 Task: In the Contact  Lily.Scott@nydailynews.com, Create email and send with subject: 'Welcome to a New Paradigm: Introducing Our Visionary Solution', and with mail content 'Good Morning,_x000D_
Welcome to a community of trailblazers and innovators. Discover a transformative opportunity that will empower you to thrive in your industry._x000D_
Thanks & Regards', attach the document: Proposal.doc and insert image: visitingcard.jpg. Below Thanks and Regards, write facebook and insert the URL: 'www.facebook.com'. Mark checkbox to create task to follow up : In 3 business days . Logged in from softage.5@softage.net
Action: Mouse moved to (99, 67)
Screenshot: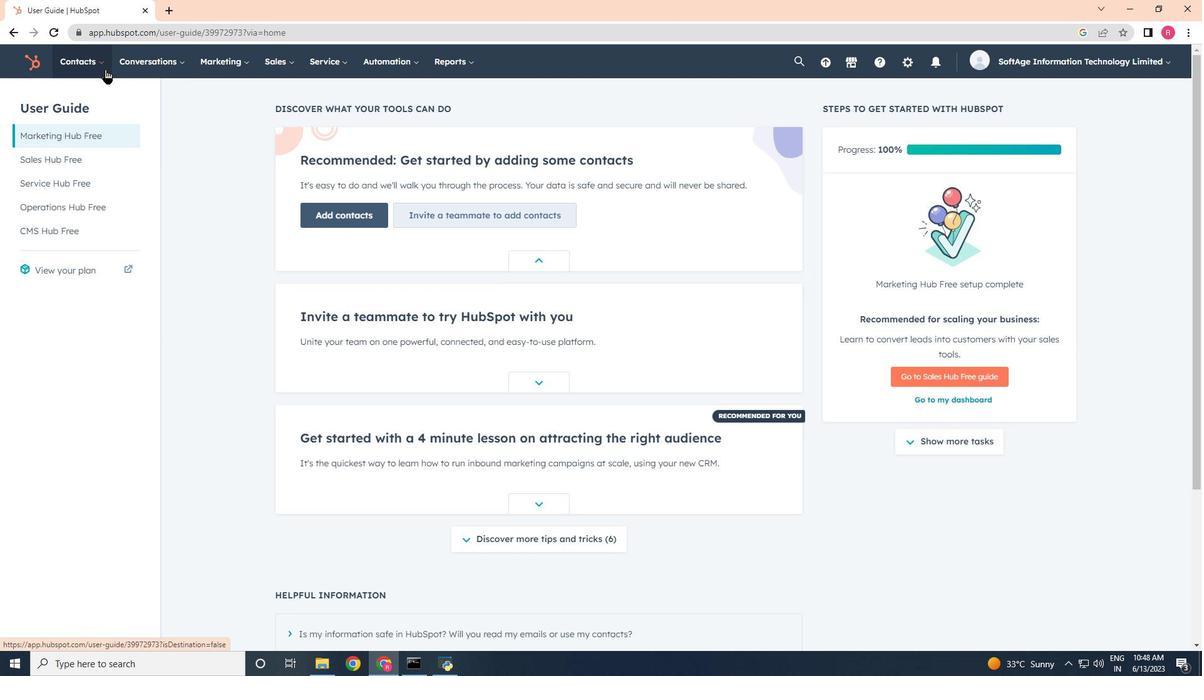 
Action: Mouse pressed left at (99, 67)
Screenshot: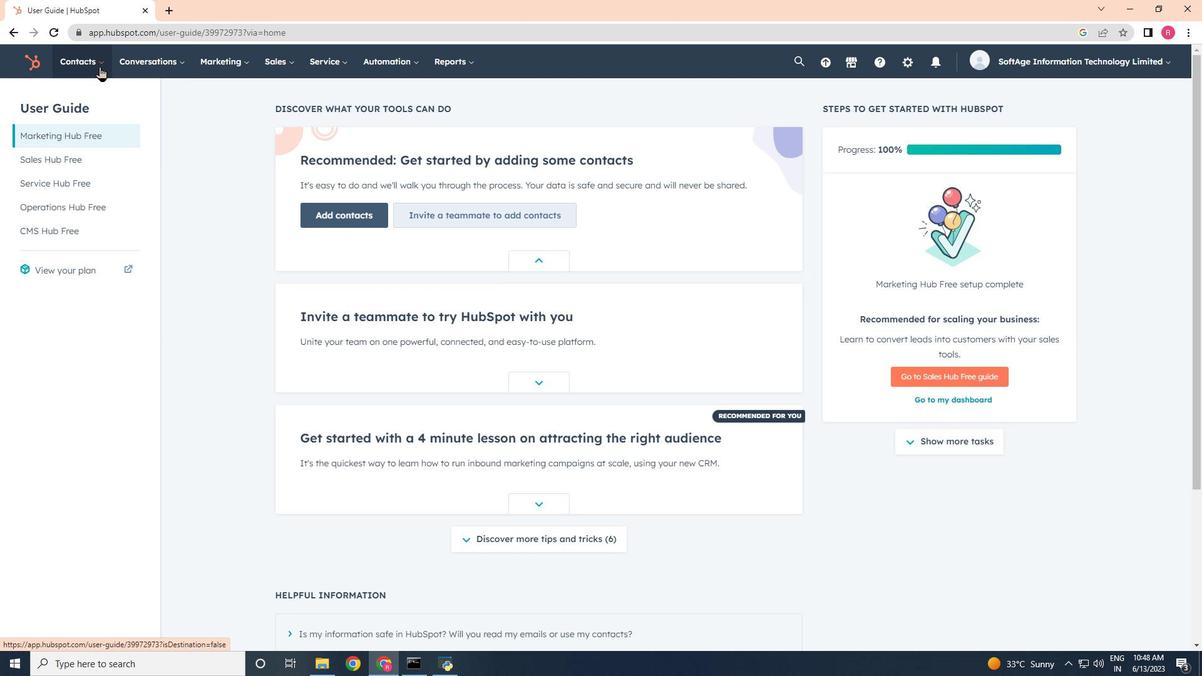
Action: Mouse moved to (109, 92)
Screenshot: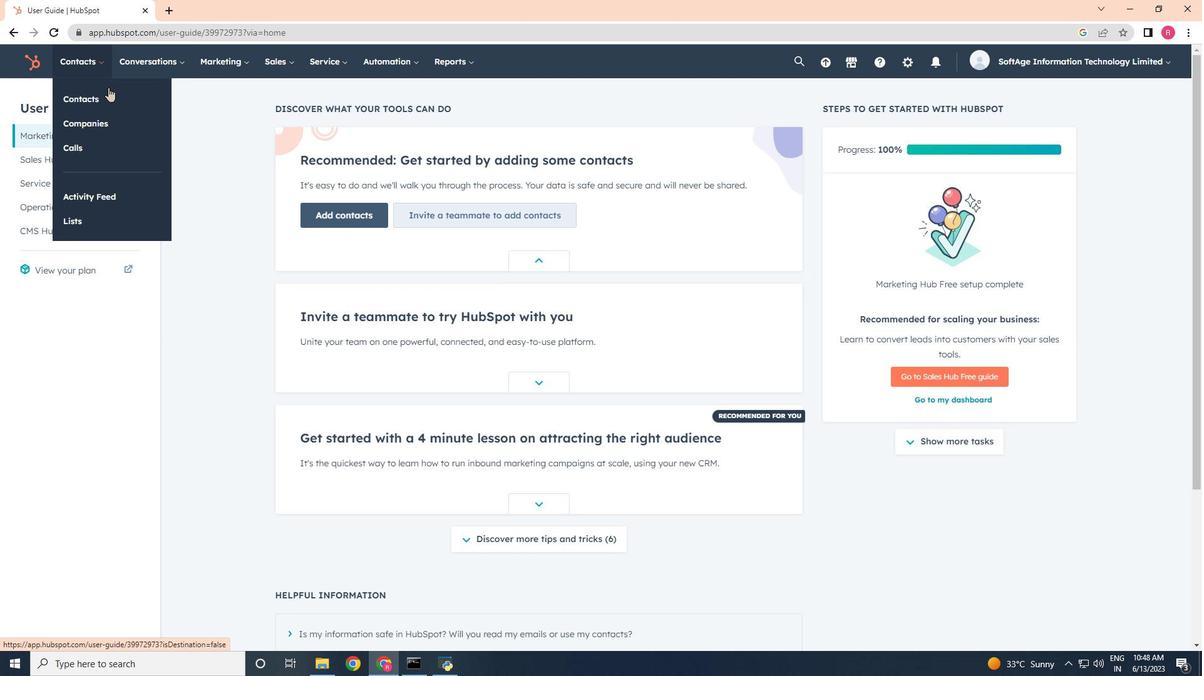 
Action: Mouse pressed left at (109, 92)
Screenshot: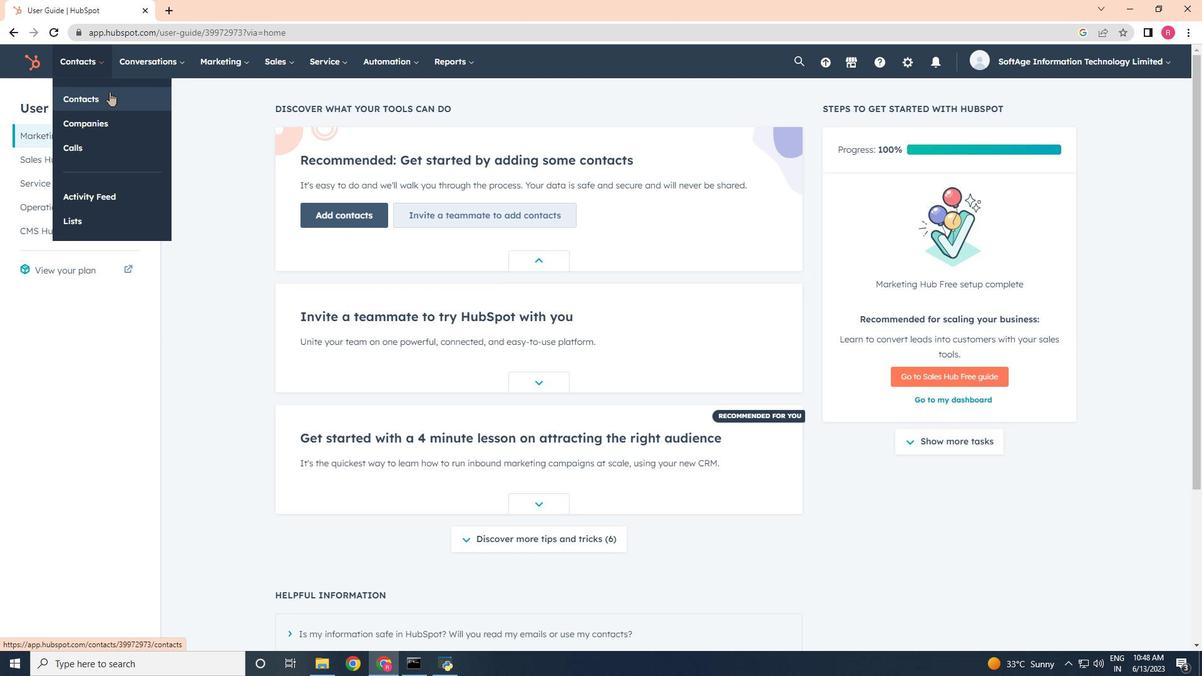 
Action: Mouse moved to (83, 202)
Screenshot: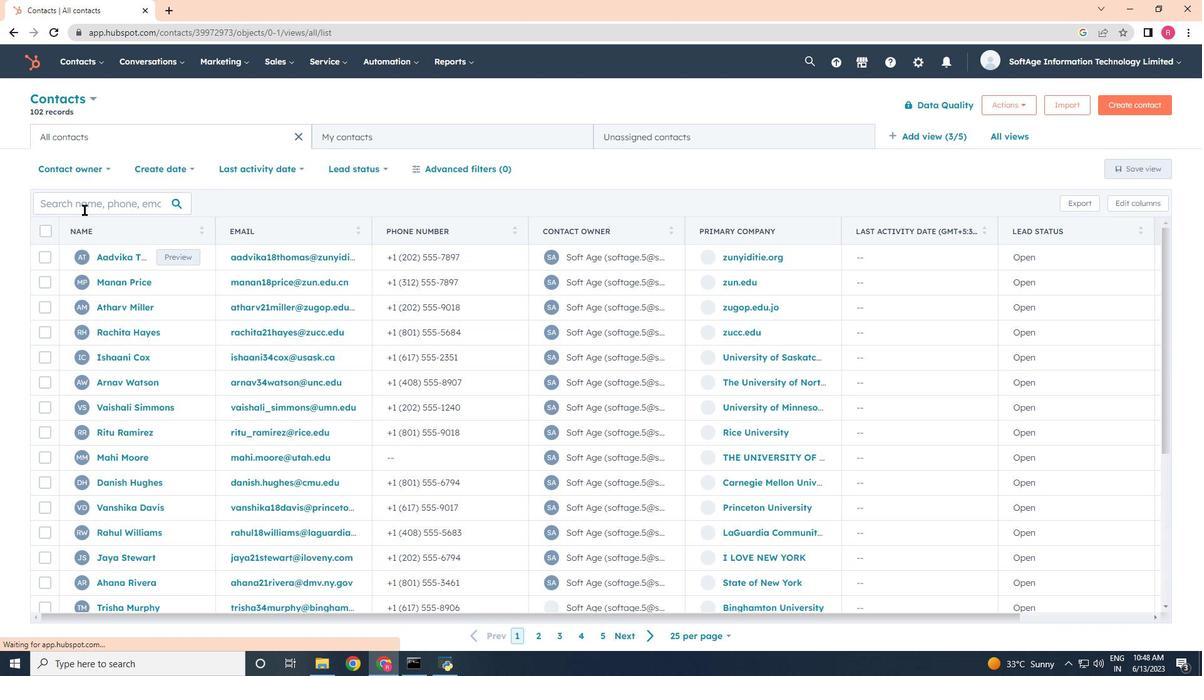
Action: Mouse pressed left at (83, 202)
Screenshot: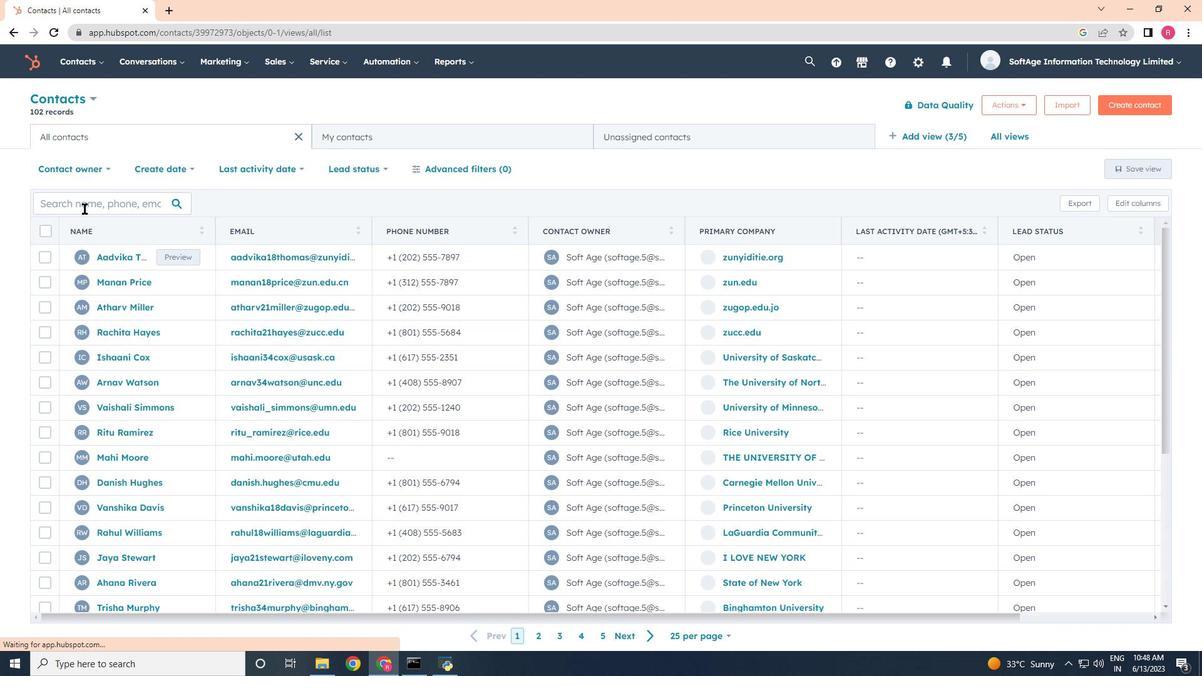 
Action: Key pressed <Key.shift>Lily.<Key.shift><Key.shift><Key.shift><Key.shift><Key.shift><Key.shift>Scott<Key.shift><Key.shift><Key.shift>@andailynews<Key.backspace><Key.backspace><Key.backspace><Key.backspace><Key.backspace><Key.backspace><Key.backspace><Key.backspace><Key.backspace><Key.backspace><Key.backspace>
Screenshot: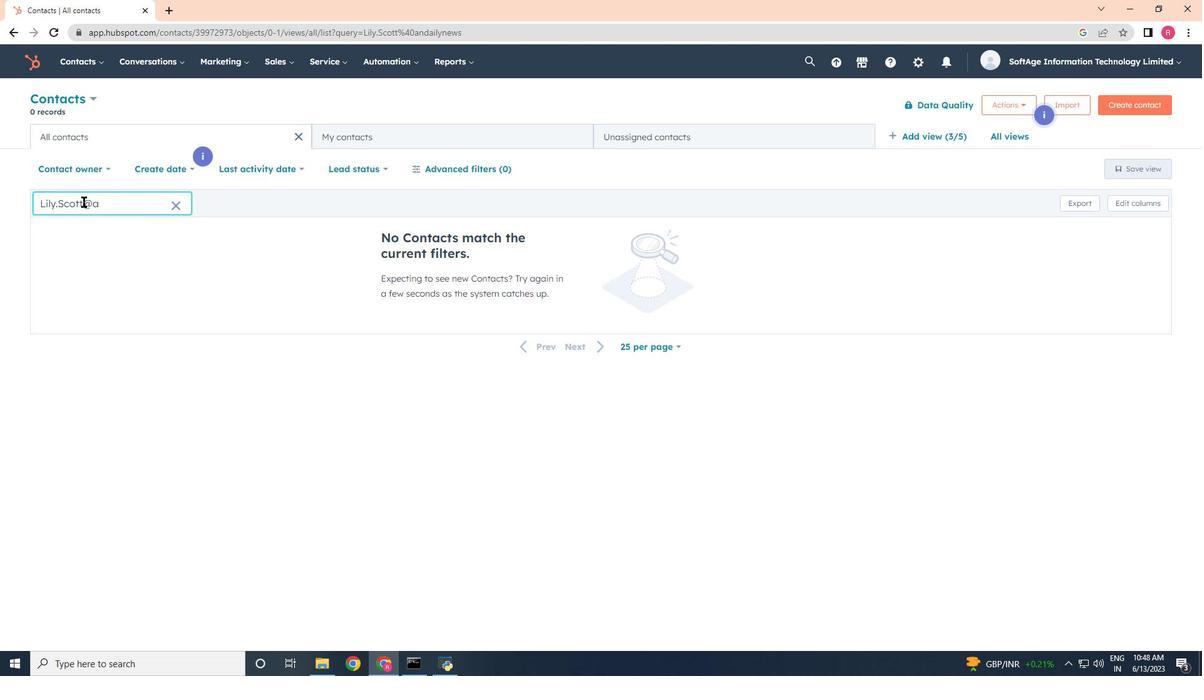 
Action: Mouse moved to (124, 259)
Screenshot: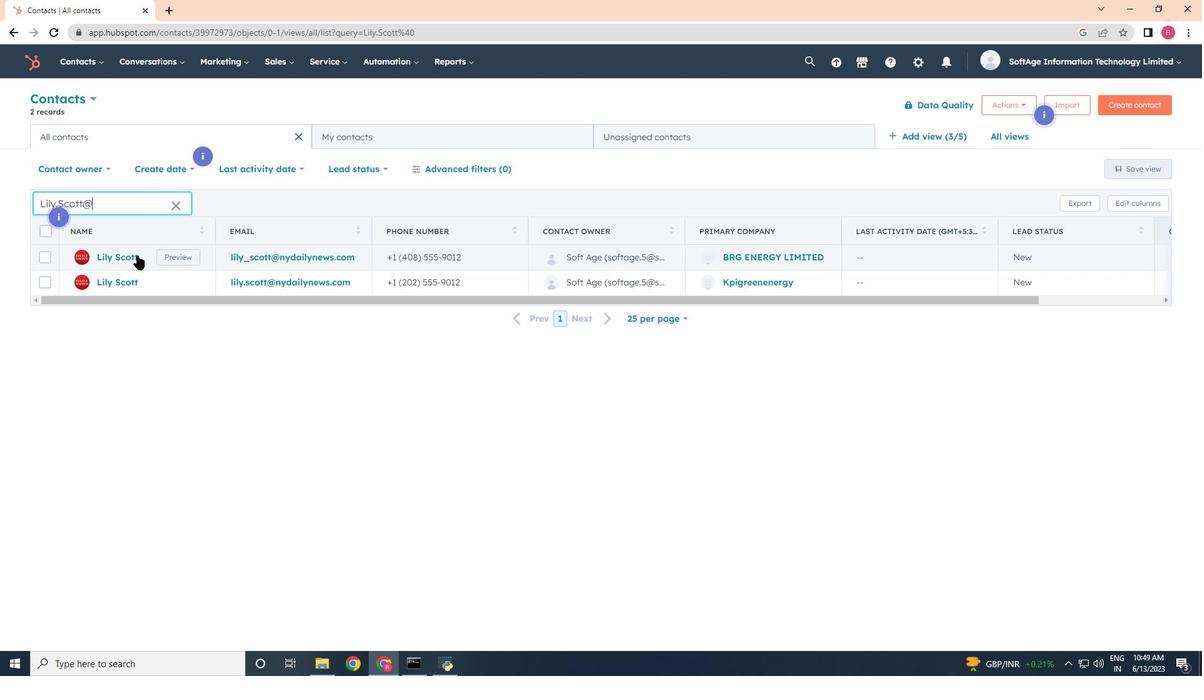 
Action: Mouse pressed left at (124, 259)
Screenshot: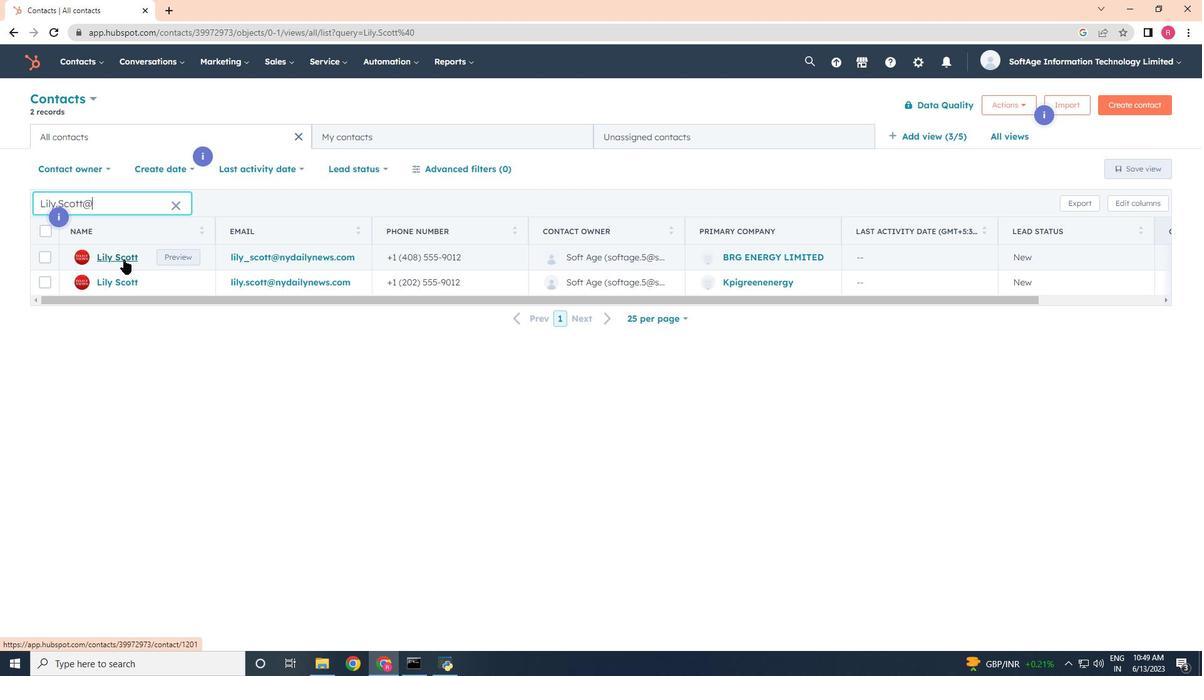 
Action: Mouse moved to (73, 206)
Screenshot: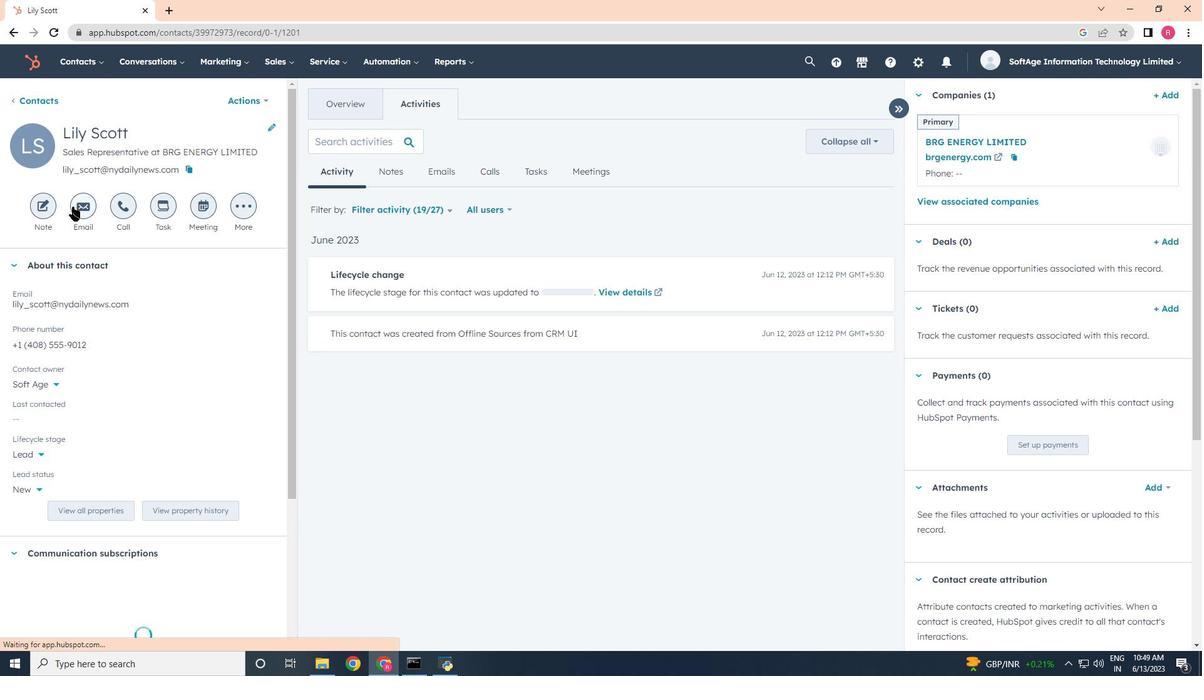
Action: Mouse pressed left at (73, 206)
Screenshot: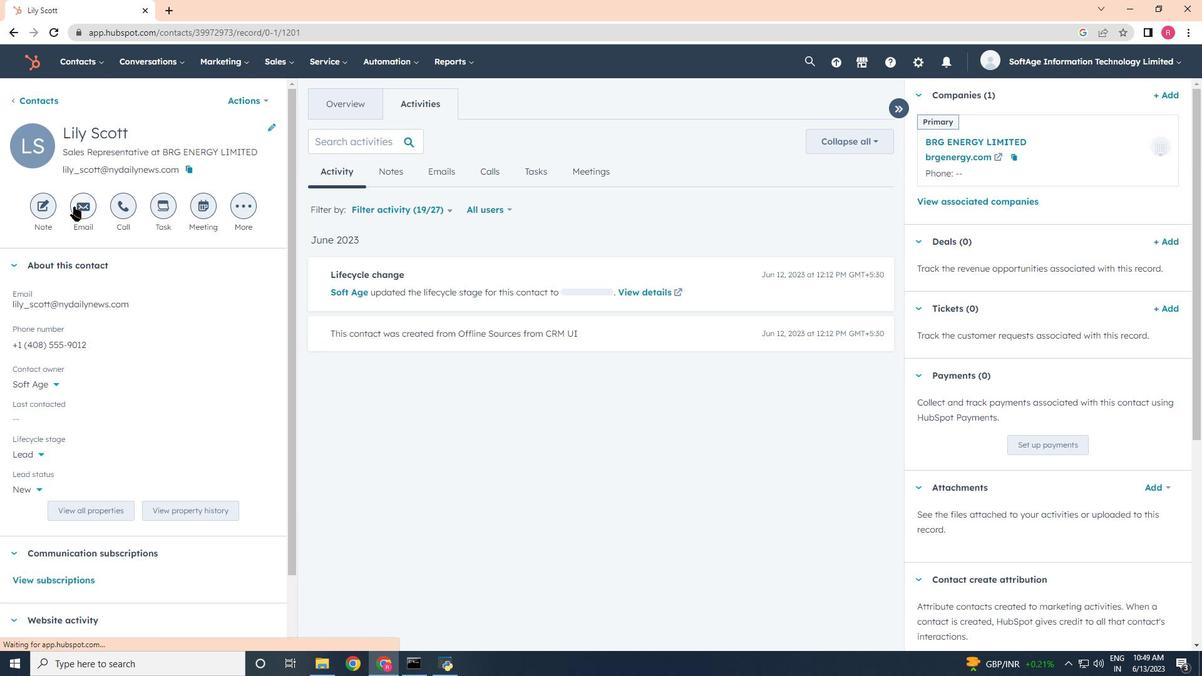 
Action: Mouse moved to (1052, 320)
Screenshot: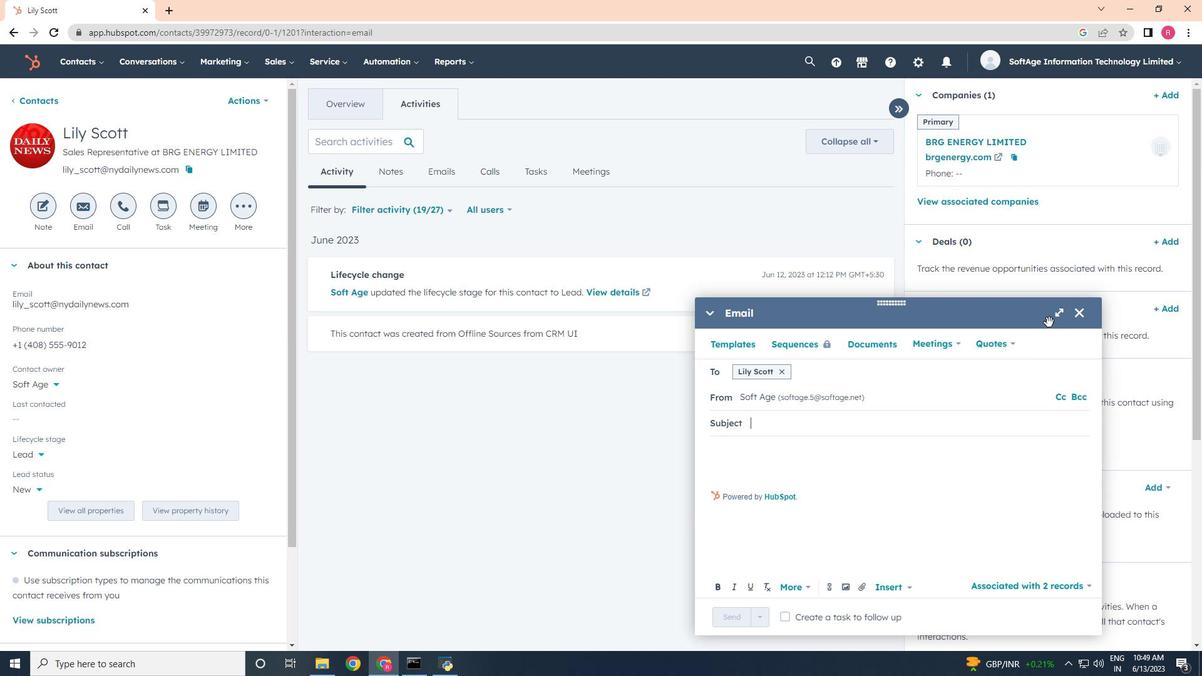 
Action: Mouse pressed left at (1052, 320)
Screenshot: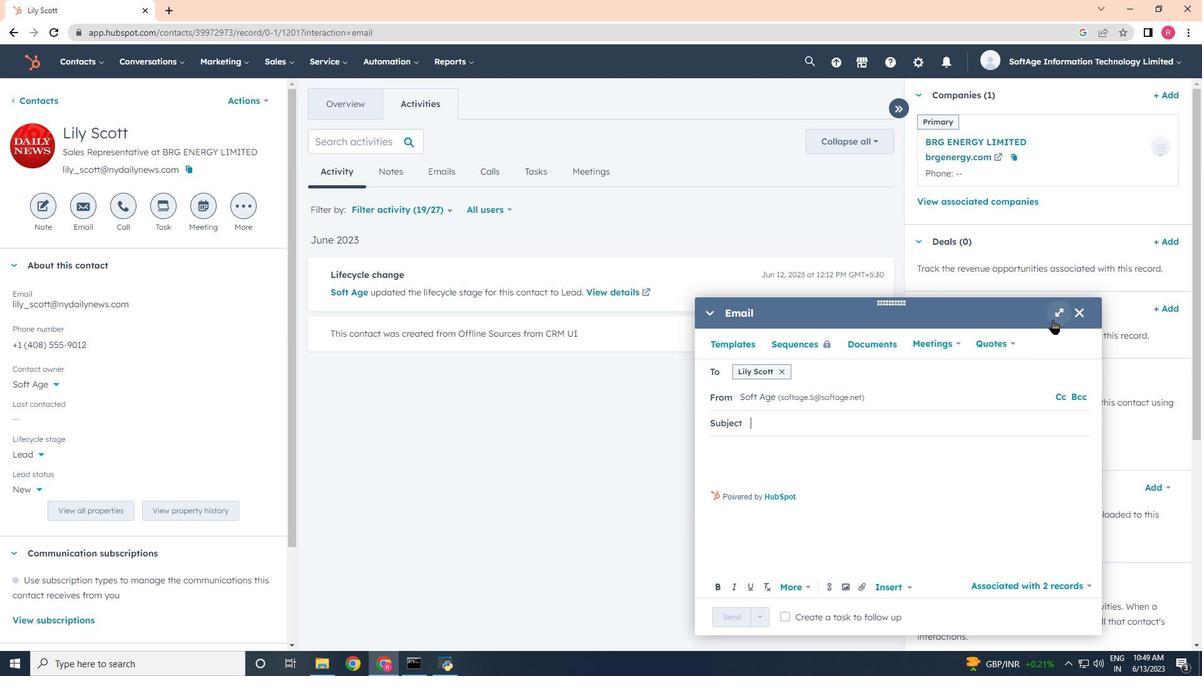 
Action: Mouse moved to (248, 457)
Screenshot: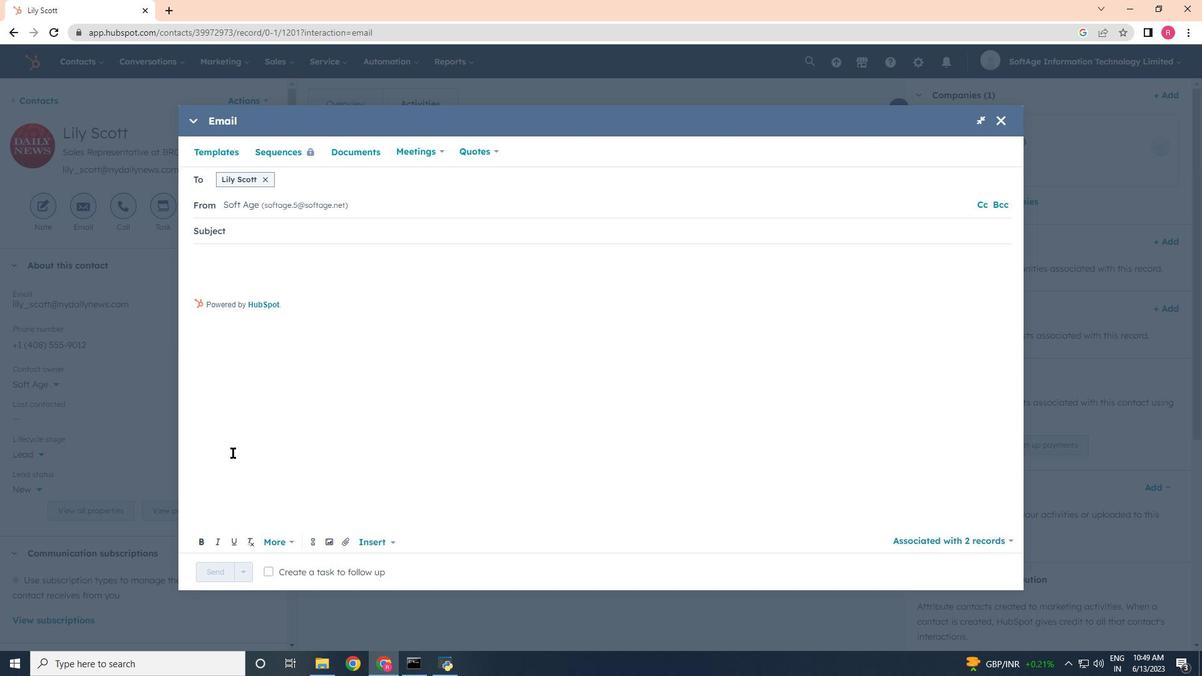 
Action: Key pressed <Key.shift>Welcome<Key.space>to<Key.space>a<Key.space><Key.shift>New<Key.space><Key.shift>Paradigm<Key.shift_r>:<Key.space><Key.shift><Key.shift><Key.shift><Key.shift><Key.shift><Key.shift><Key.shift><Key.shift>Introducing<Key.space><Key.shift>Our<Key.space><Key.shift>Visionary<Key.space><Key.shift>Solution<Key.space><Key.backspace><Key.backspace>n.<Key.backspace>,
Screenshot: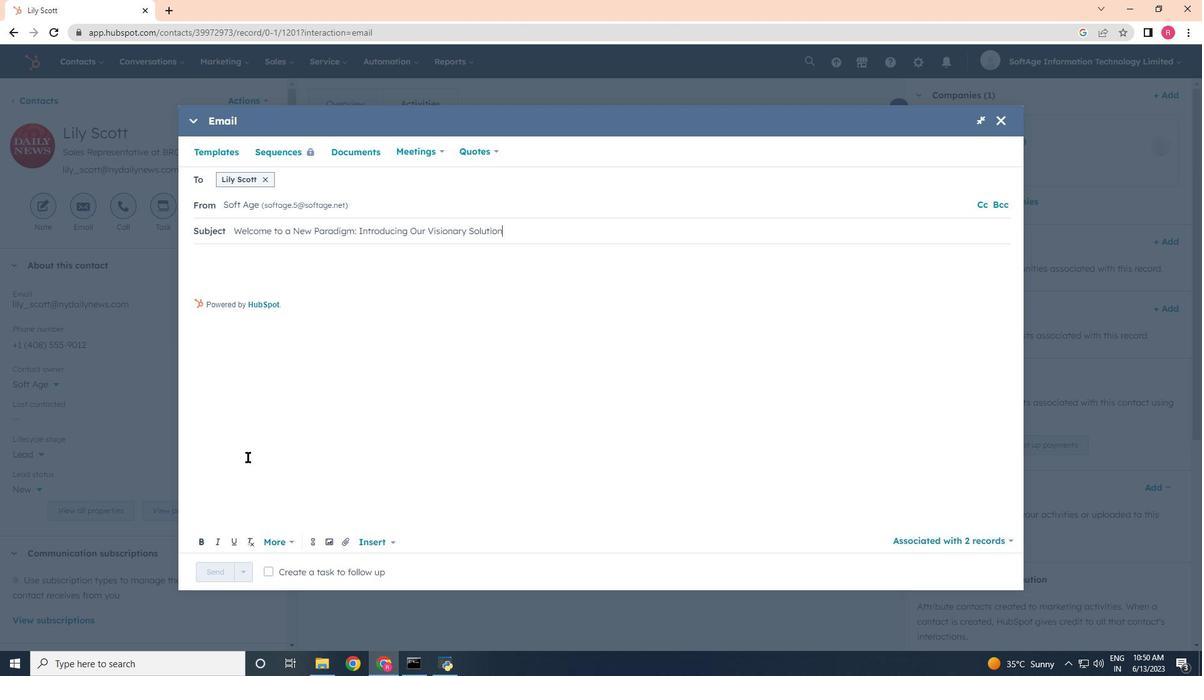 
Action: Mouse moved to (210, 280)
Screenshot: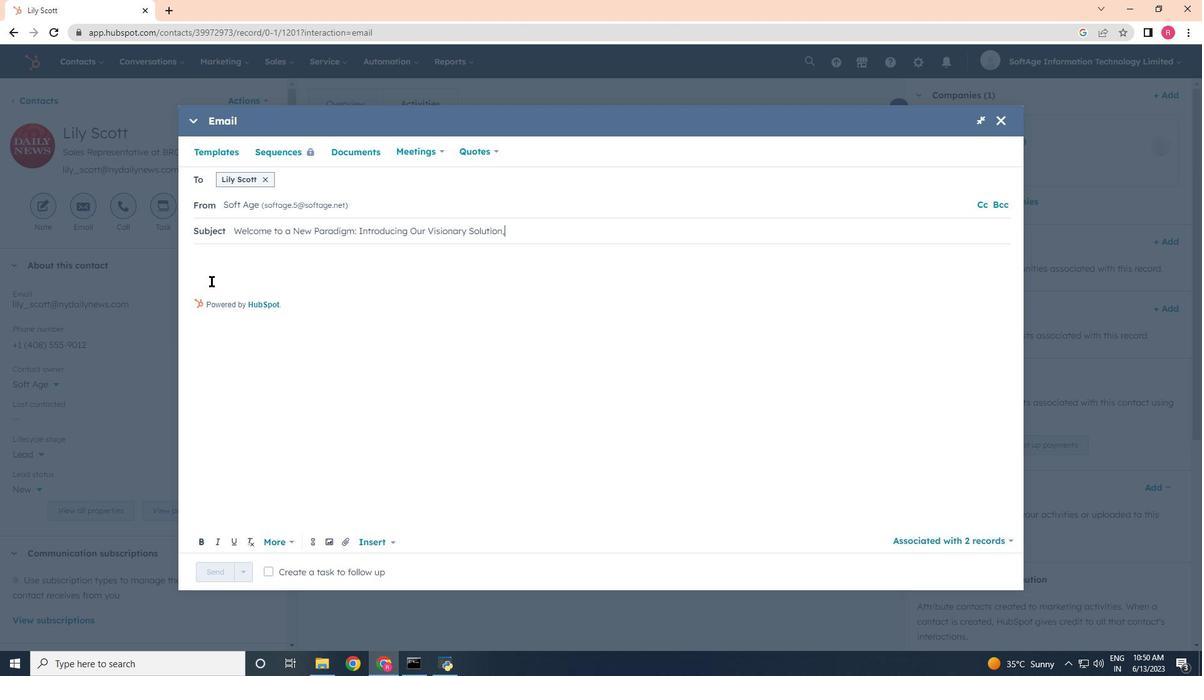 
Action: Mouse pressed left at (210, 280)
Screenshot: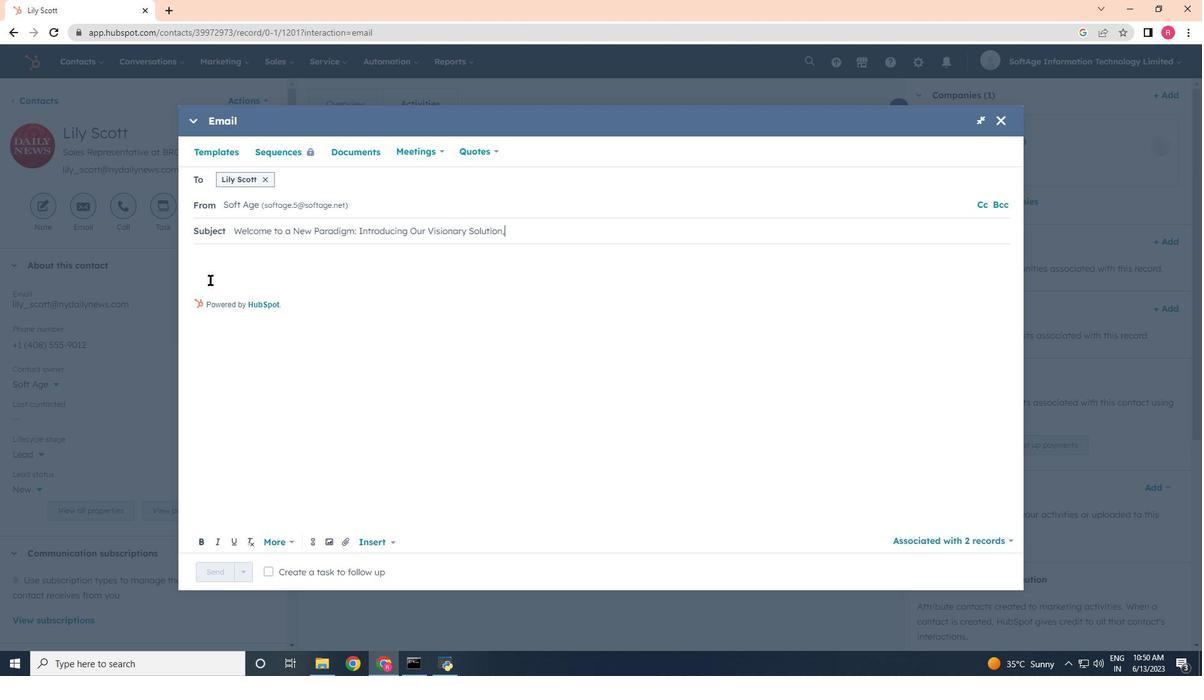 
Action: Mouse moved to (204, 263)
Screenshot: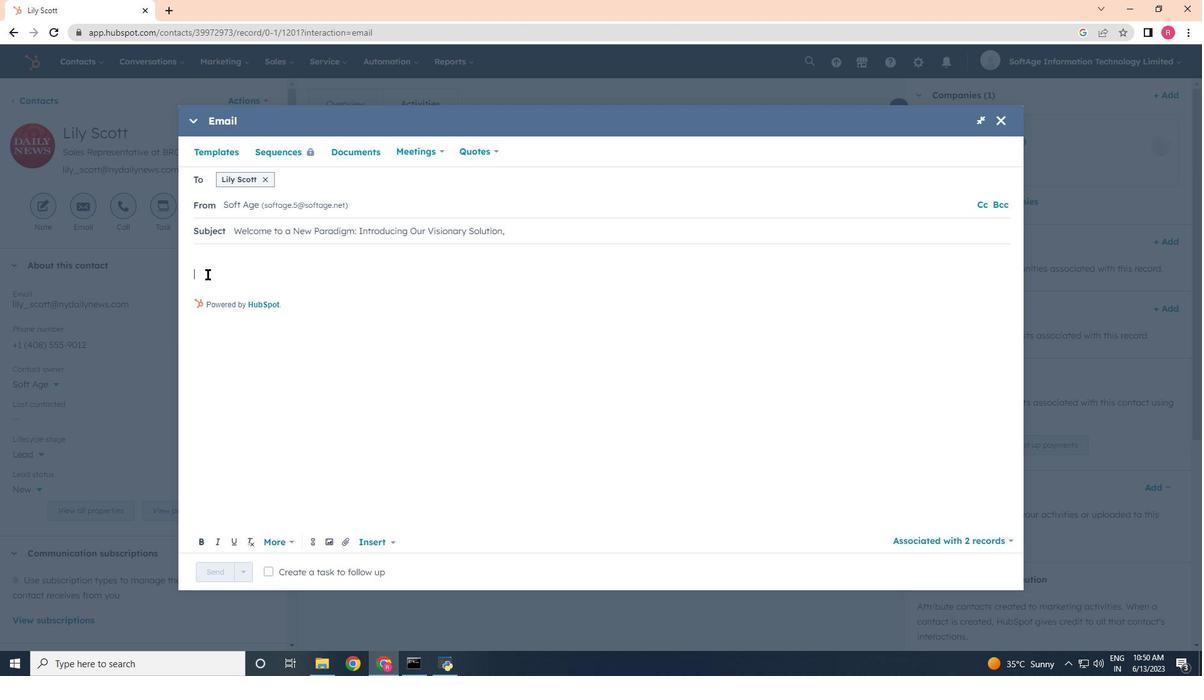 
Action: Key pressed <Key.backspace><Key.backspace><Key.shift>Good<Key.space><Key.shift>Mornin<Key.backspace><Key.backspace>ing,<Key.enter><Key.enter><Key.shift><Key.shift>Welocme<Key.space>to<Key.space>a<Key.space>community<Key.left><Key.left><Key.left><Key.left><Key.left><Key.left><Key.left><Key.left><Key.left><Key.left><Key.left><Key.left><Key.left><Key.left><Key.left><Key.left><Key.left><Key.left><Key.left><Key.left><Key.right><Key.right><Key.backspace><Key.right><Key.right><Key.right><Key.right><Key.right><Key.right><Key.right><Key.right><Key.right><Key.right><Key.right><Key.right><Key.right><Key.right><Key.right><Key.right><Key.right><Key.right><Key.right><Key.right><Key.left><Key.left><Key.space>od<Key.space><Key.backspace><Key.backspace>f<Key.space>trailblazers<Key.space>and<Key.space><Key.shift>Innovators<Key.space>
Screenshot: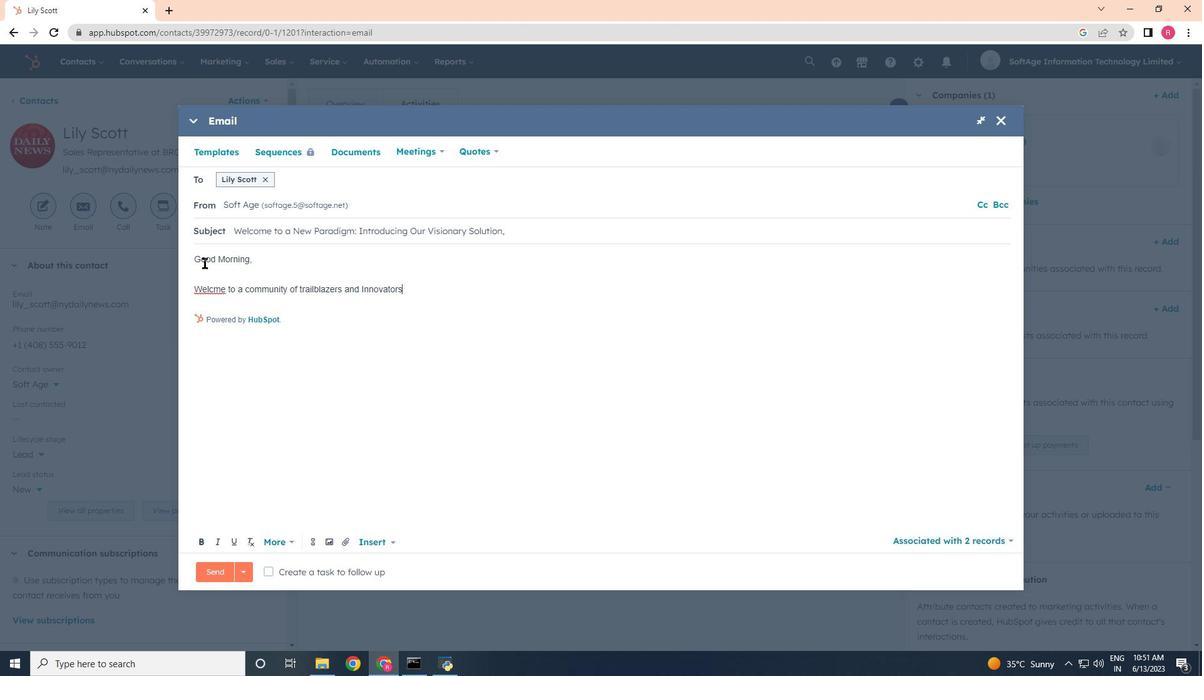 
Action: Mouse moved to (216, 293)
Screenshot: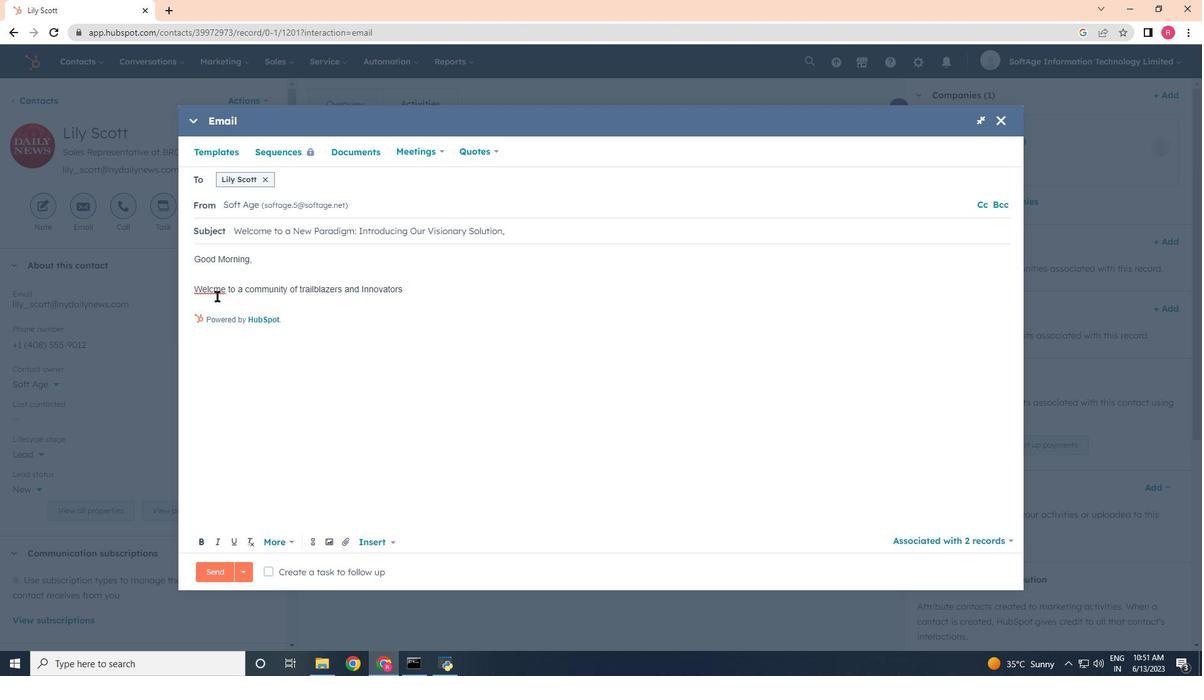 
Action: Mouse pressed left at (216, 293)
Screenshot: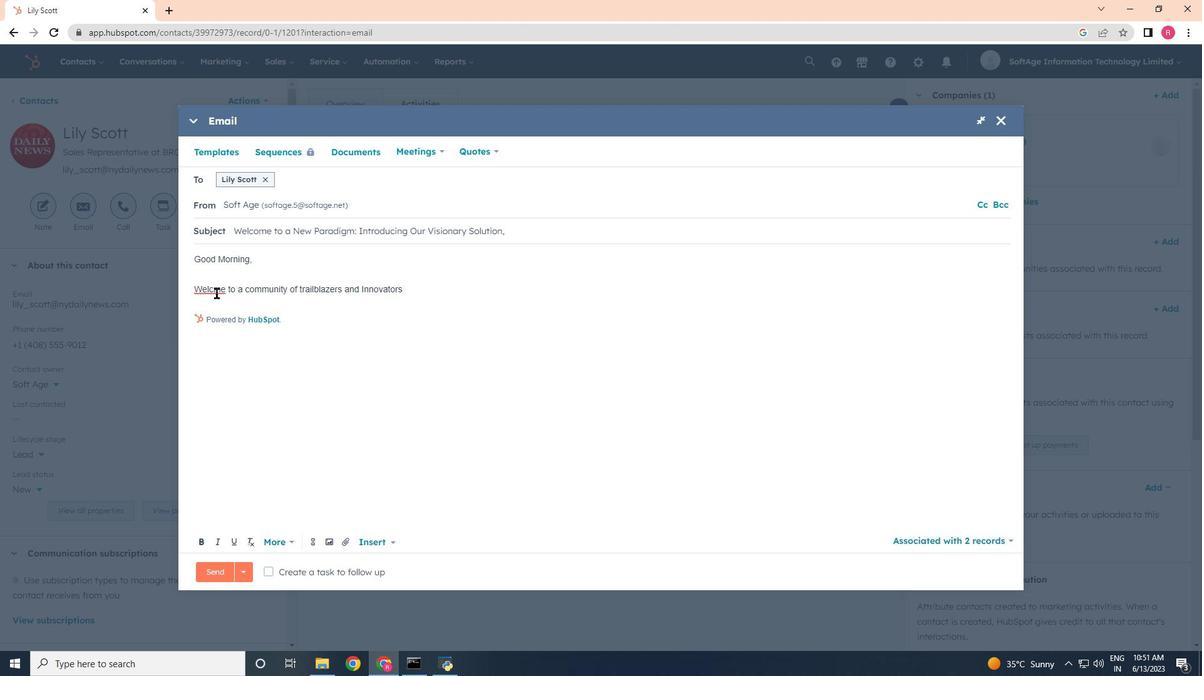 
Action: Mouse moved to (229, 311)
Screenshot: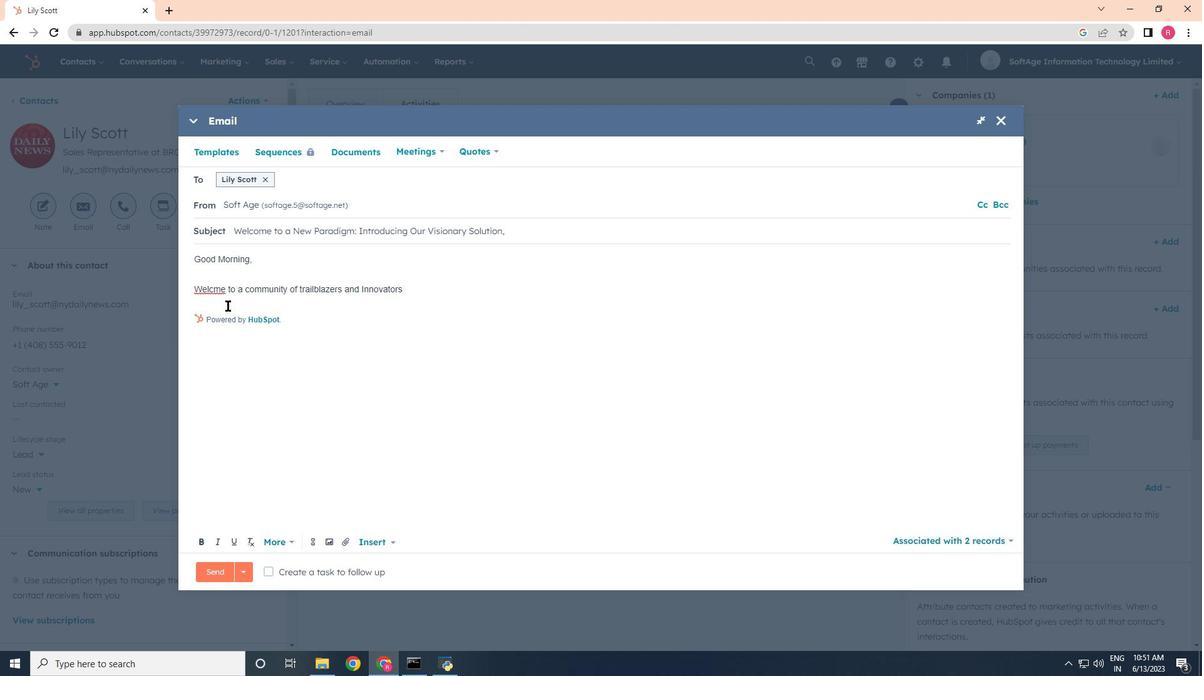 
Action: Key pressed o
Screenshot: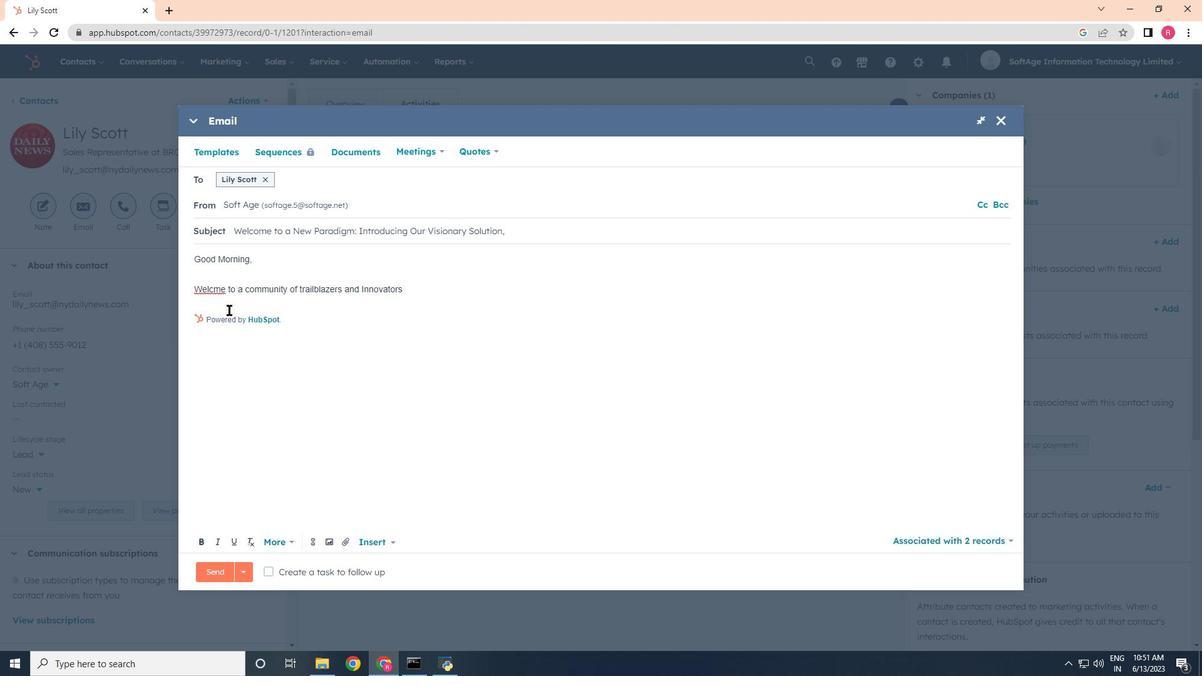 
Action: Mouse moved to (424, 288)
Screenshot: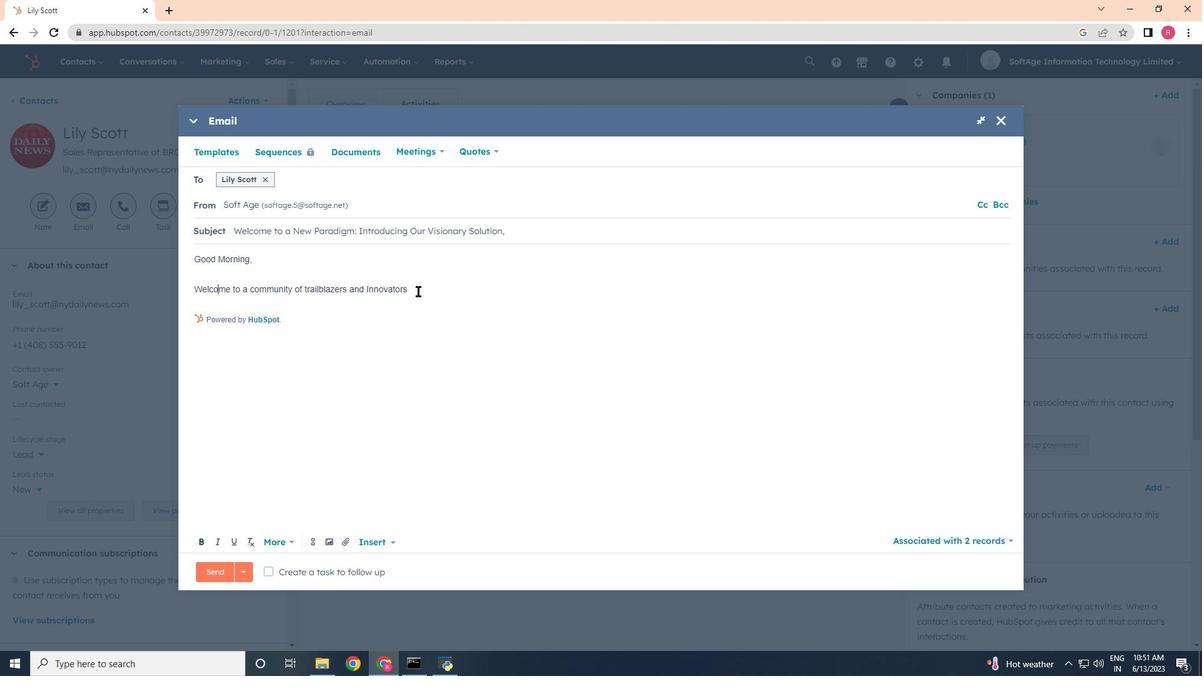 
Action: Mouse pressed left at (424, 288)
Screenshot: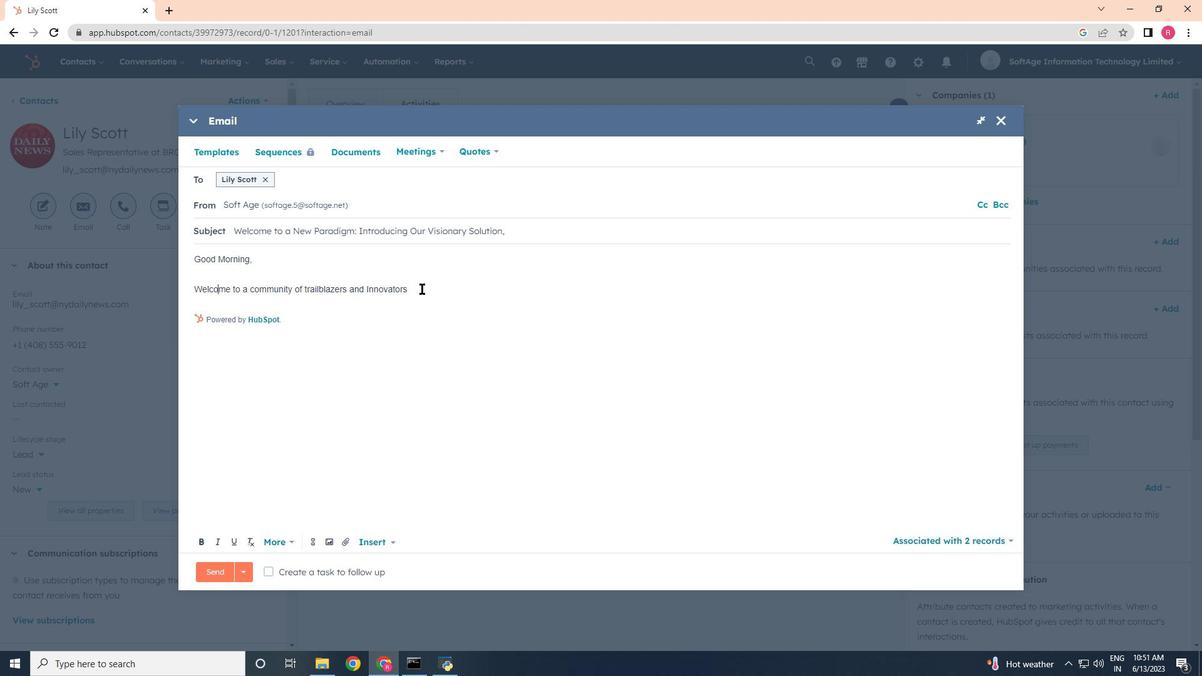 
Action: Key pressed <Key.backspace>.<Key.space><Key.shift>Discover<Key.space>a<Key.space>tranformative<Key.space><Key.backspace><Key.backspace><Key.backspace><Key.backspace><Key.backspace><Key.backspace><Key.backspace><Key.backspace><Key.backspace><Key.backspace><Key.backspace>nsformative<Key.space>opportunity<Key.space>that<Key.space>will<Key.space>empoer<Key.space><Key.backspace><Key.backspace><Key.backspace><Key.backspace><Key.backspace>power<Key.space>you<Key.space>to<Key.space>thrive<Key.space>in<Key.space>your<Key.space>industry.<Key.enter><Key.enter><Key.shift>Thanks<Key.space><Key.shift><Key.shift><Key.shift><Key.shift><Key.shift><Key.shift><Key.shift><Key.shift><Key.shift><Key.shift><Key.shift><Key.shift><Key.shift><Key.shift><Key.shift><Key.shift><Key.shift><Key.shift>&<Key.space><Key.shift>Regards,<Key.enter>
Screenshot: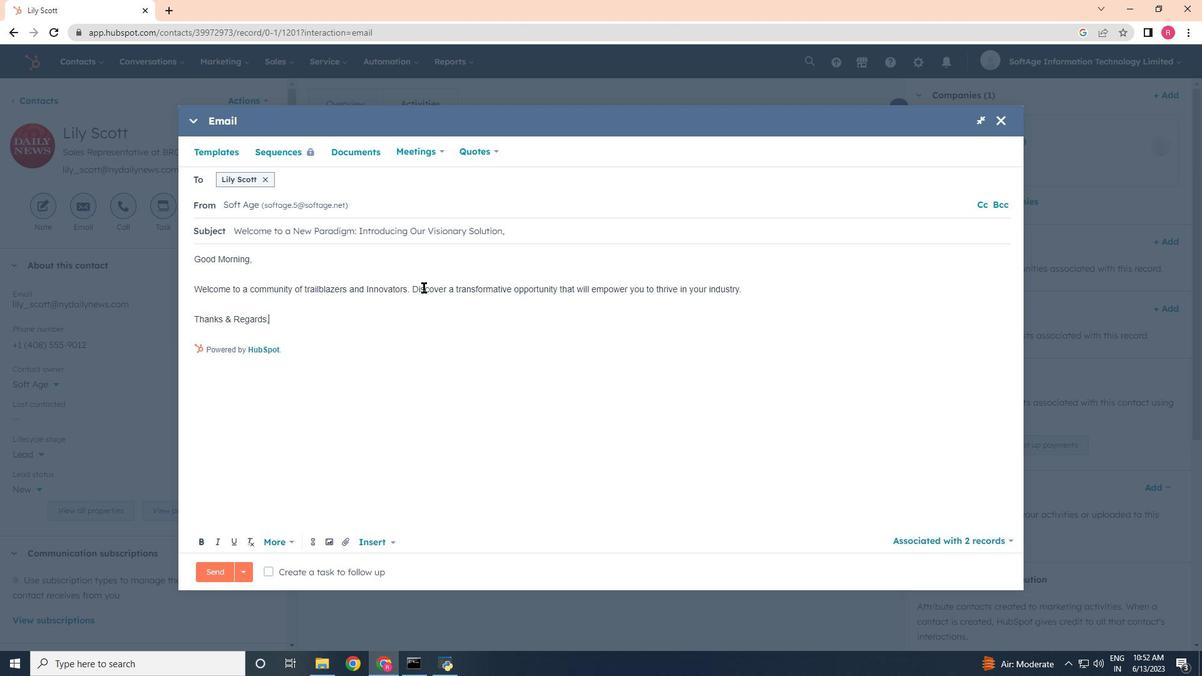 
Action: Mouse moved to (346, 544)
Screenshot: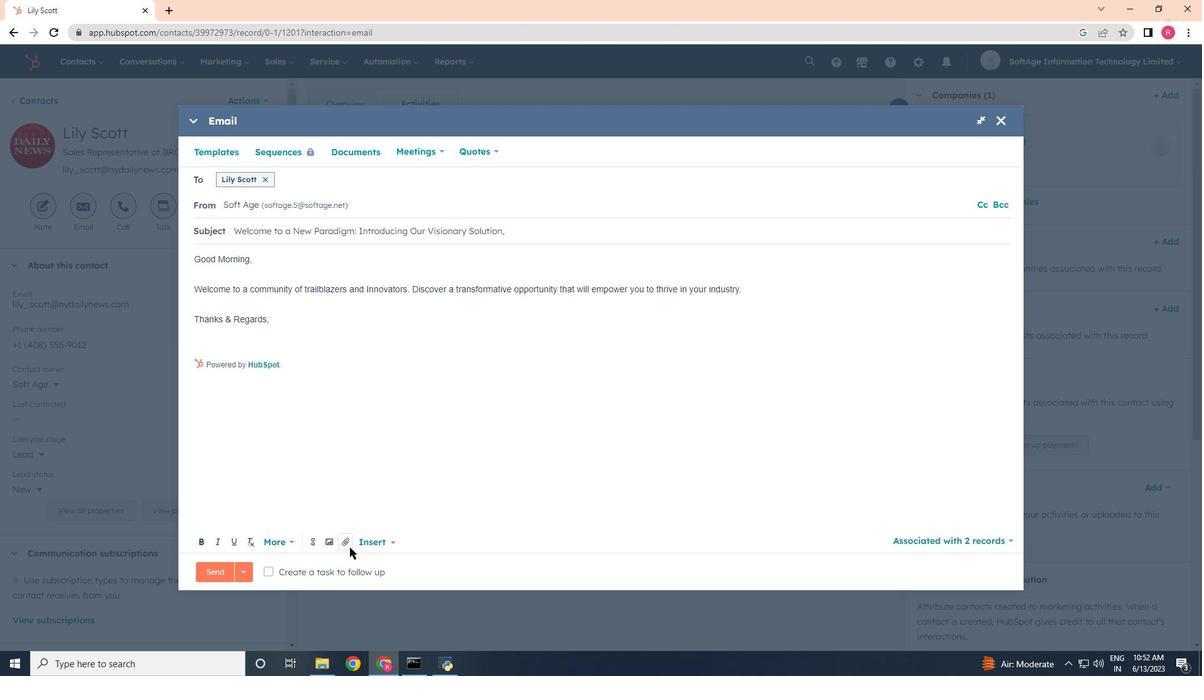 
Action: Mouse pressed left at (346, 544)
Screenshot: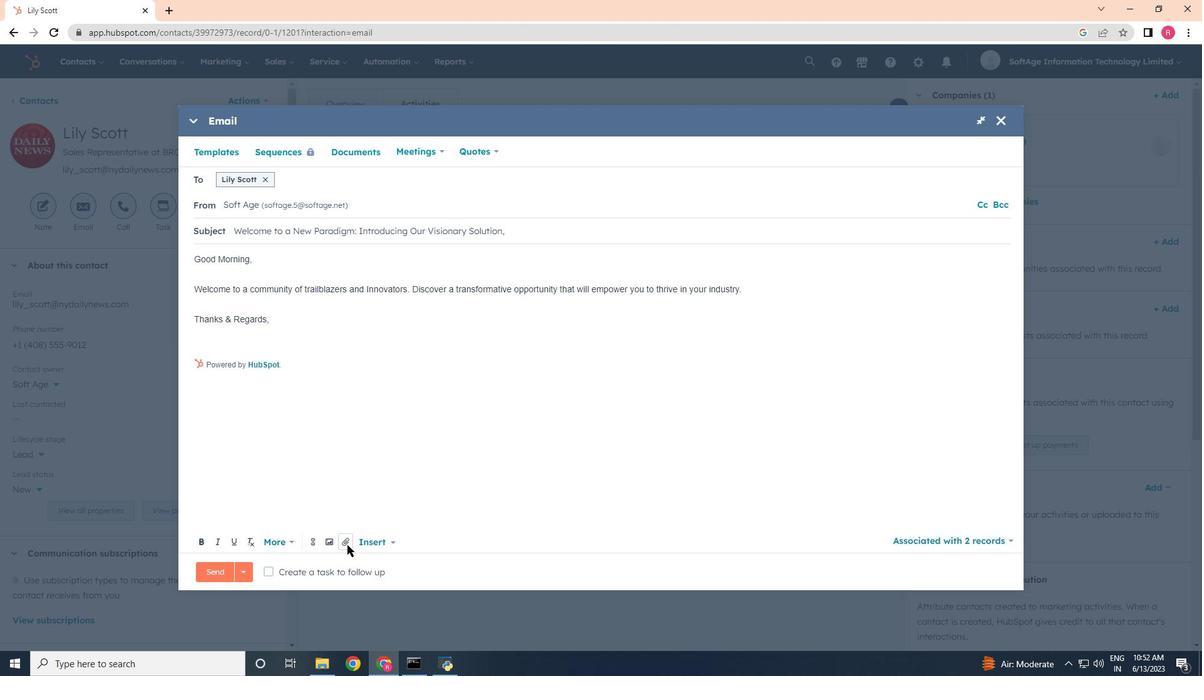
Action: Mouse moved to (362, 512)
Screenshot: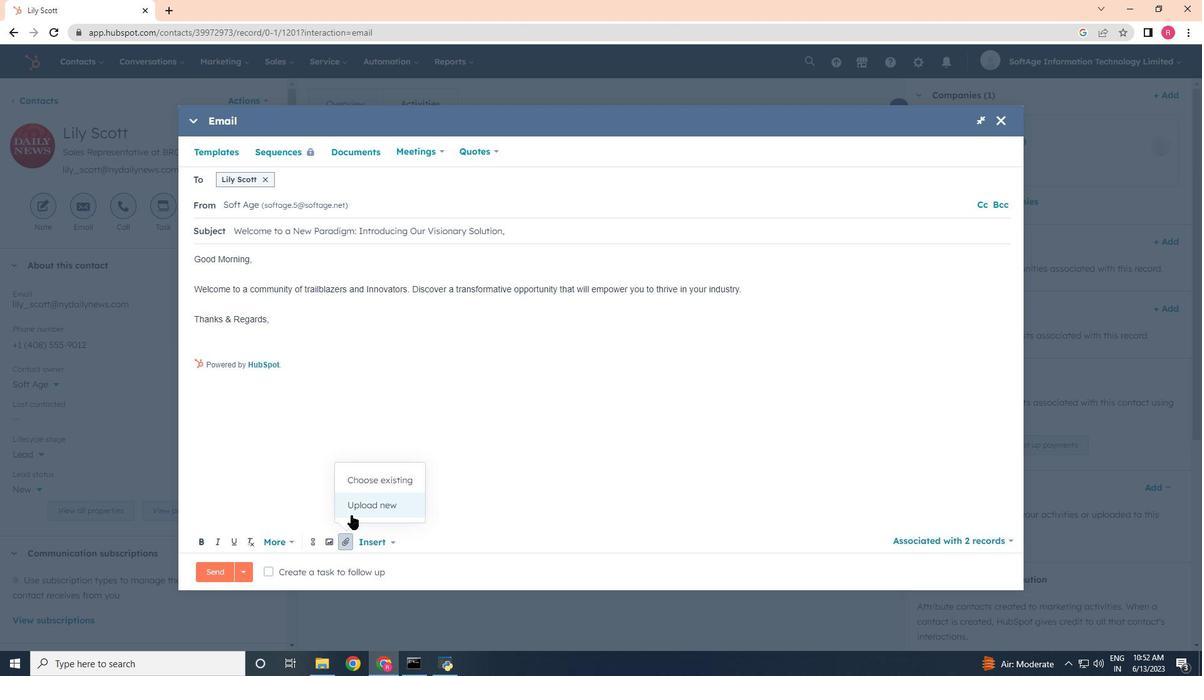 
Action: Mouse pressed left at (362, 512)
Screenshot: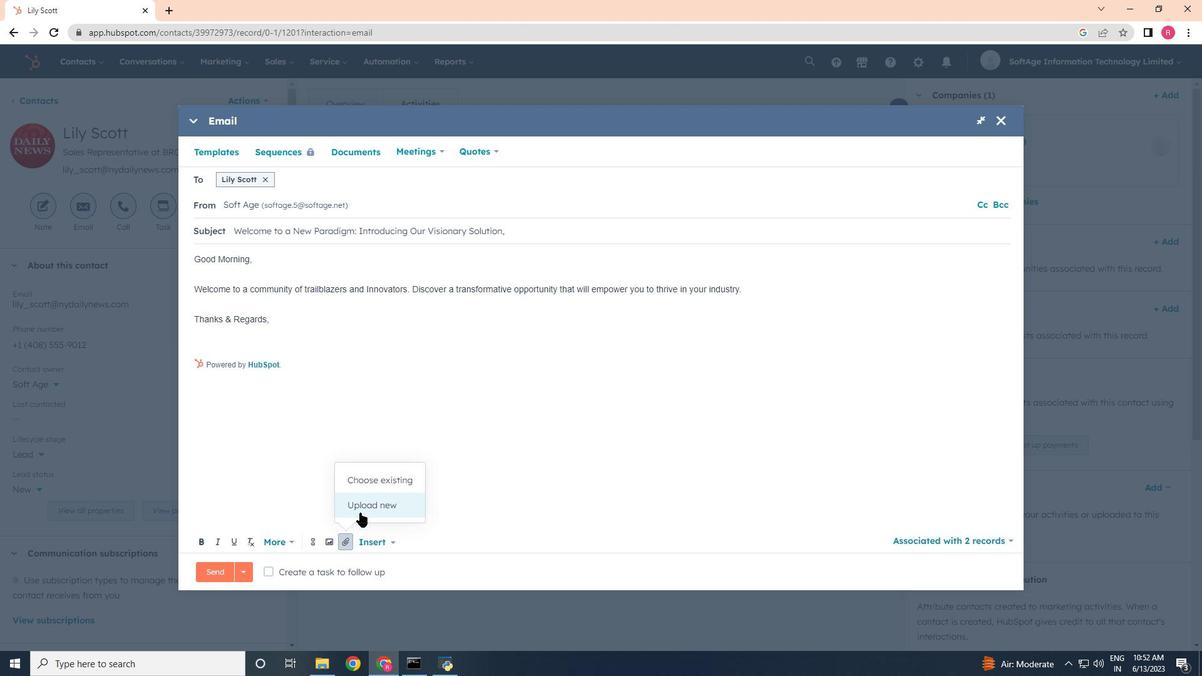 
Action: Mouse moved to (231, 199)
Screenshot: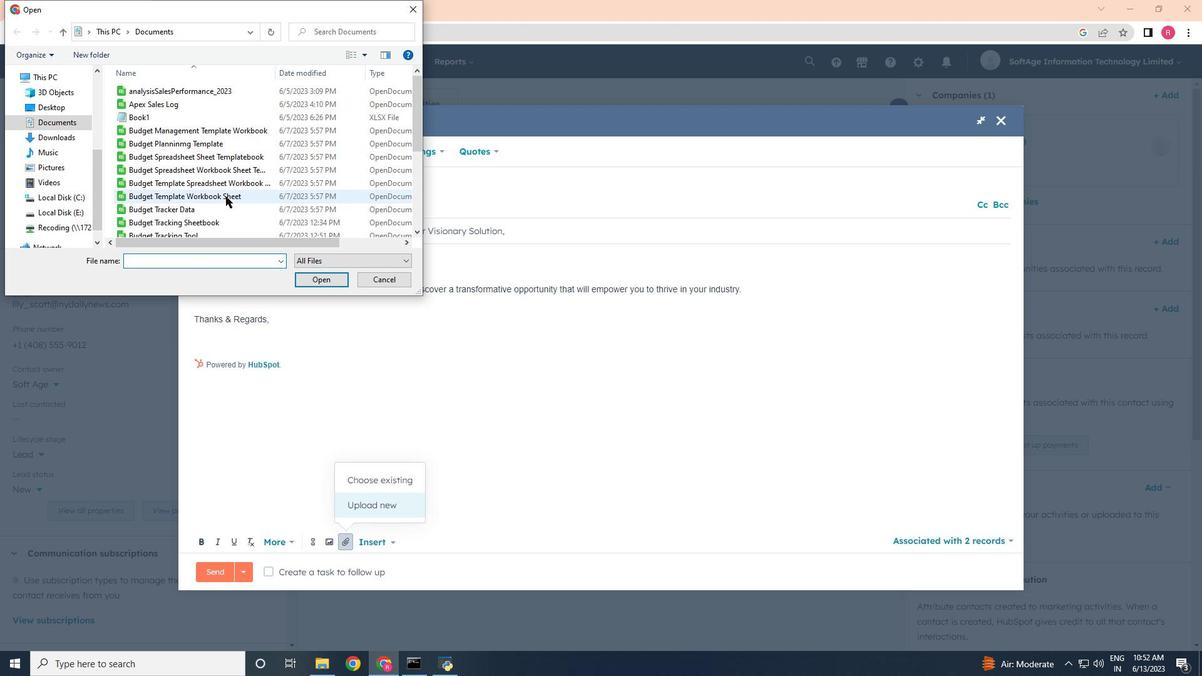 
Action: Mouse scrolled (231, 199) with delta (0, 0)
Screenshot: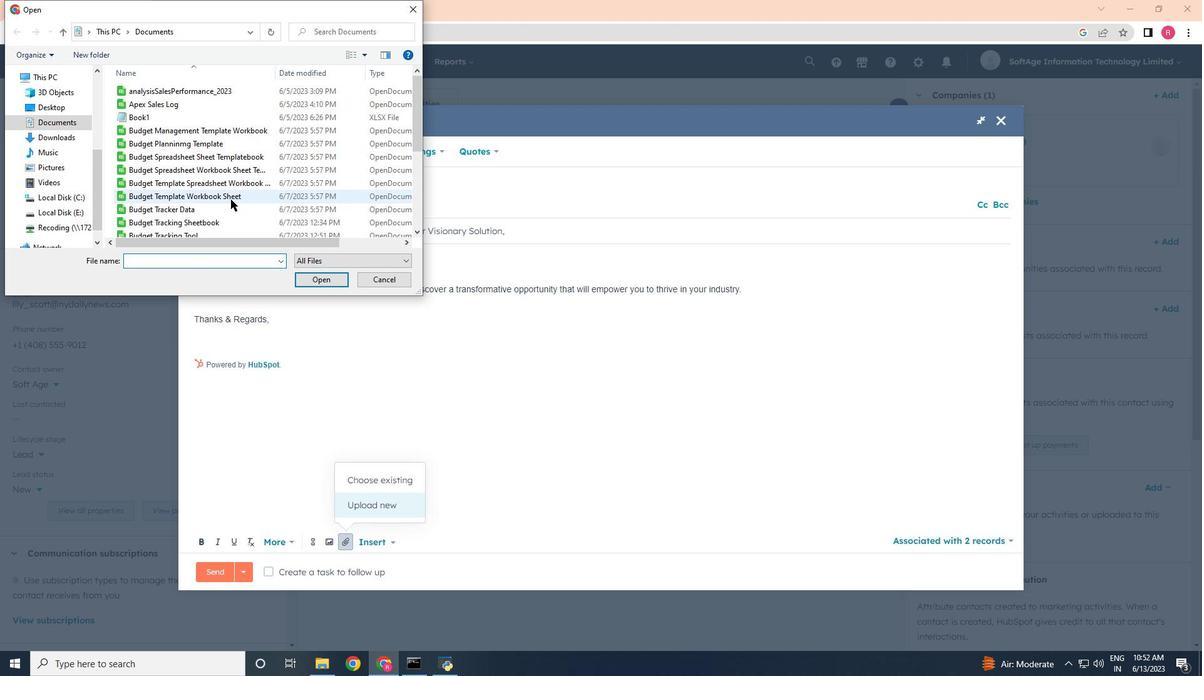 
Action: Mouse scrolled (231, 199) with delta (0, 0)
Screenshot: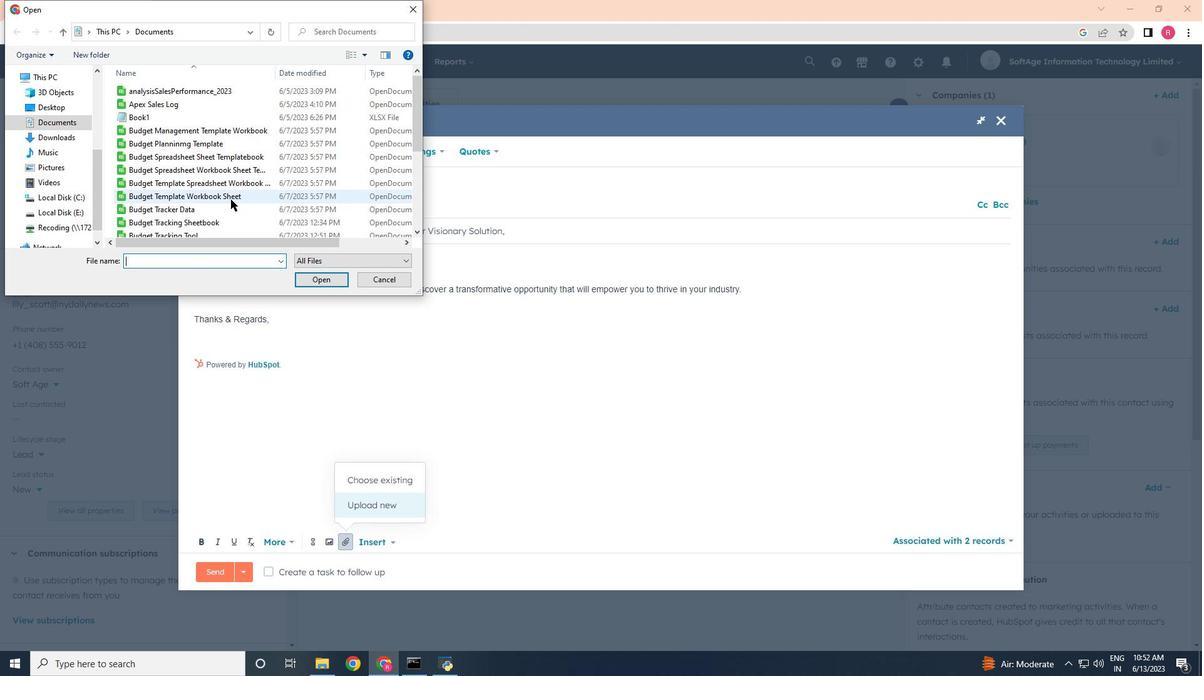 
Action: Mouse scrolled (231, 199) with delta (0, 0)
Screenshot: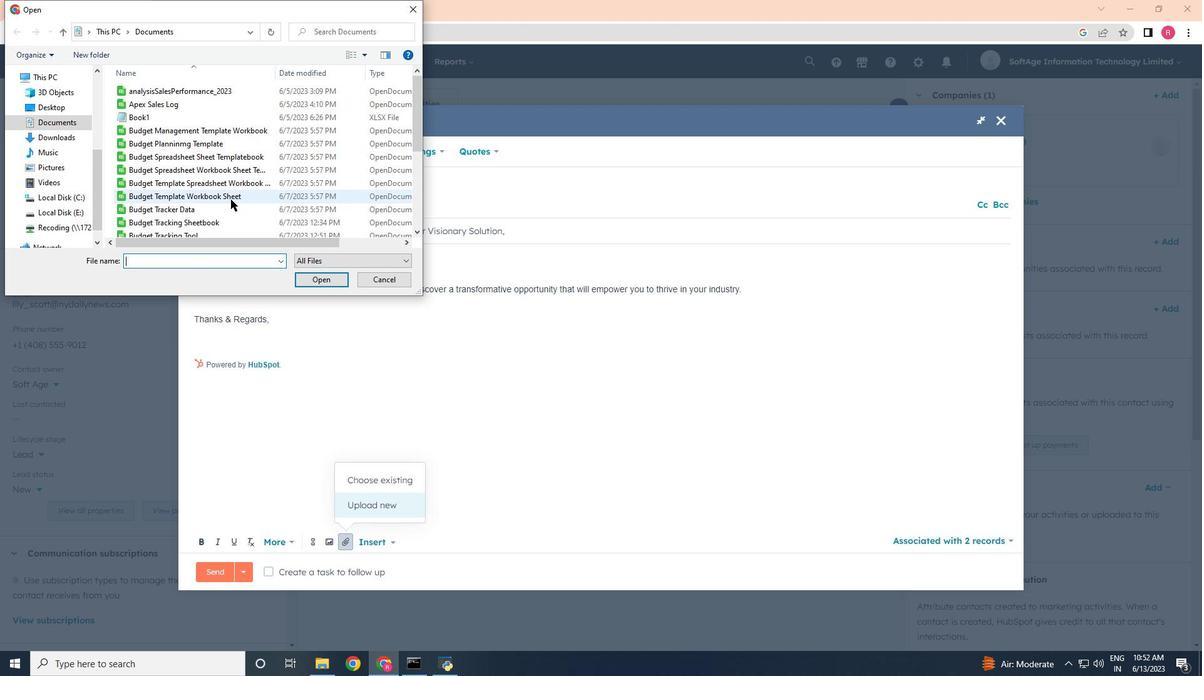 
Action: Mouse scrolled (231, 199) with delta (0, 0)
Screenshot: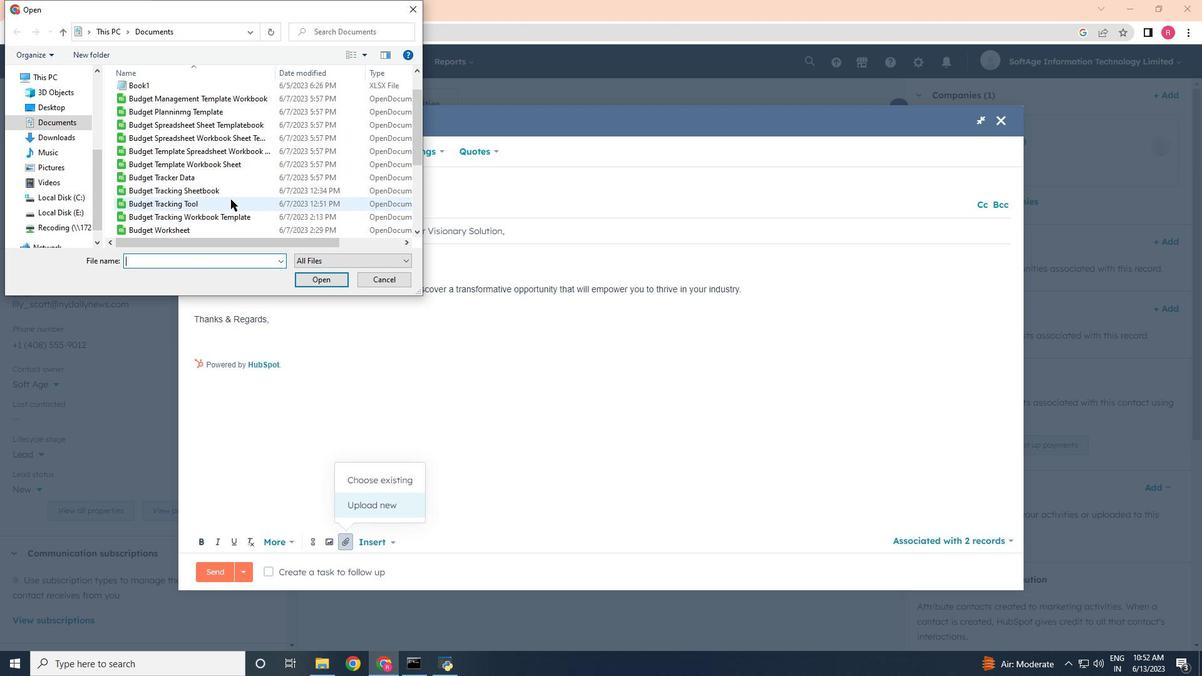 
Action: Mouse scrolled (231, 199) with delta (0, 0)
Screenshot: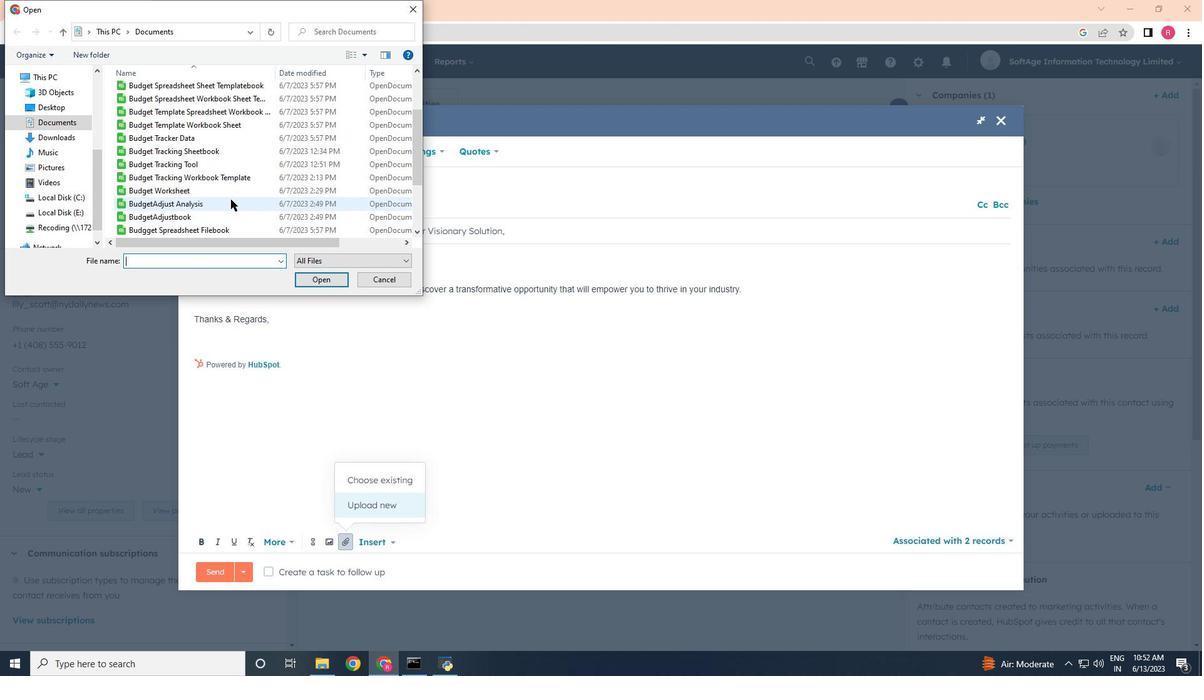 
Action: Mouse scrolled (231, 199) with delta (0, 0)
Screenshot: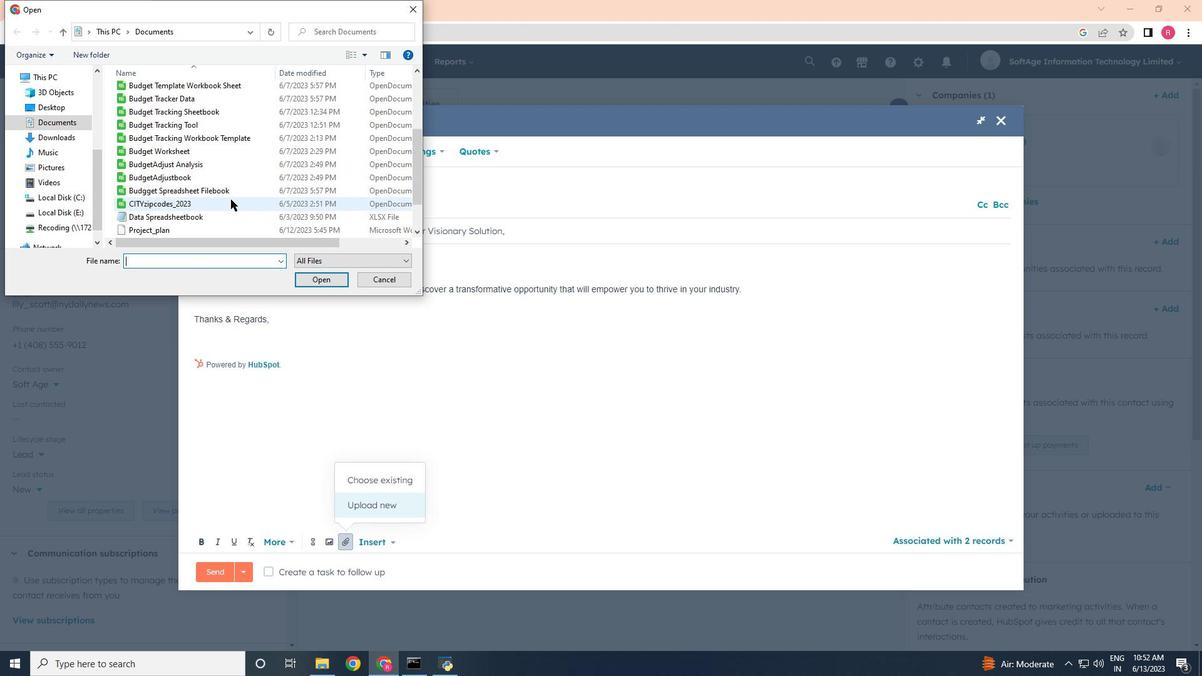 
Action: Mouse moved to (231, 200)
Screenshot: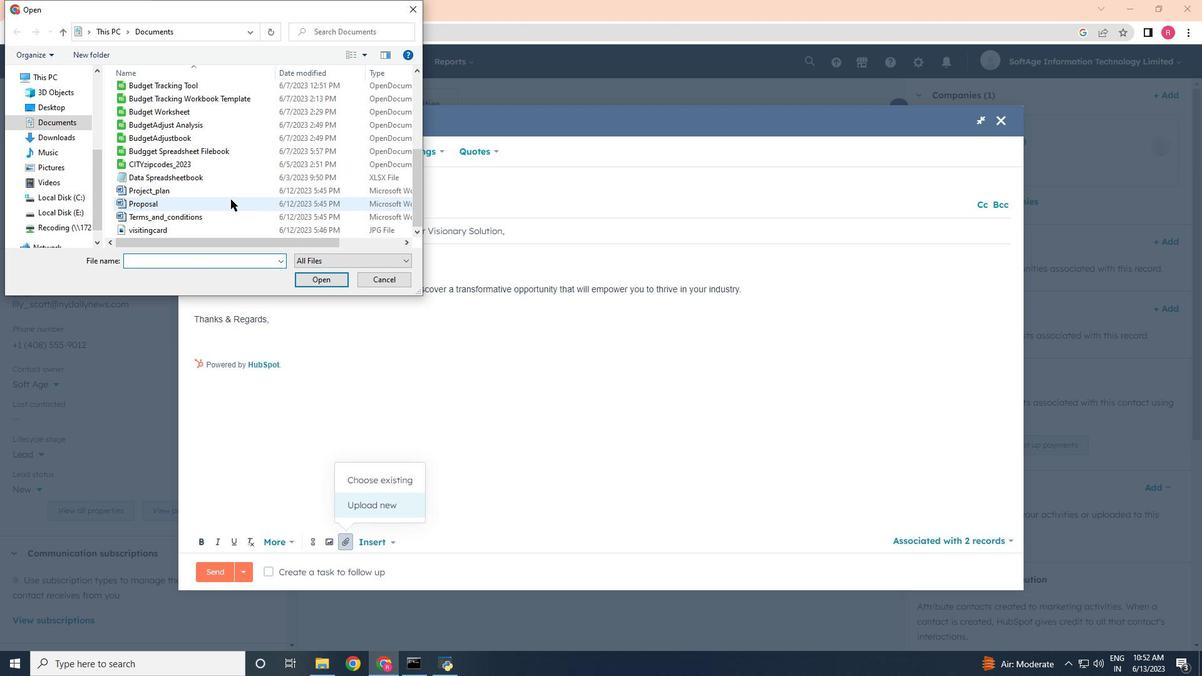 
Action: Mouse scrolled (231, 199) with delta (0, 0)
Screenshot: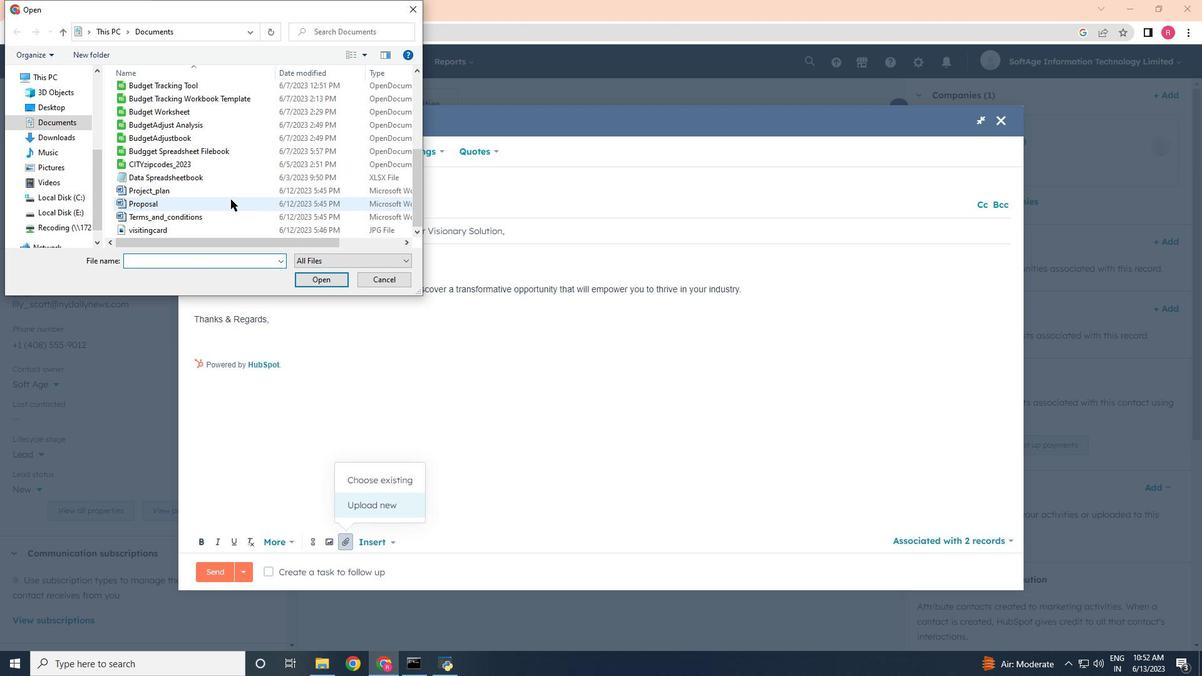 
Action: Mouse scrolled (231, 199) with delta (0, 0)
Screenshot: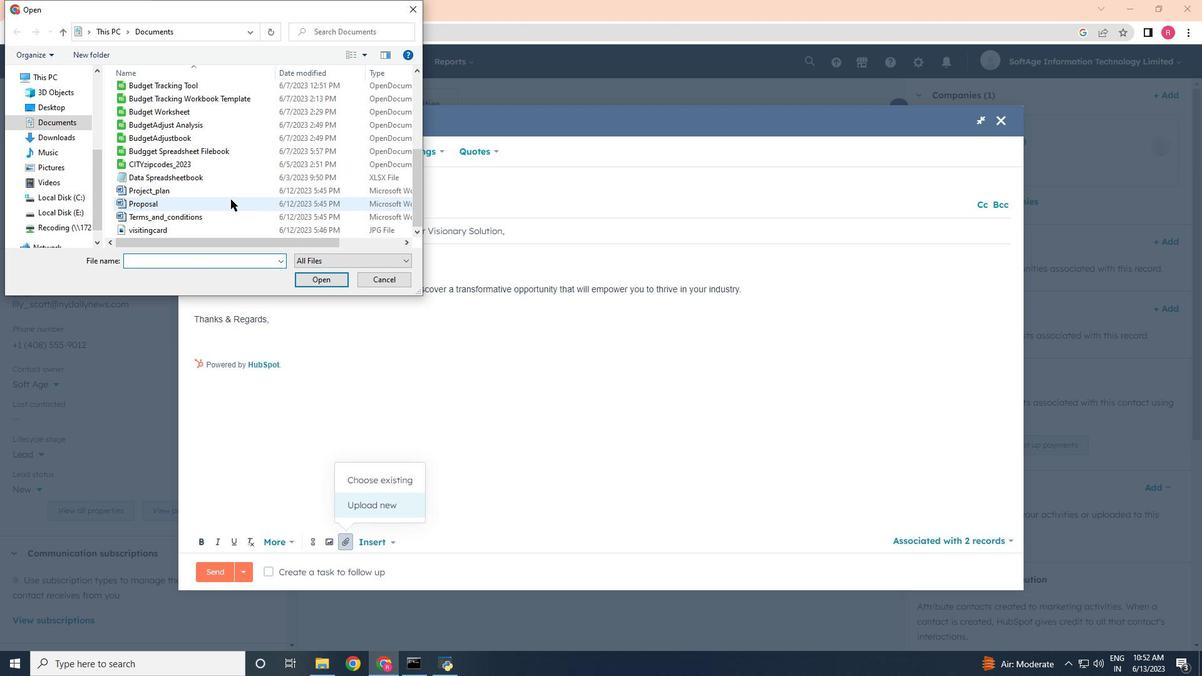 
Action: Mouse scrolled (231, 199) with delta (0, 0)
Screenshot: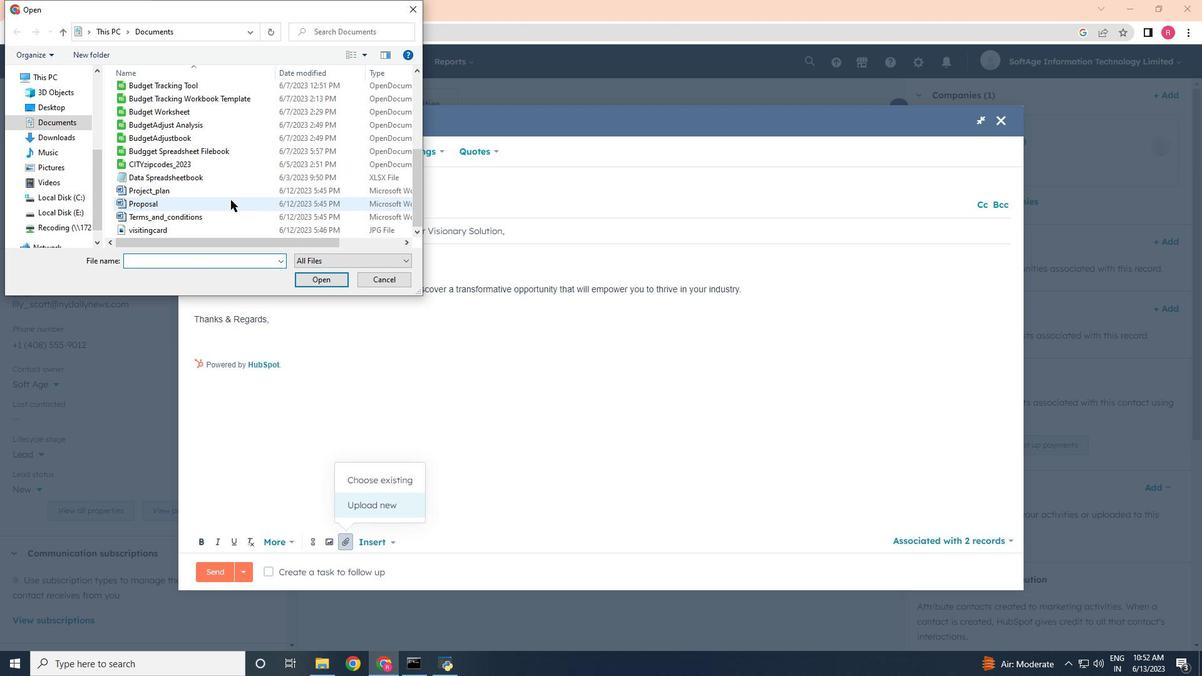 
Action: Mouse scrolled (231, 199) with delta (0, 0)
Screenshot: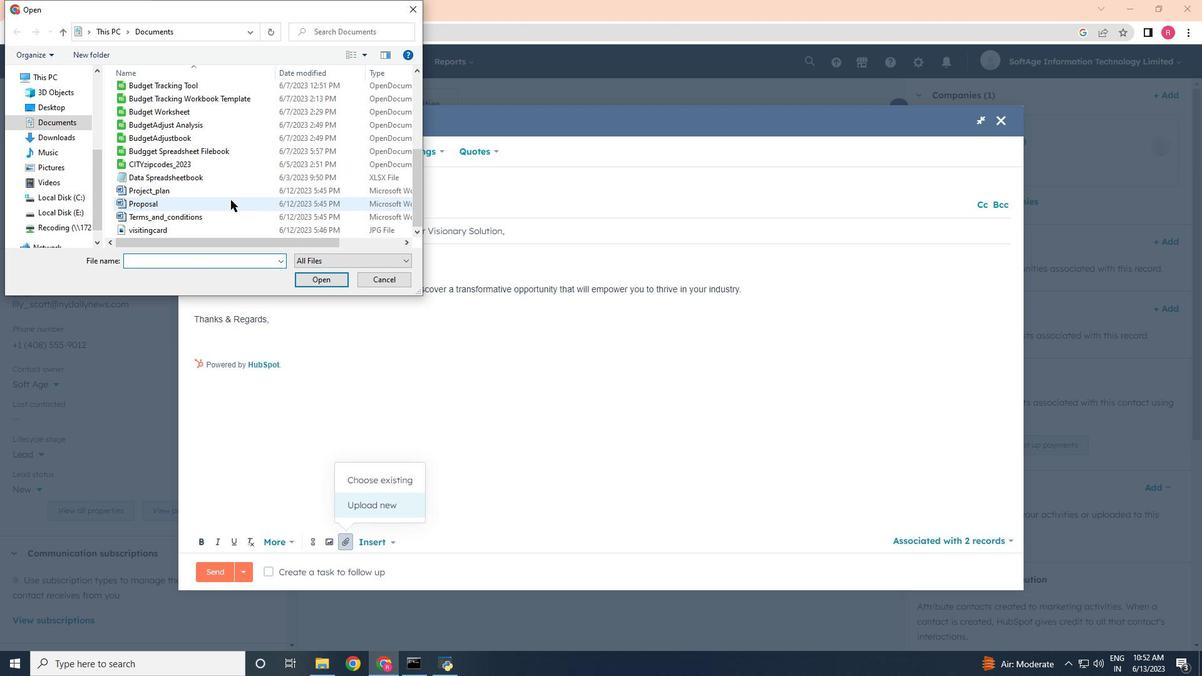 
Action: Mouse moved to (186, 202)
Screenshot: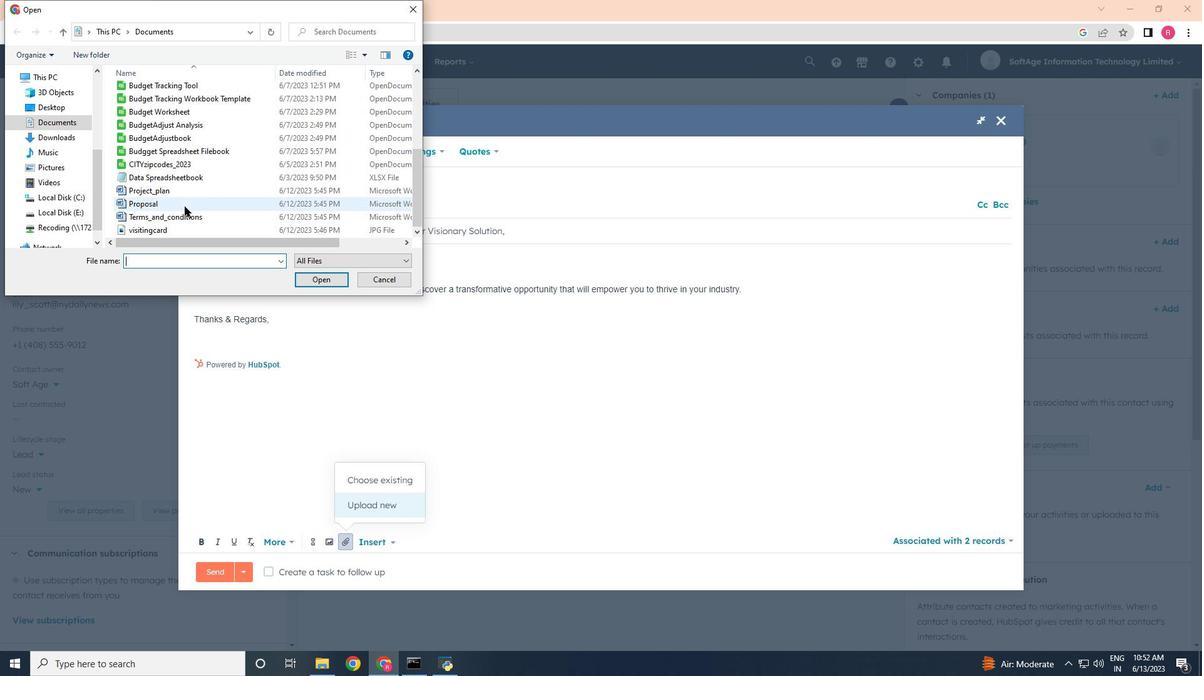 
Action: Mouse pressed left at (186, 202)
Screenshot: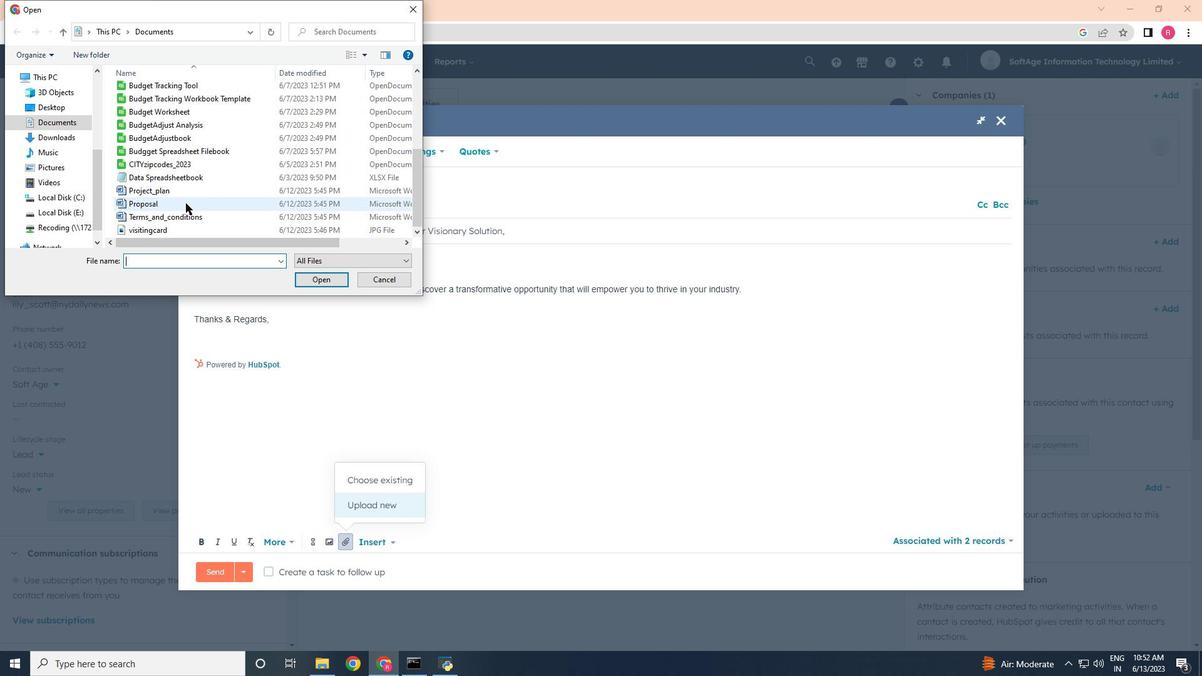 
Action: Mouse moved to (326, 281)
Screenshot: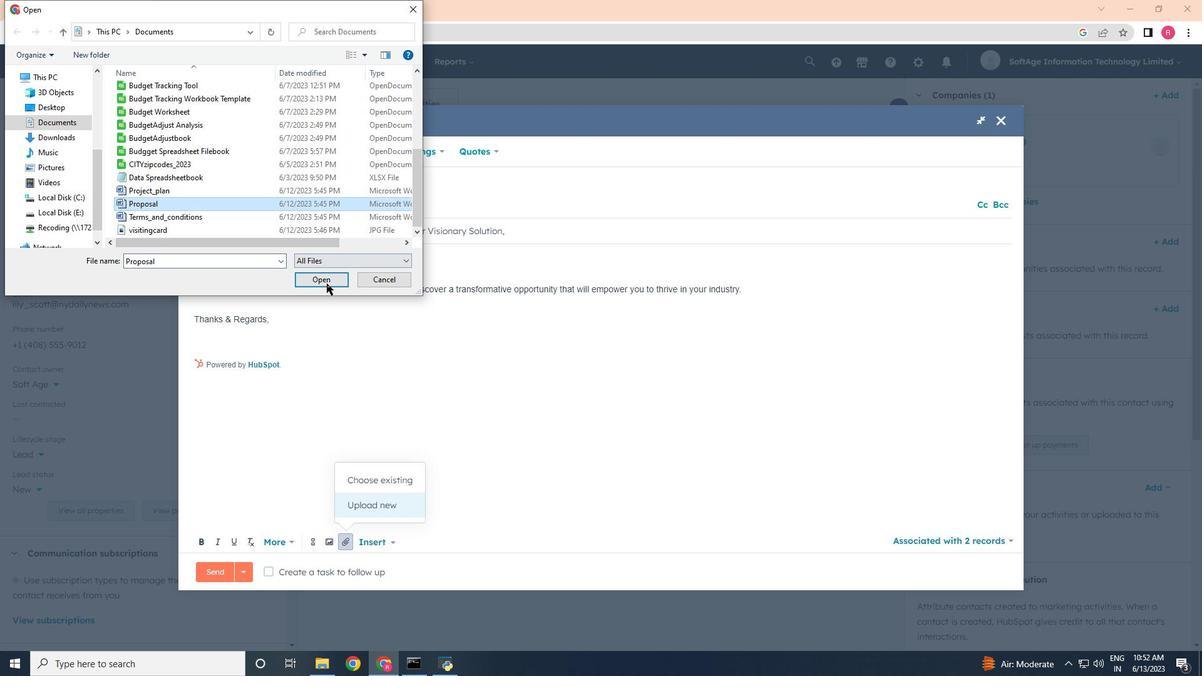 
Action: Mouse pressed left at (326, 281)
Screenshot: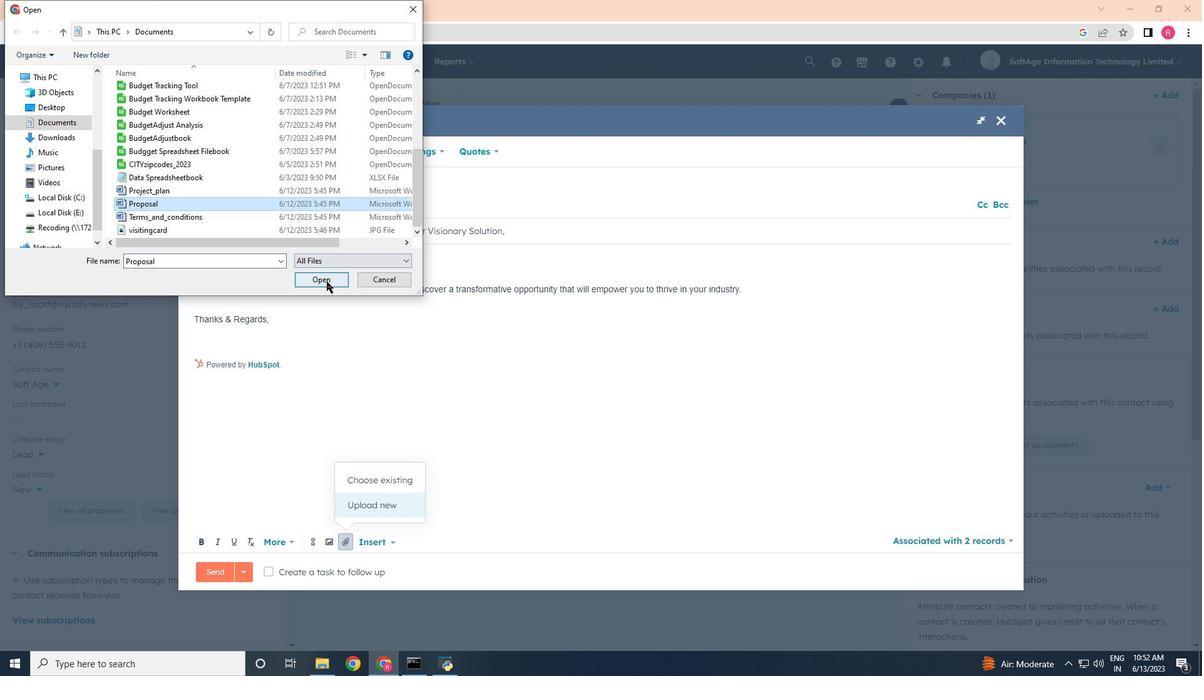 
Action: Mouse moved to (343, 507)
Screenshot: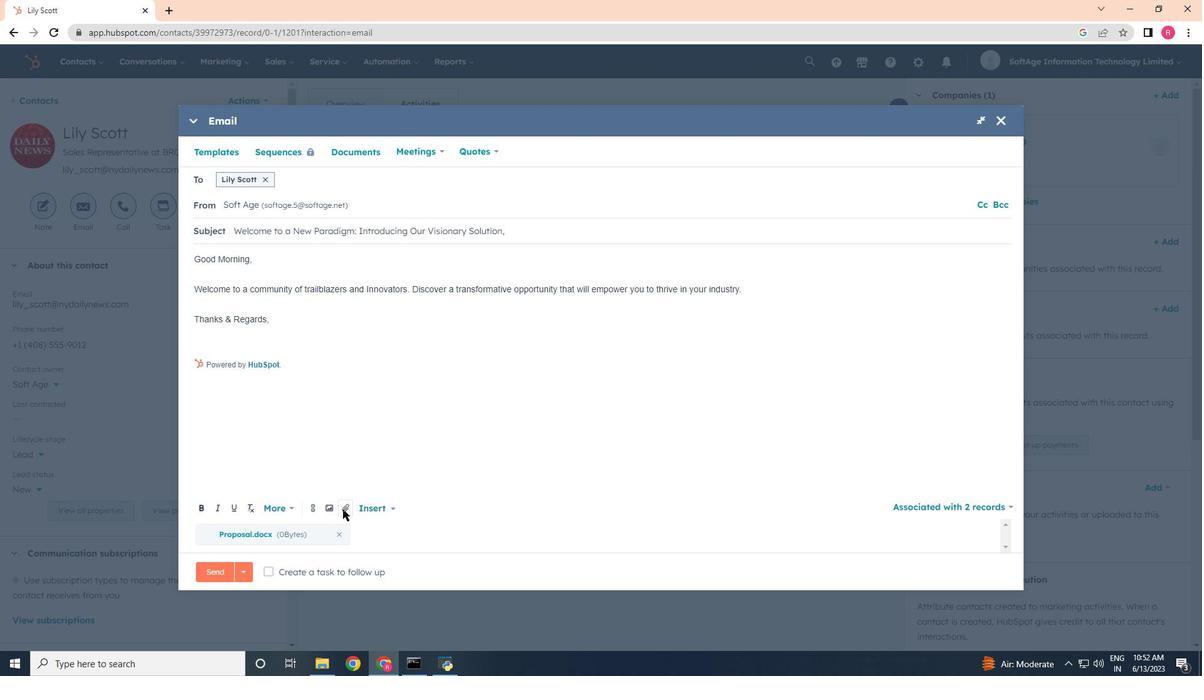 
Action: Mouse pressed left at (343, 507)
Screenshot: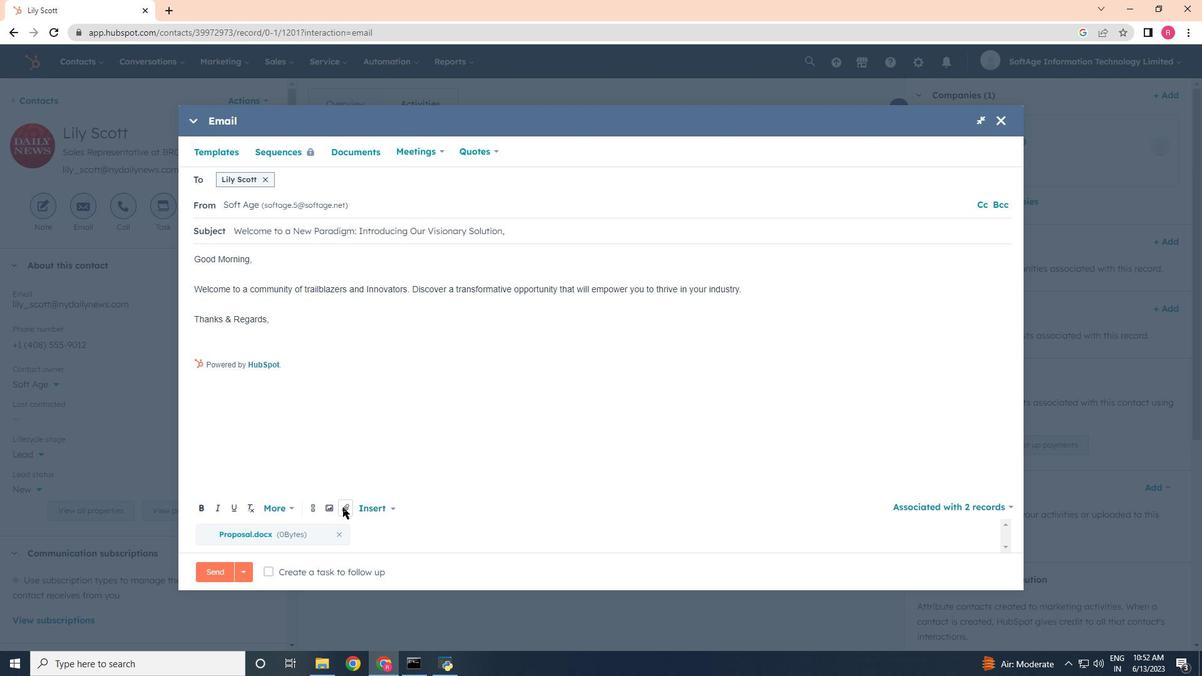 
Action: Mouse moved to (399, 469)
Screenshot: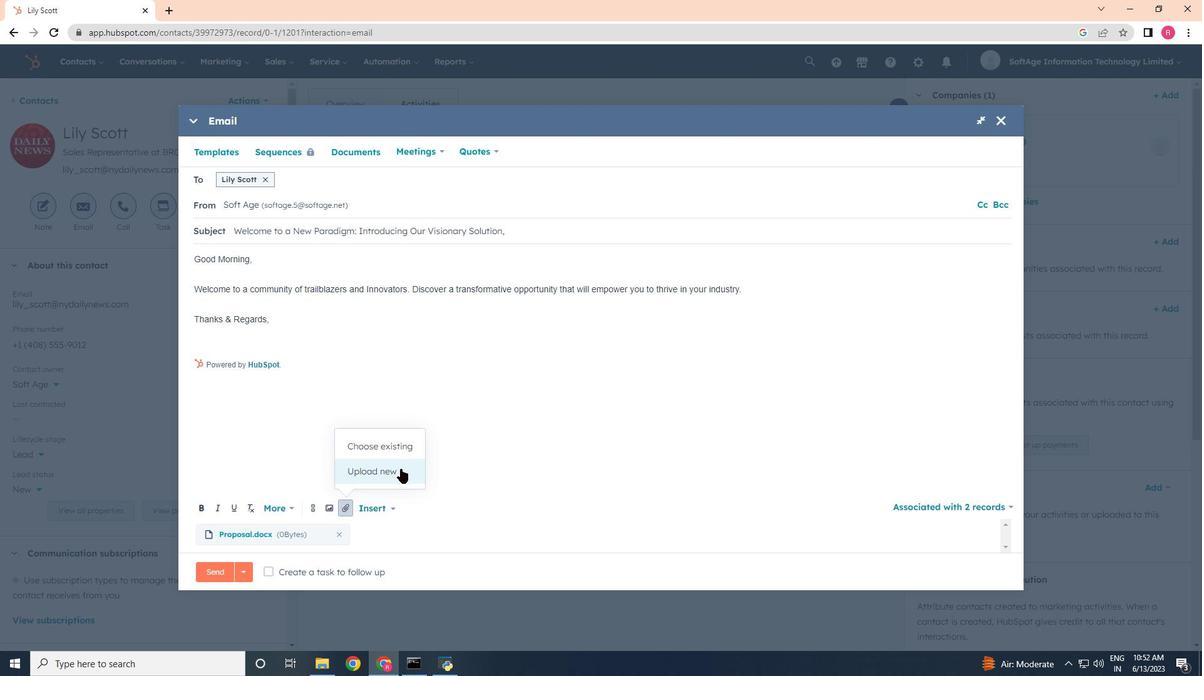 
Action: Mouse pressed left at (399, 469)
Screenshot: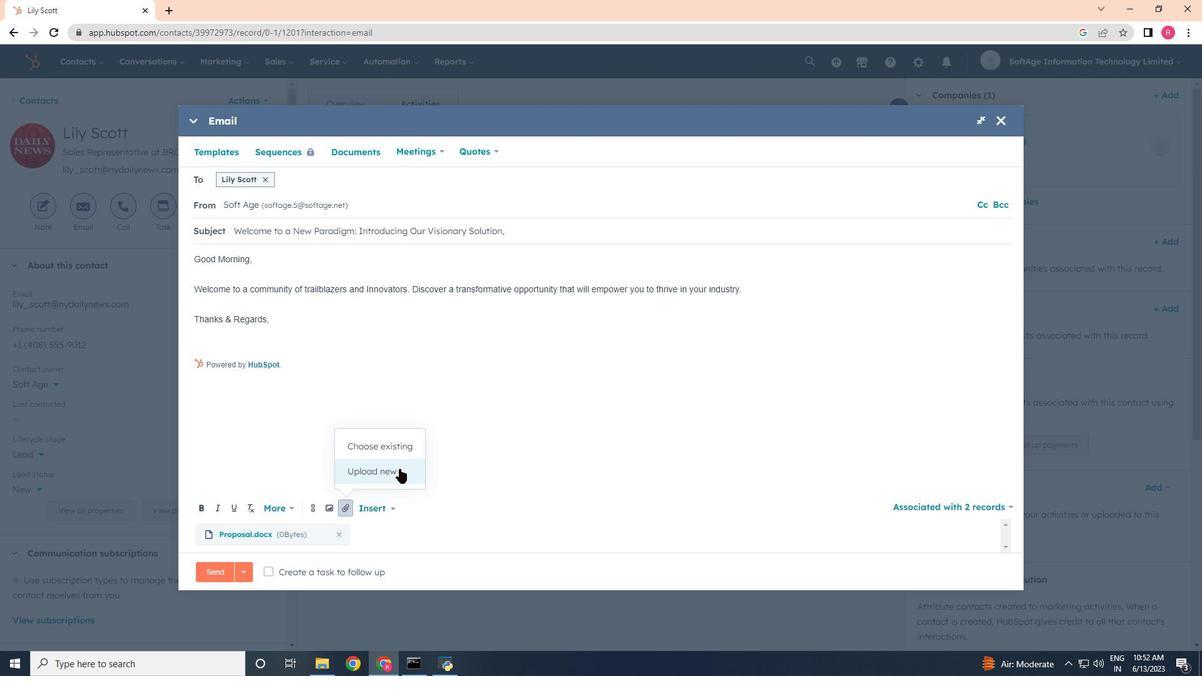 
Action: Mouse moved to (241, 179)
Screenshot: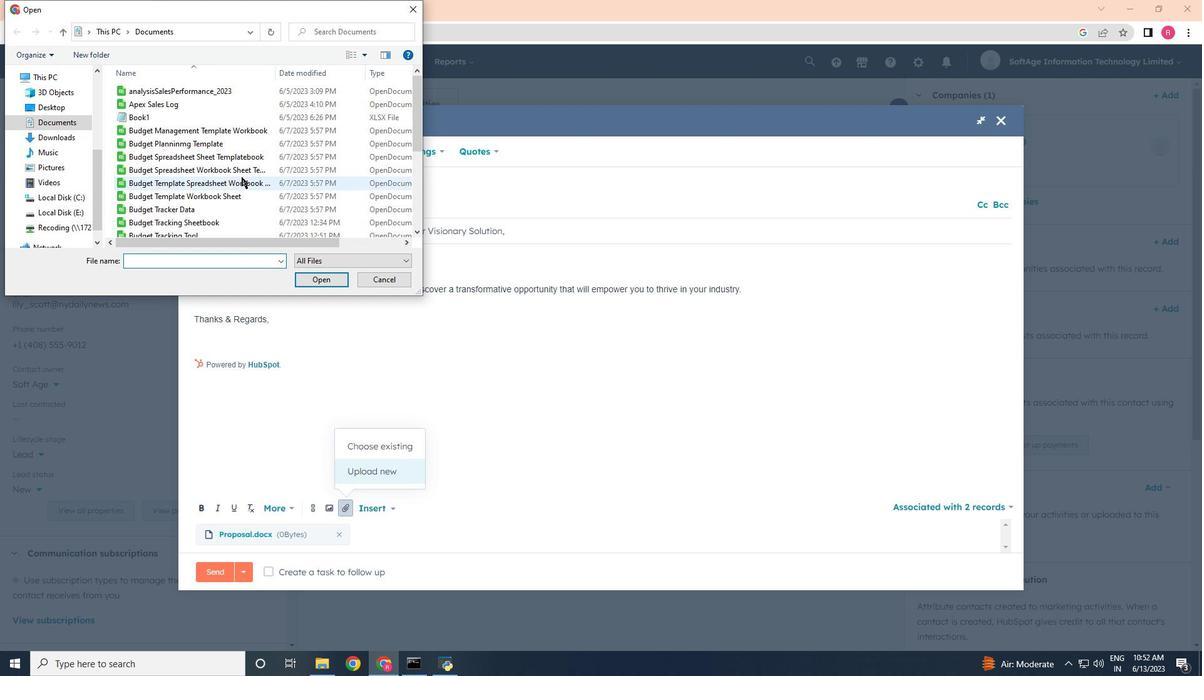 
Action: Mouse scrolled (241, 178) with delta (0, 0)
Screenshot: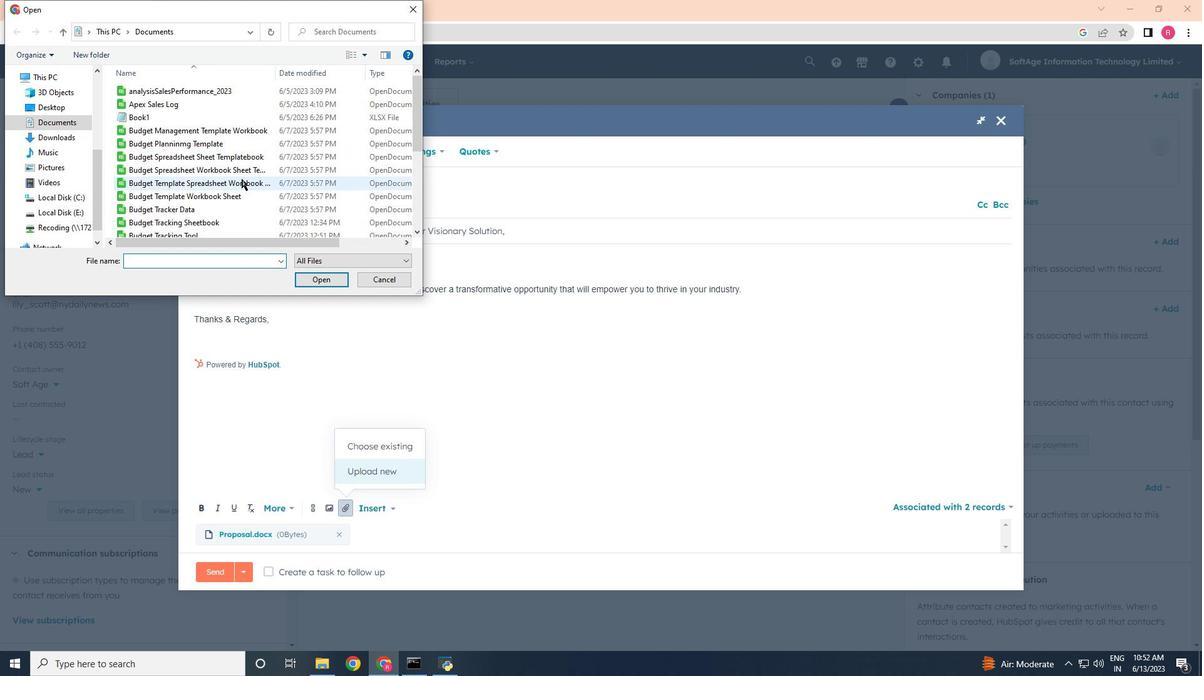 
Action: Mouse scrolled (241, 178) with delta (0, 0)
Screenshot: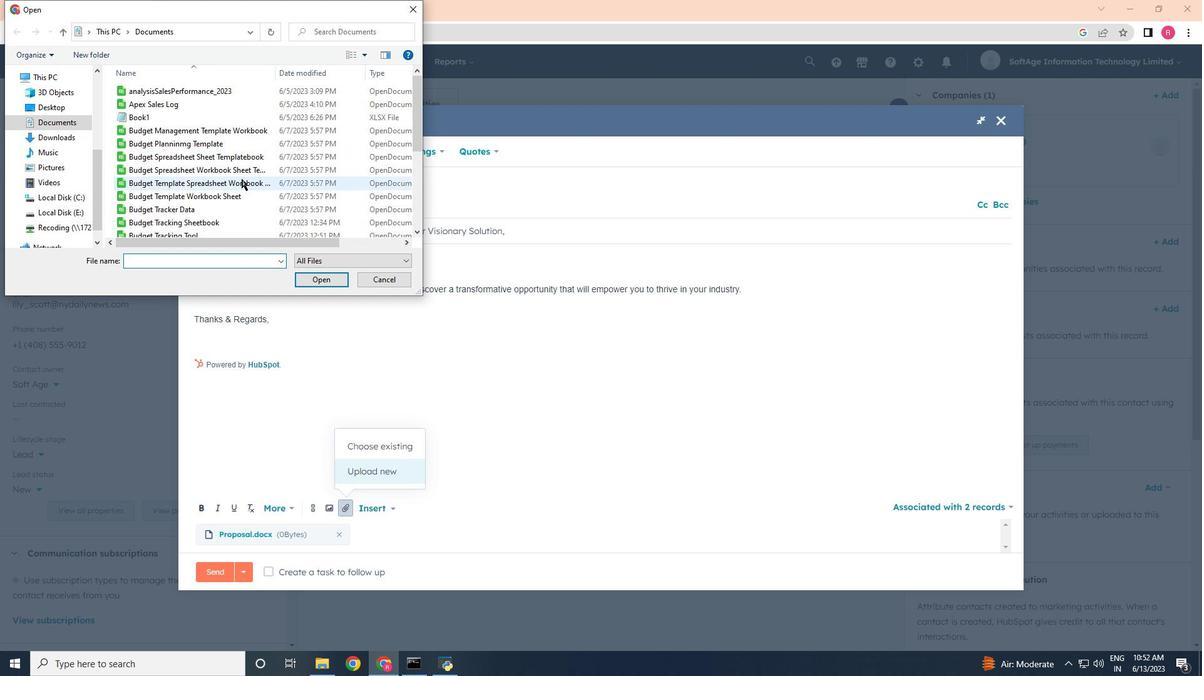 
Action: Mouse scrolled (241, 178) with delta (0, 0)
Screenshot: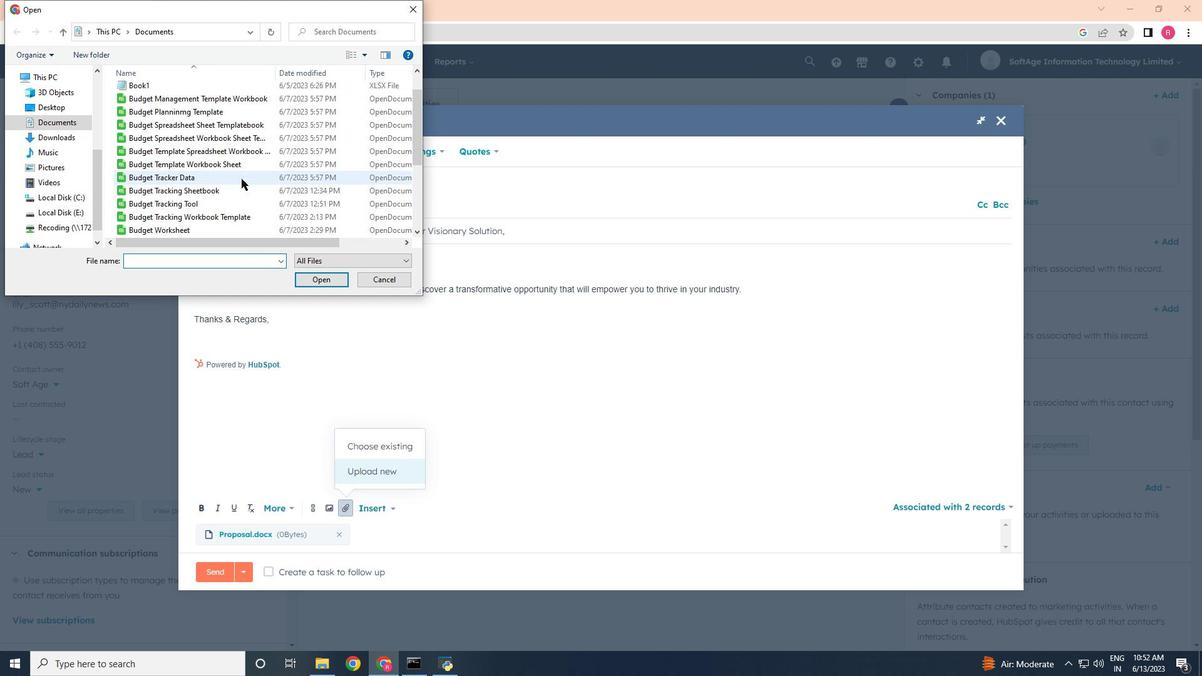 
Action: Mouse scrolled (241, 178) with delta (0, 0)
Screenshot: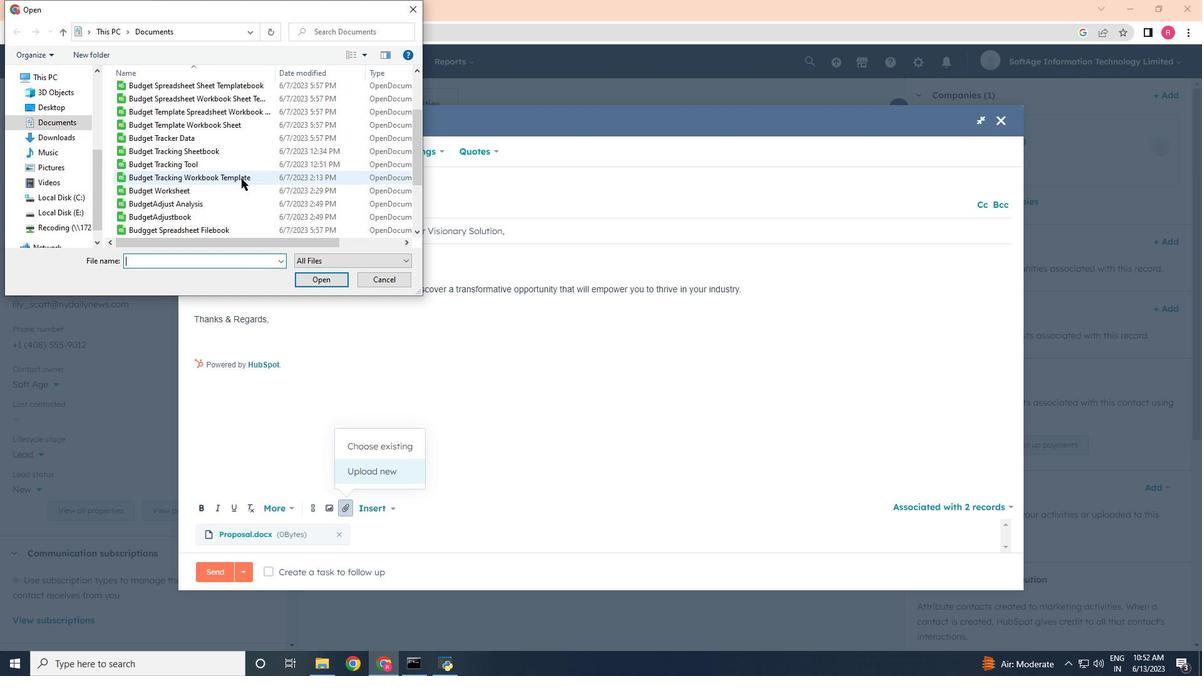 
Action: Mouse scrolled (241, 178) with delta (0, 0)
Screenshot: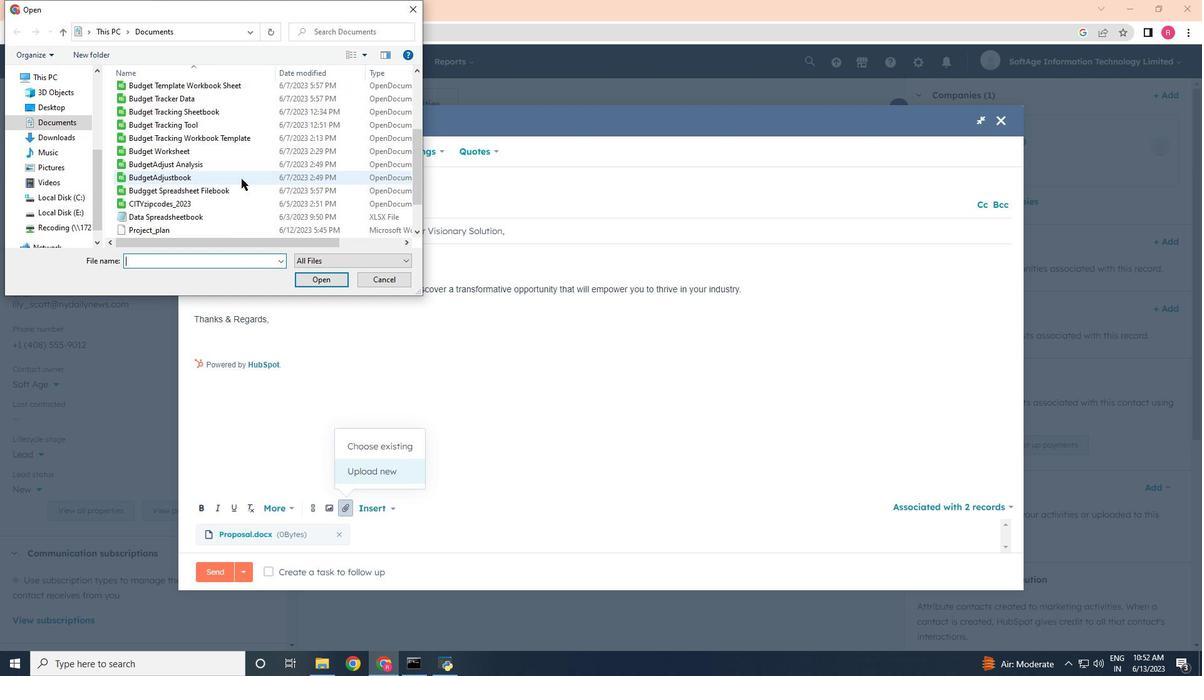
Action: Mouse scrolled (241, 178) with delta (0, 0)
Screenshot: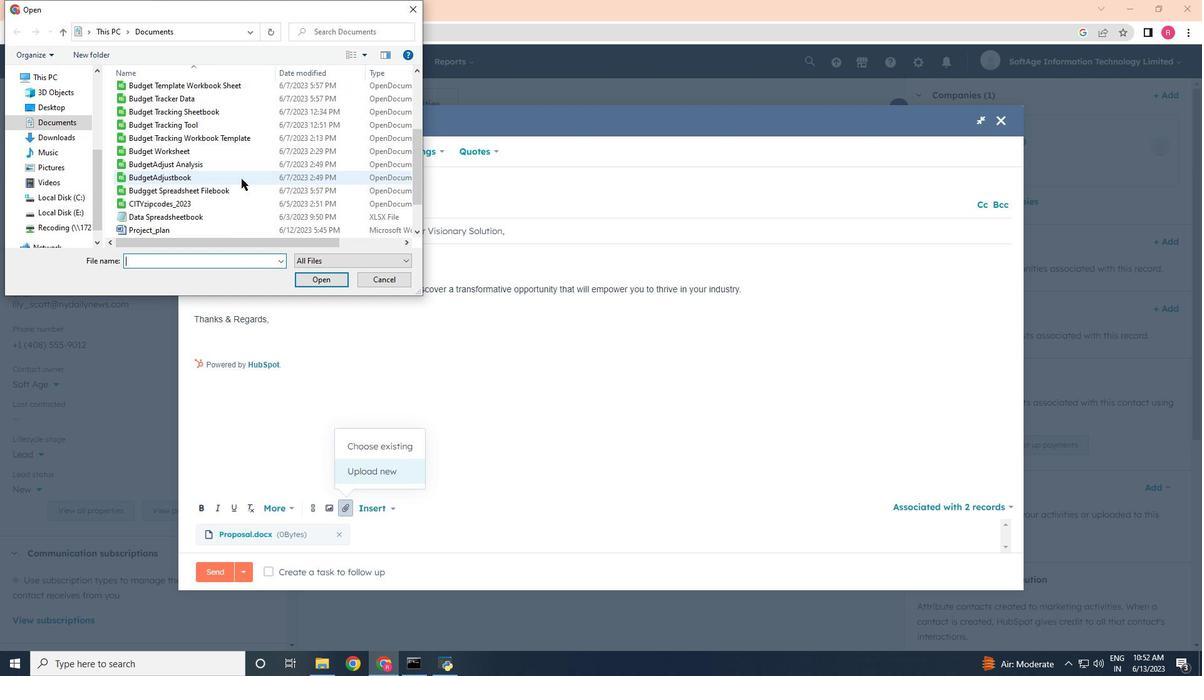 
Action: Mouse scrolled (241, 178) with delta (0, 0)
Screenshot: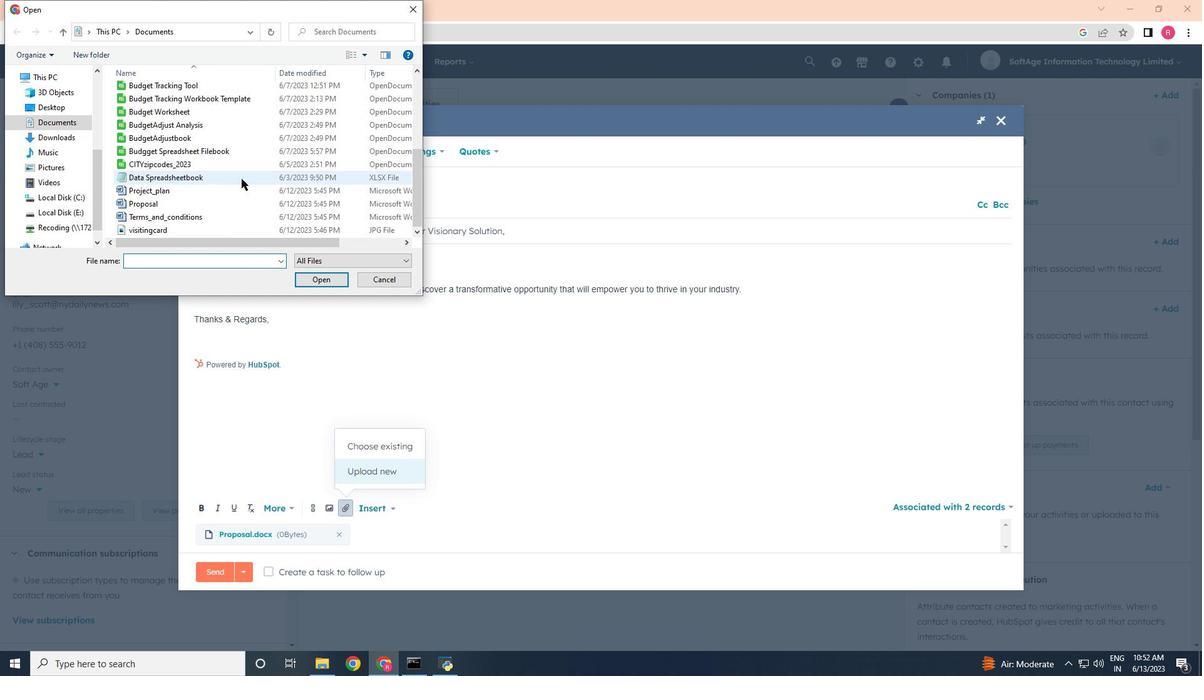 
Action: Mouse scrolled (241, 178) with delta (0, 0)
Screenshot: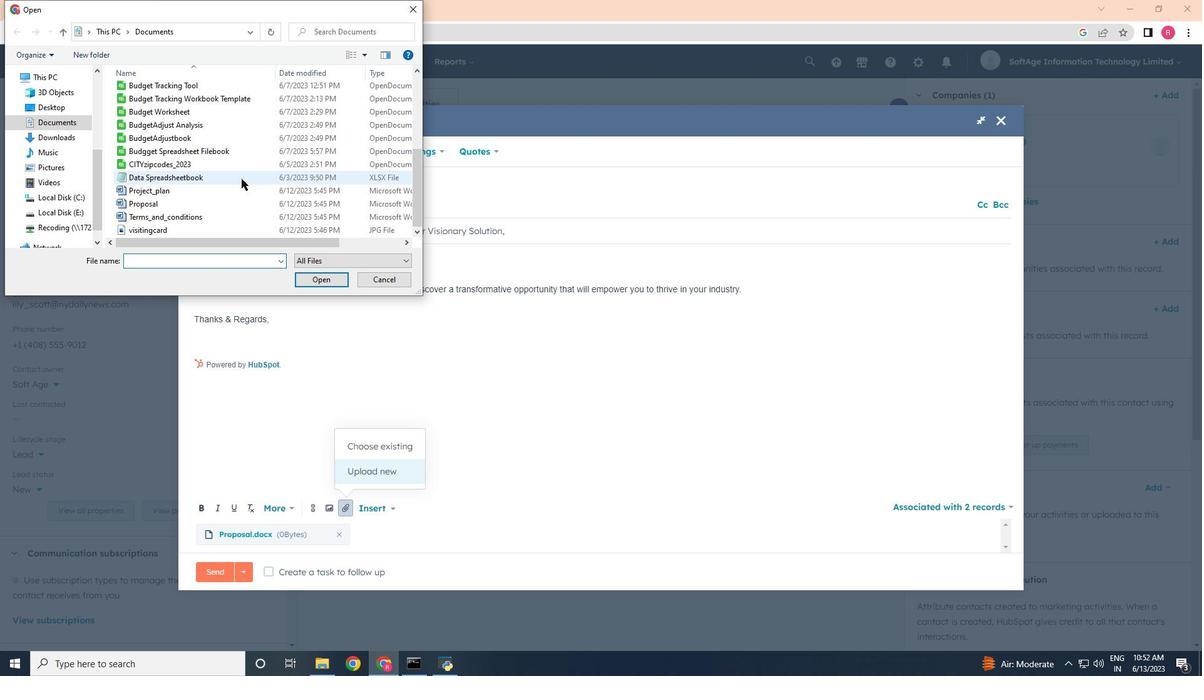 
Action: Mouse scrolled (241, 178) with delta (0, 0)
Screenshot: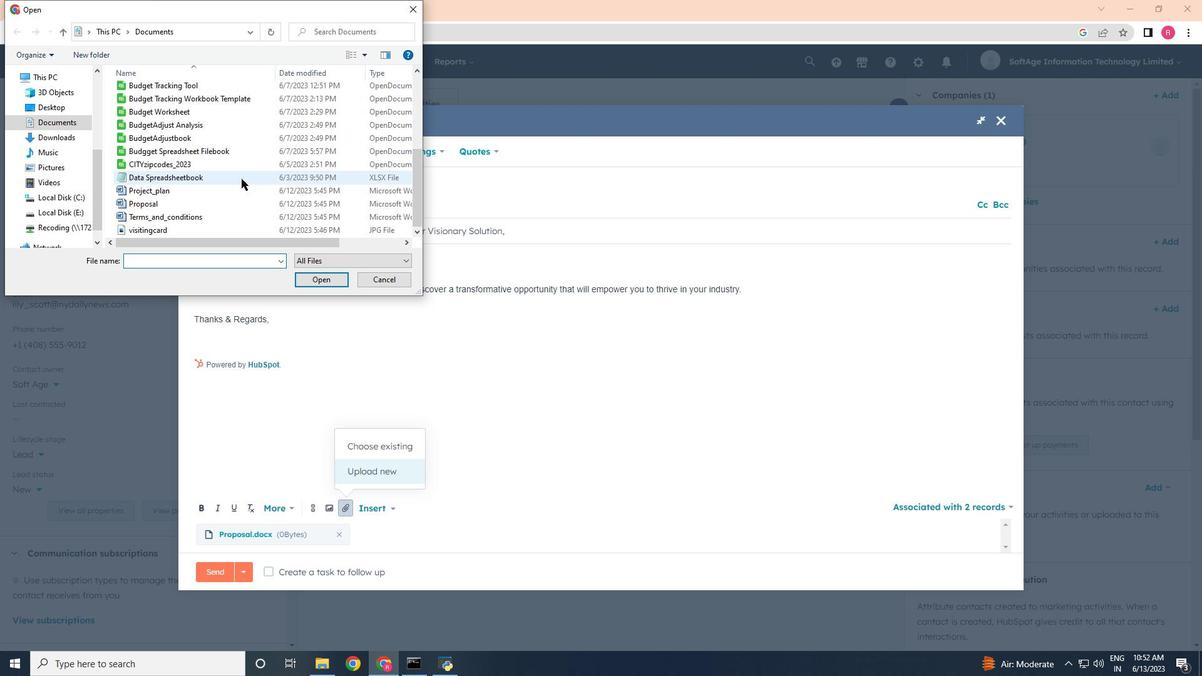 
Action: Mouse scrolled (241, 178) with delta (0, 0)
Screenshot: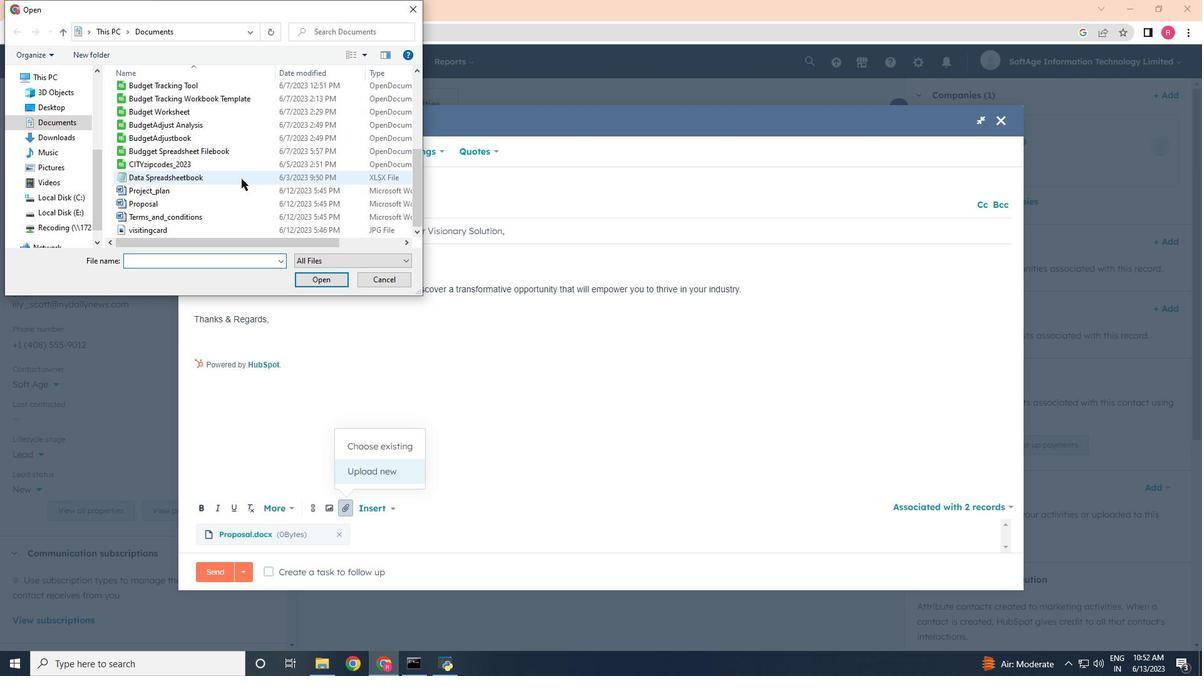
Action: Mouse moved to (199, 229)
Screenshot: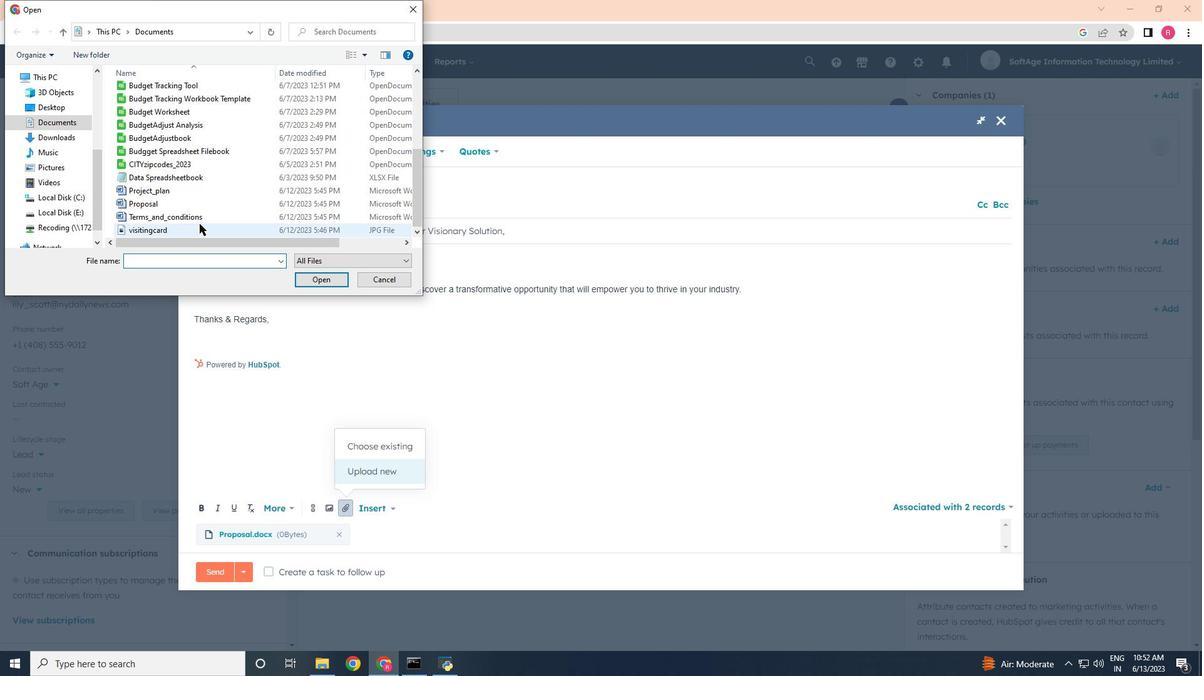 
Action: Mouse pressed left at (199, 229)
Screenshot: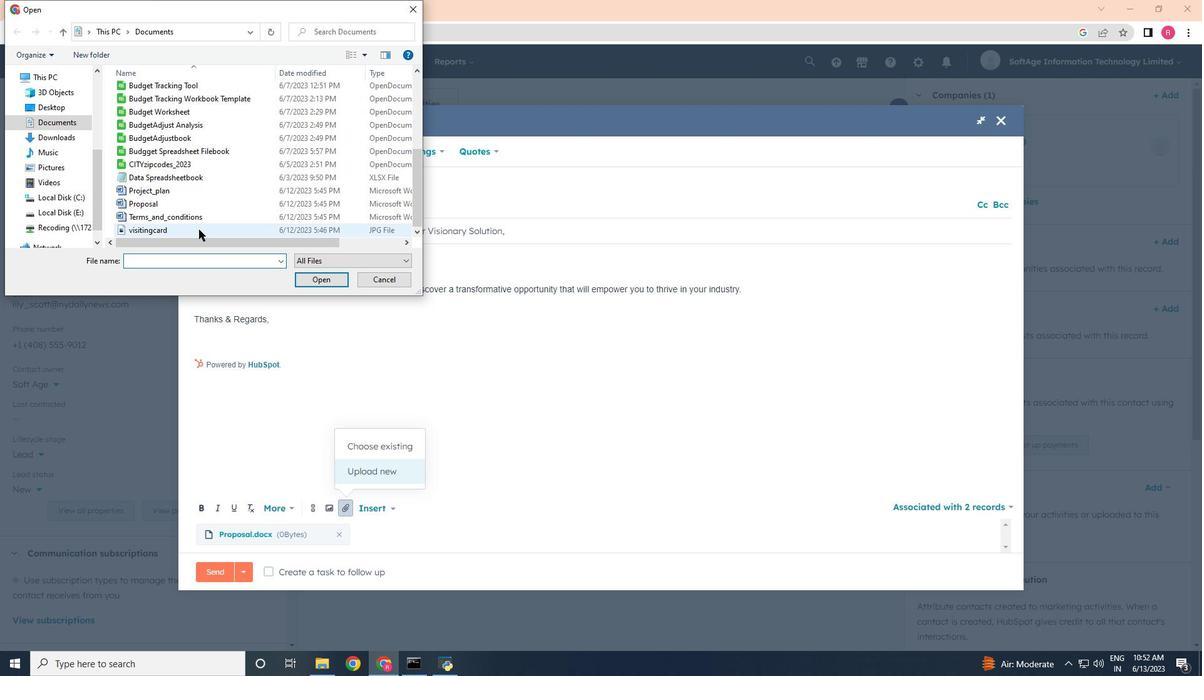 
Action: Mouse moved to (325, 283)
Screenshot: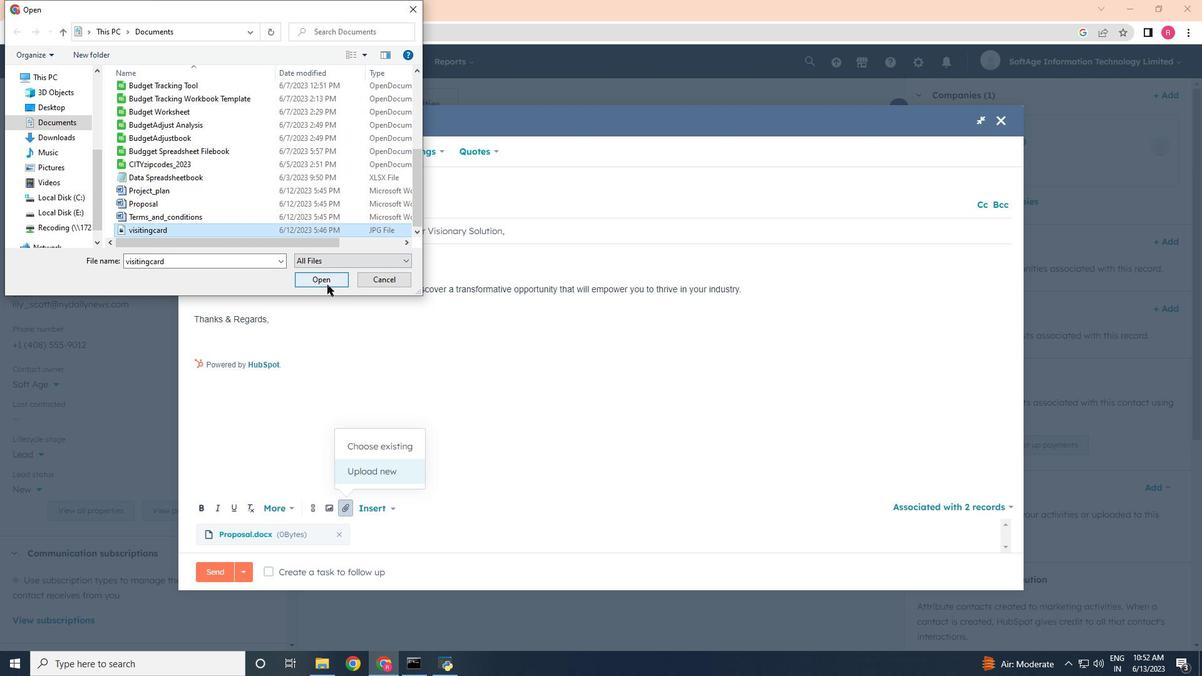 
Action: Mouse pressed left at (325, 283)
Screenshot: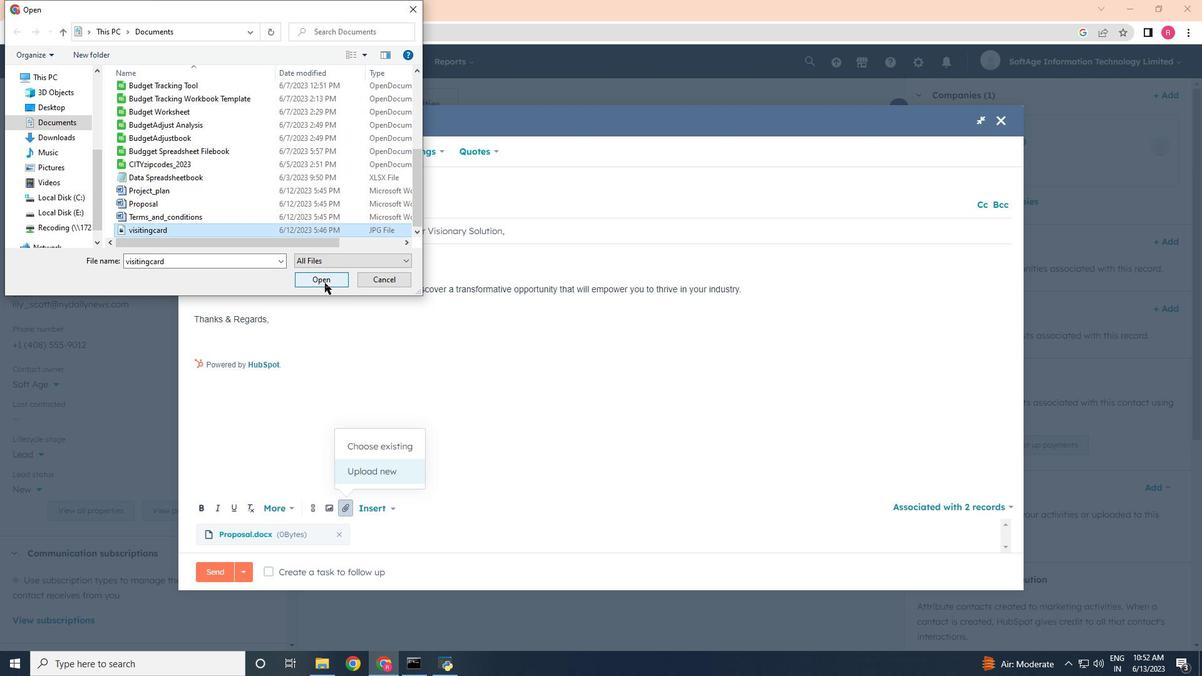 
Action: Mouse moved to (227, 332)
Screenshot: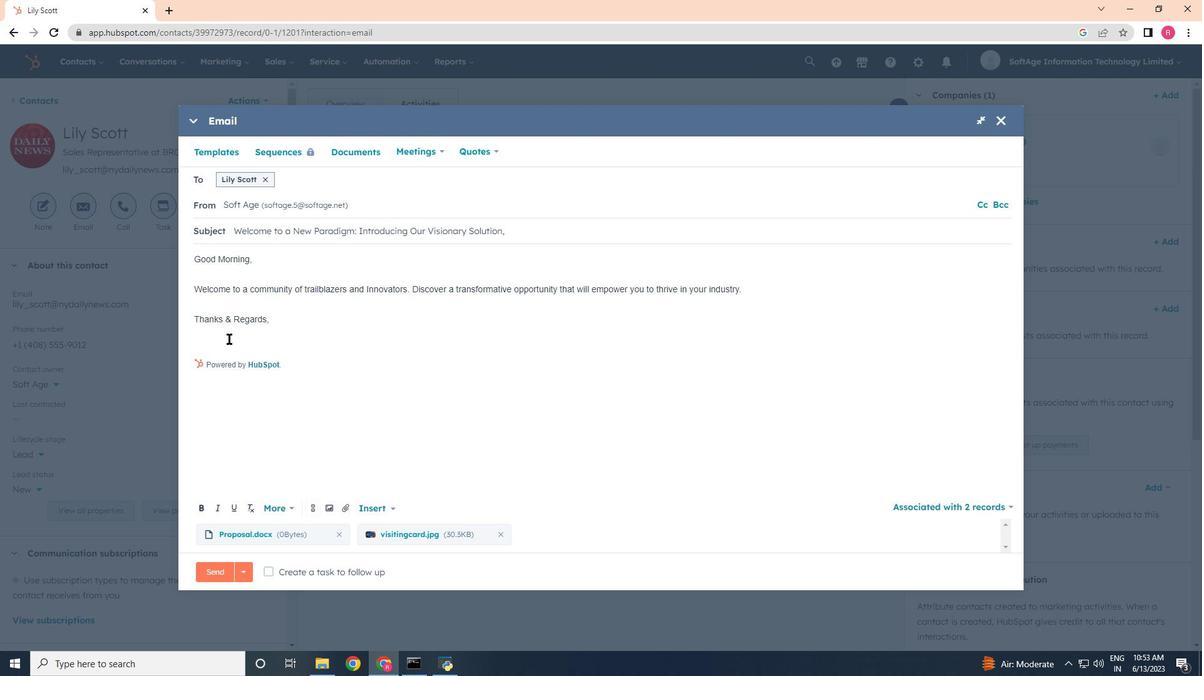 
Action: Mouse pressed left at (227, 332)
Screenshot: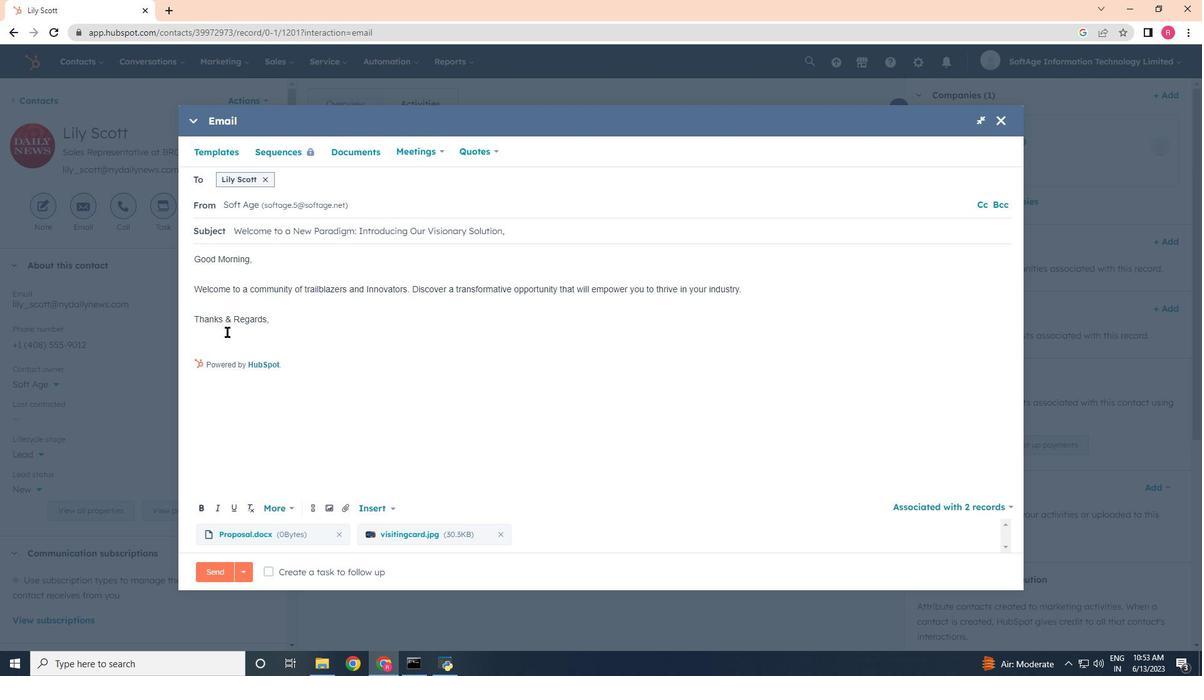 
Action: Mouse moved to (312, 511)
Screenshot: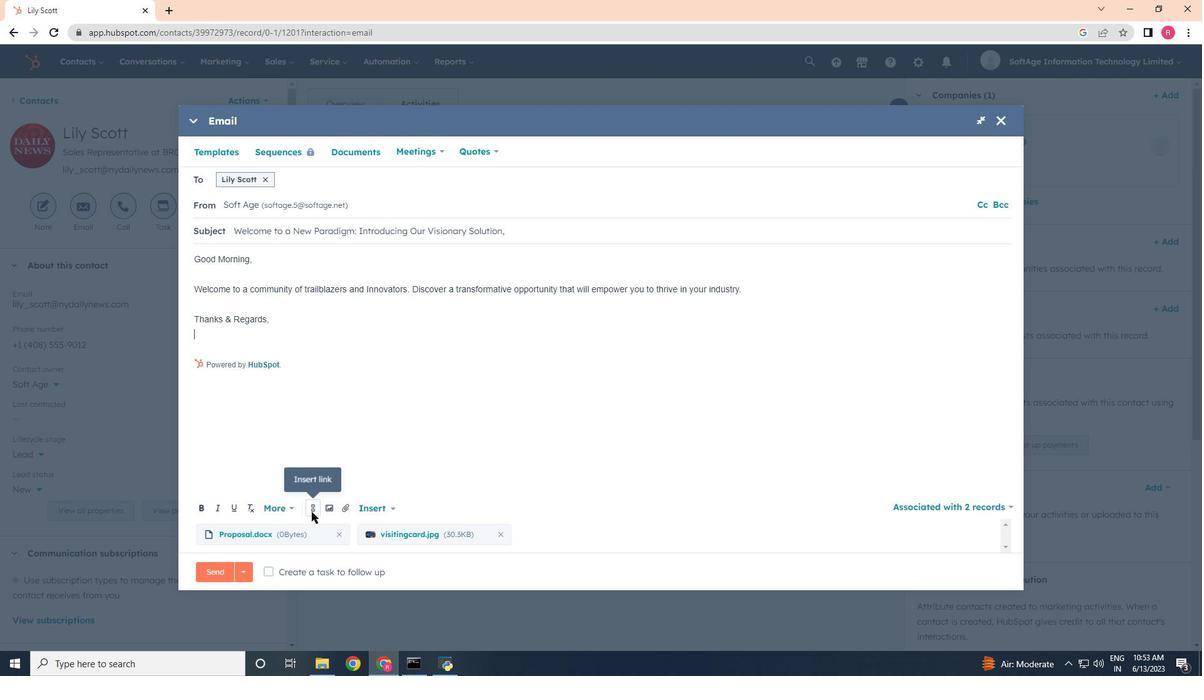 
Action: Mouse pressed left at (312, 511)
Screenshot: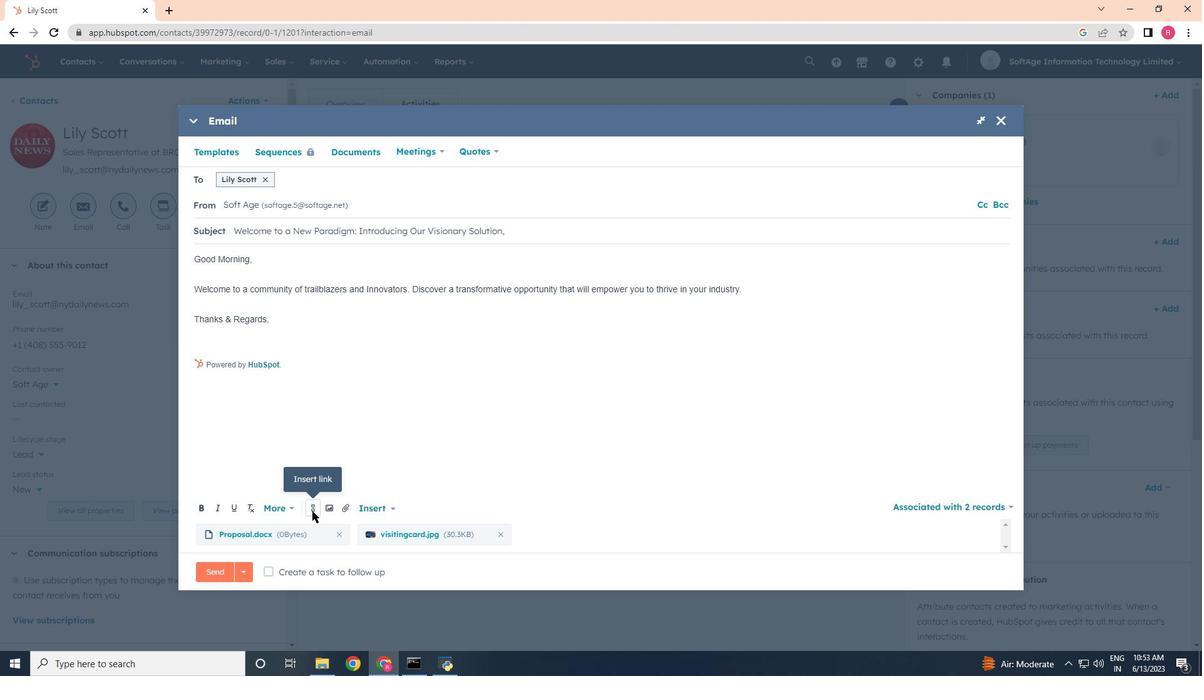 
Action: Mouse moved to (335, 375)
Screenshot: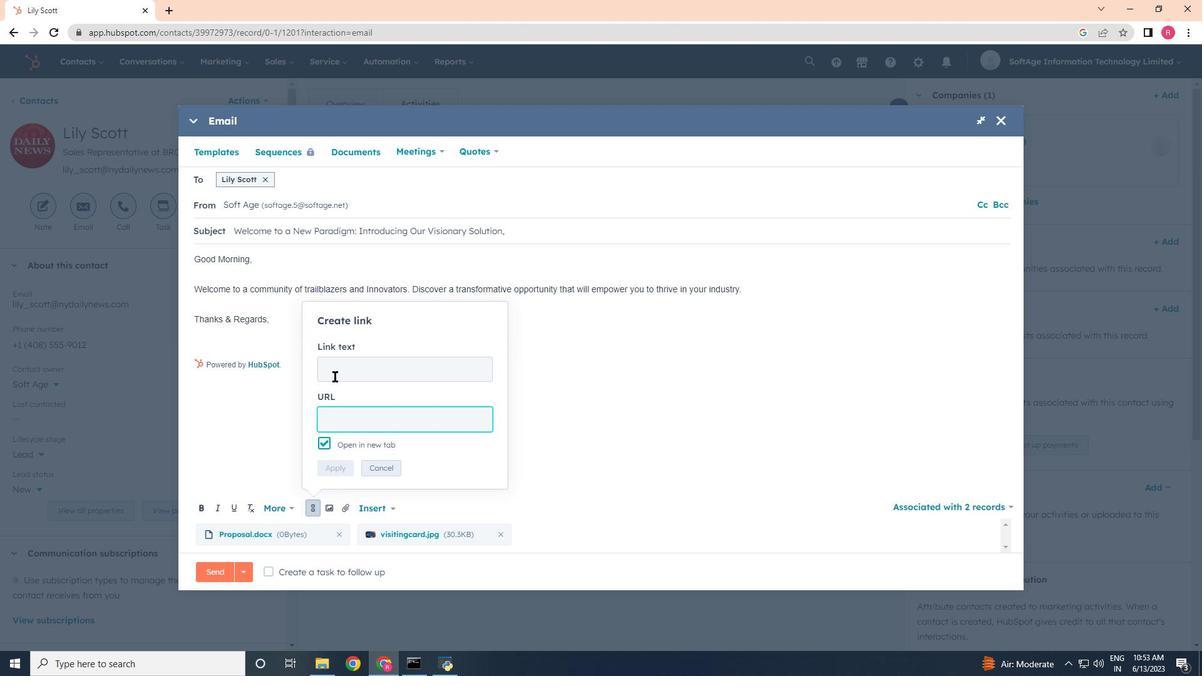 
Action: Mouse pressed left at (335, 375)
Screenshot: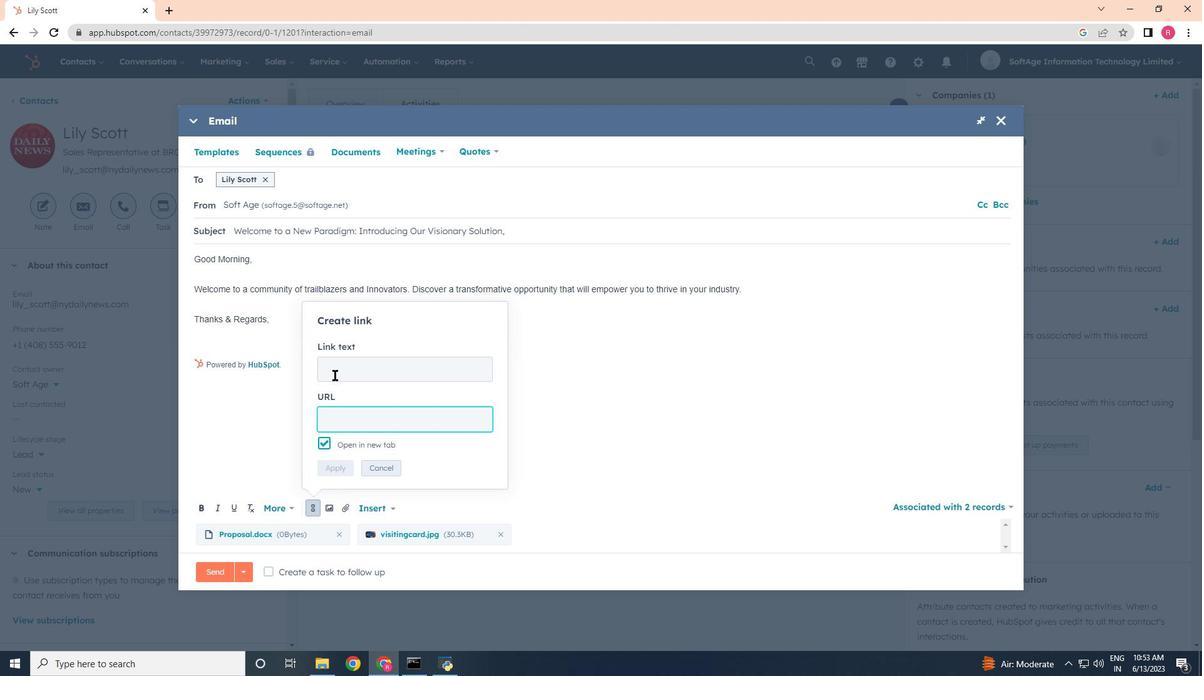 
Action: Key pressed <Key.shift>Facebook.com
Screenshot: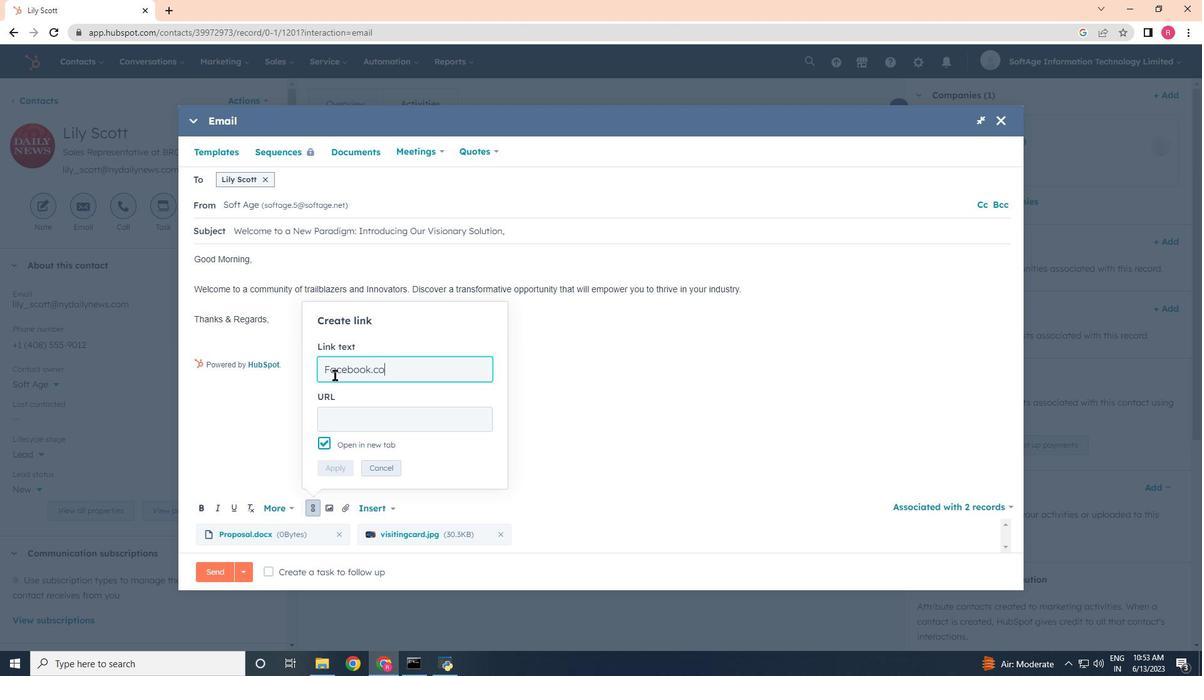 
Action: Mouse moved to (346, 424)
Screenshot: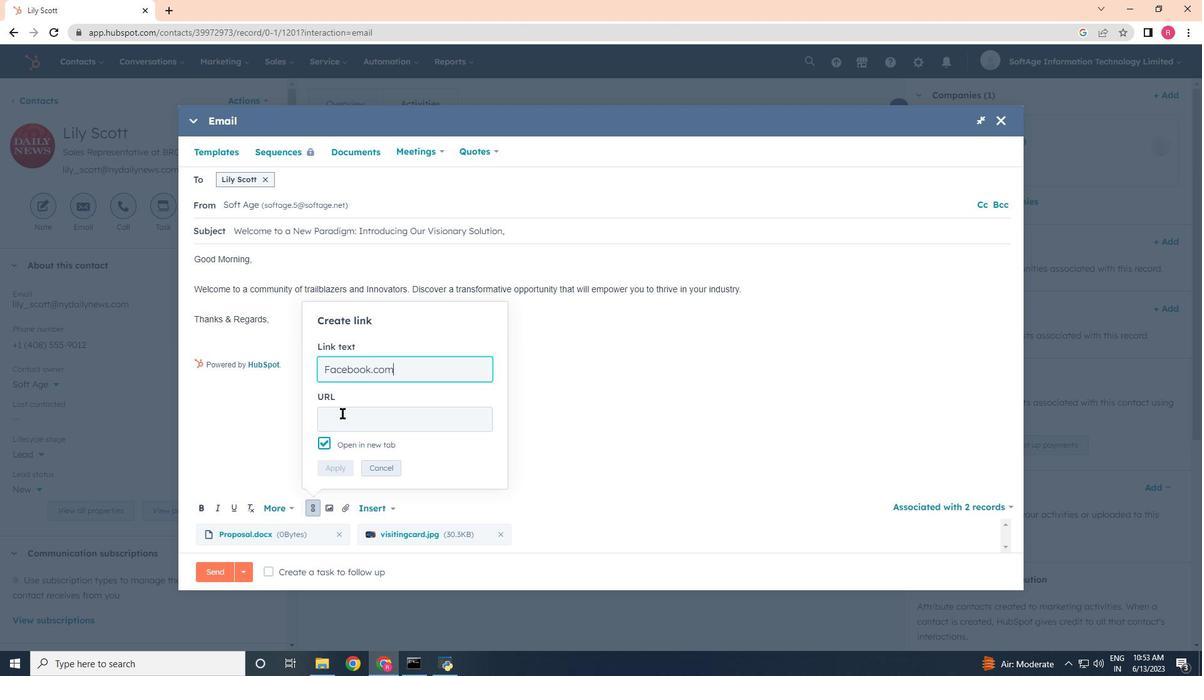 
Action: Mouse pressed left at (346, 424)
Screenshot: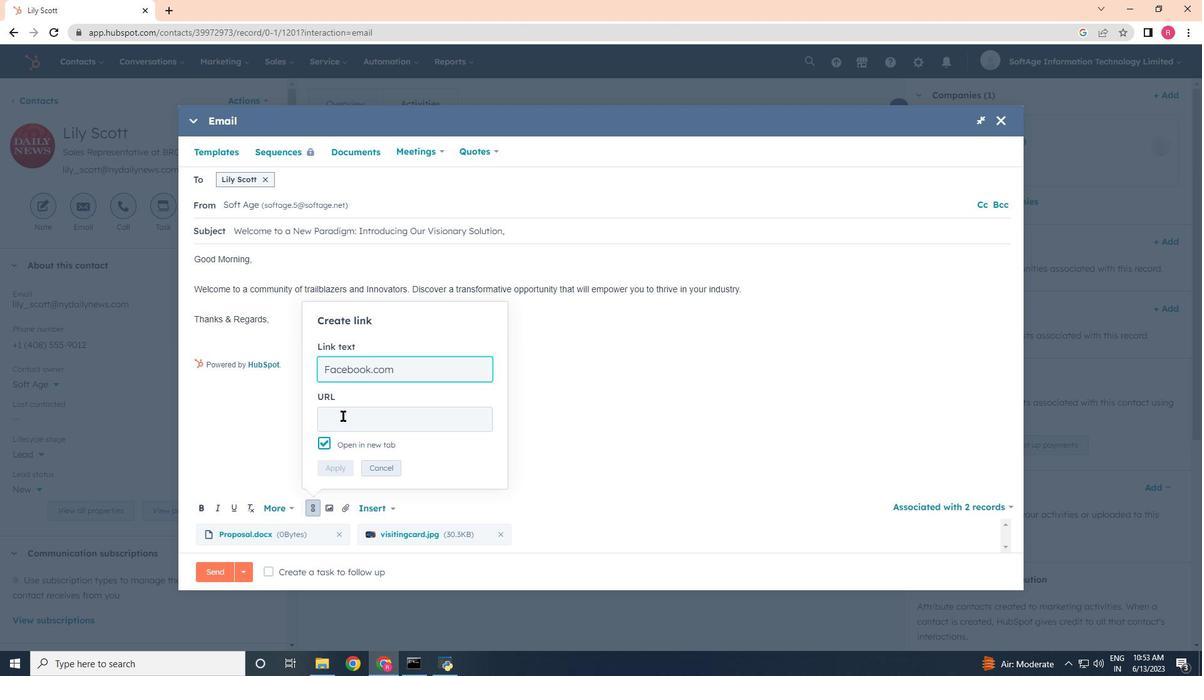 
Action: Key pressed www
Screenshot: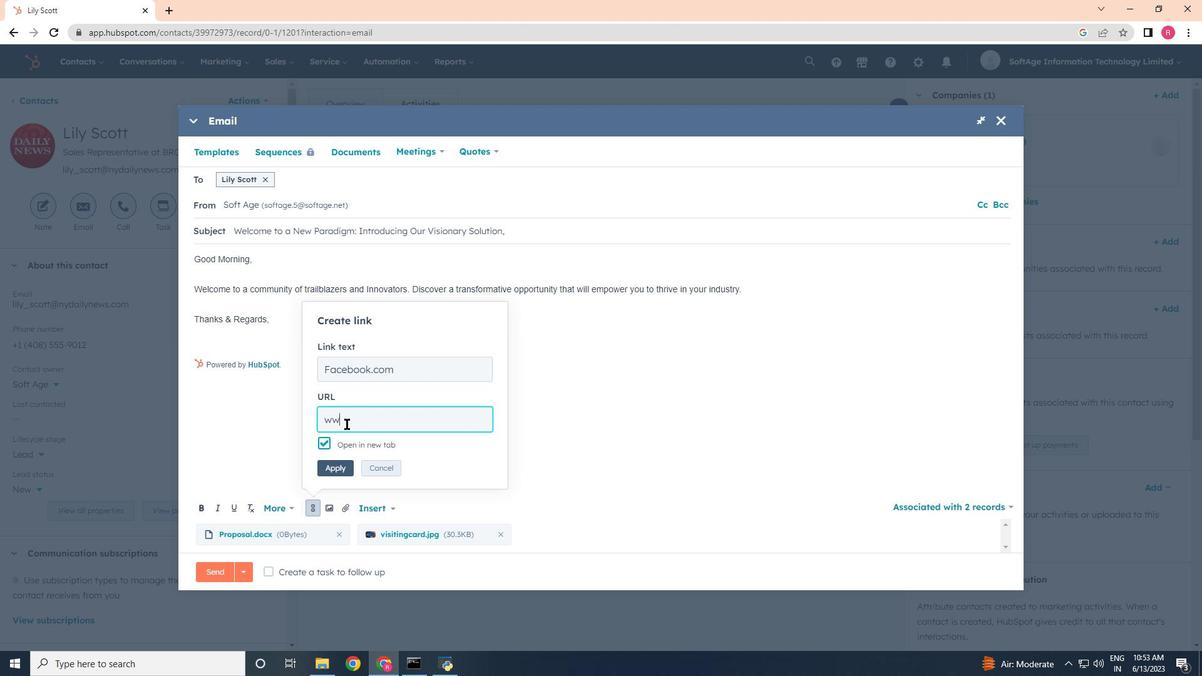 
Action: Mouse moved to (396, 373)
Screenshot: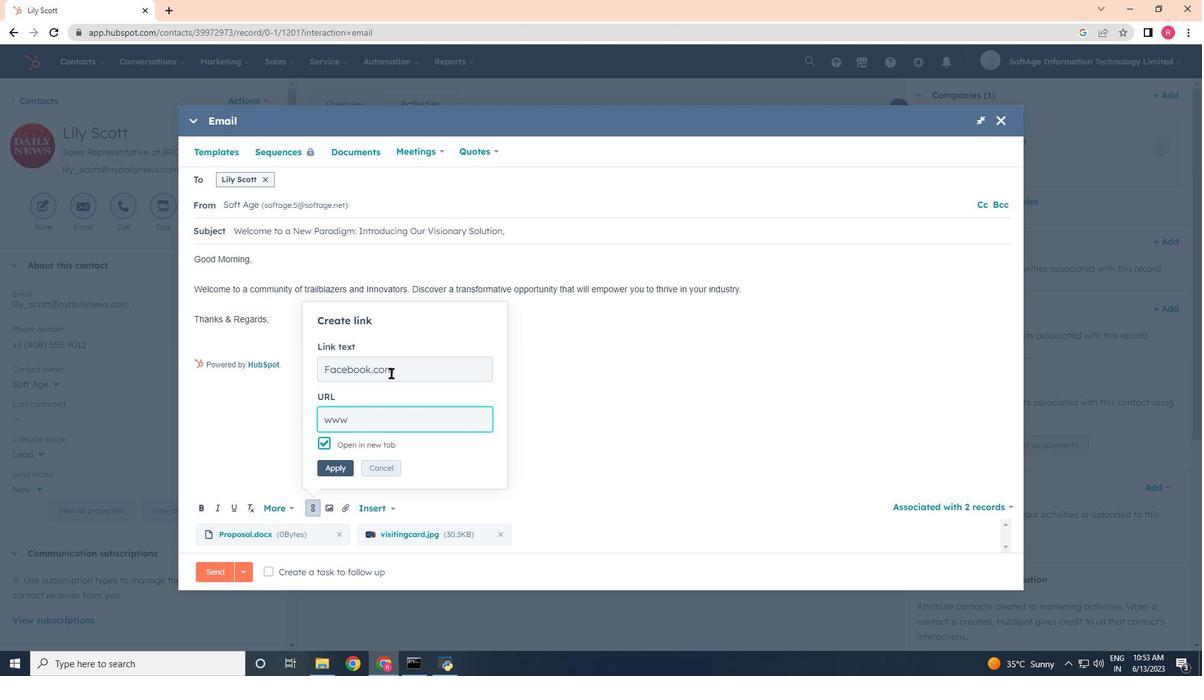 
Action: Mouse pressed left at (396, 373)
Screenshot: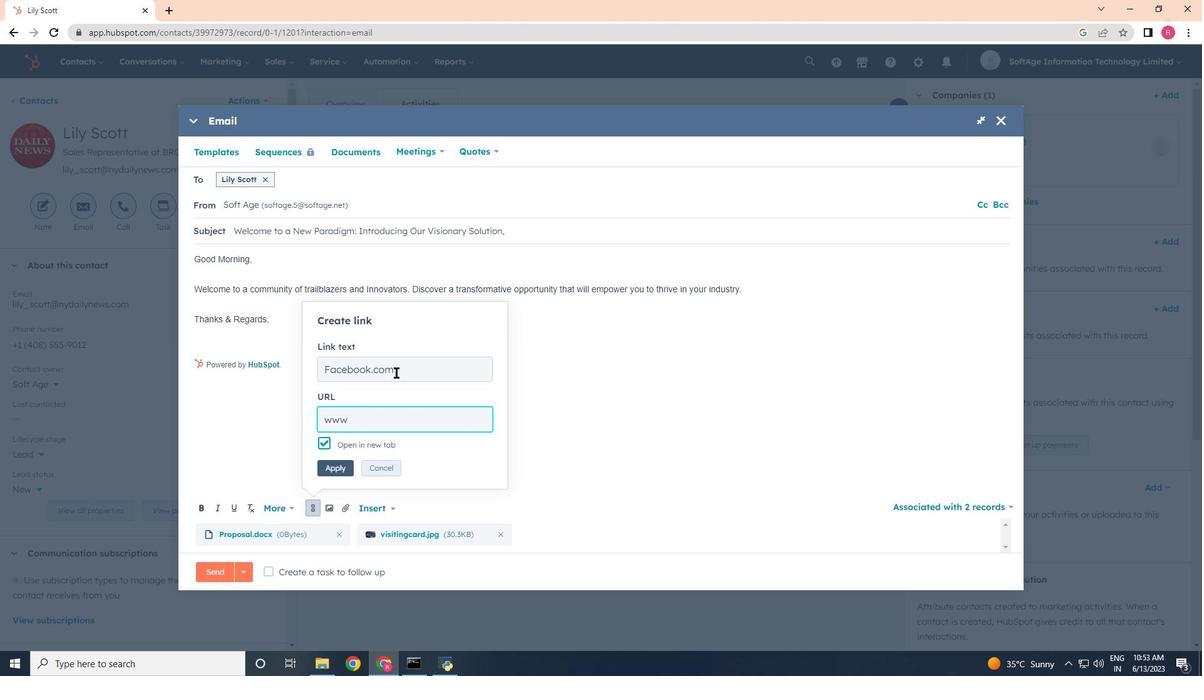 
Action: Mouse moved to (375, 380)
Screenshot: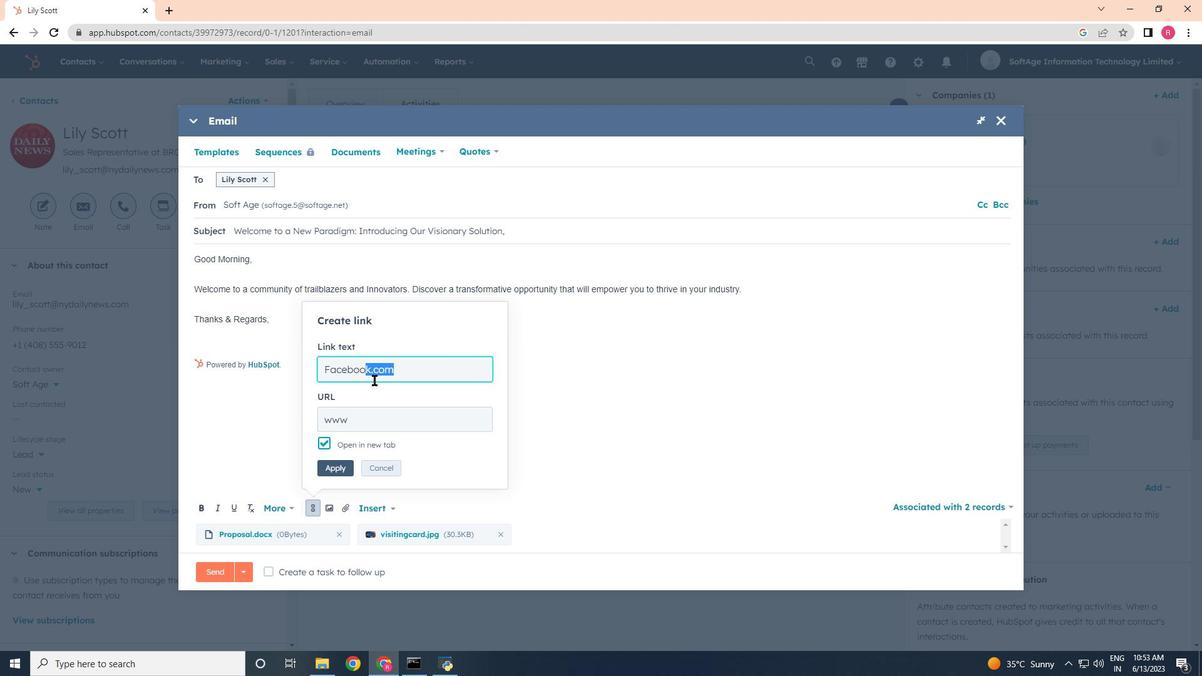 
Action: Key pressed <Key.backspace>k
Screenshot: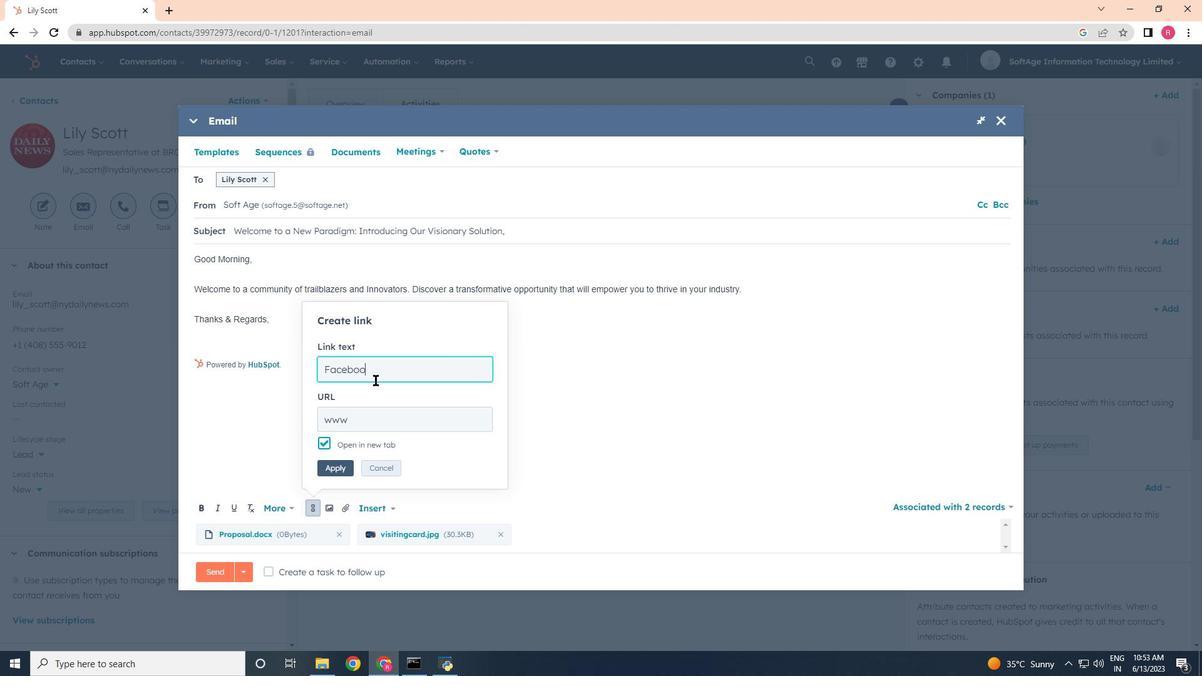 
Action: Mouse moved to (366, 421)
Screenshot: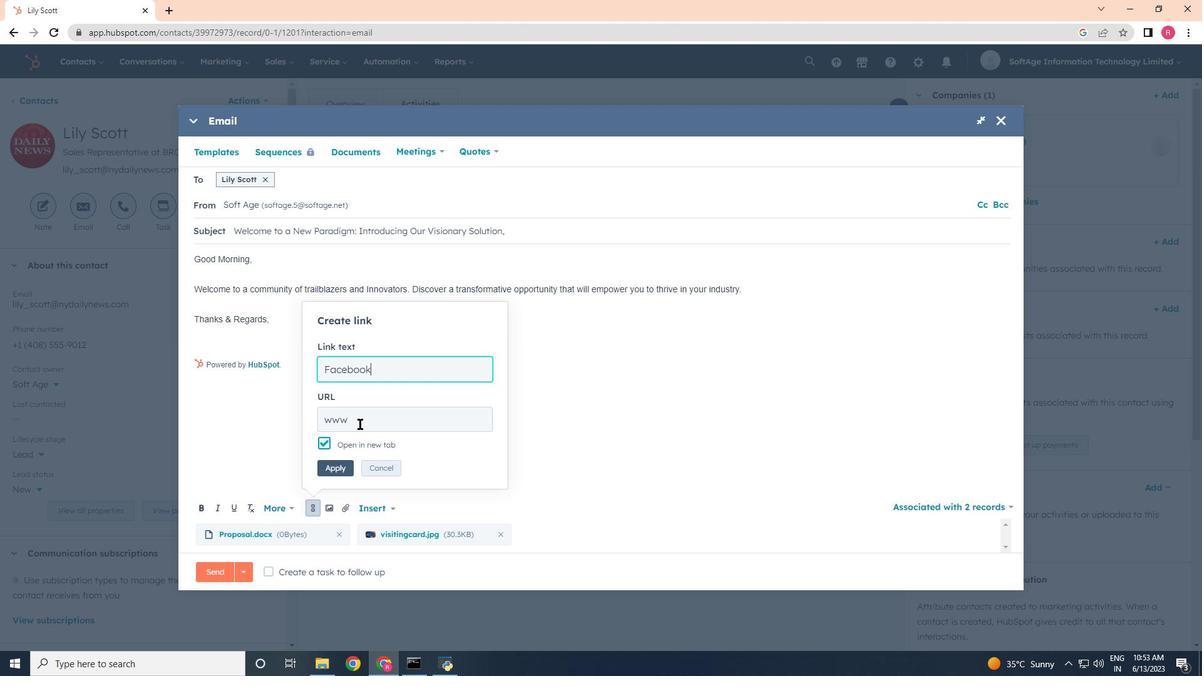 
Action: Mouse pressed left at (366, 421)
Screenshot: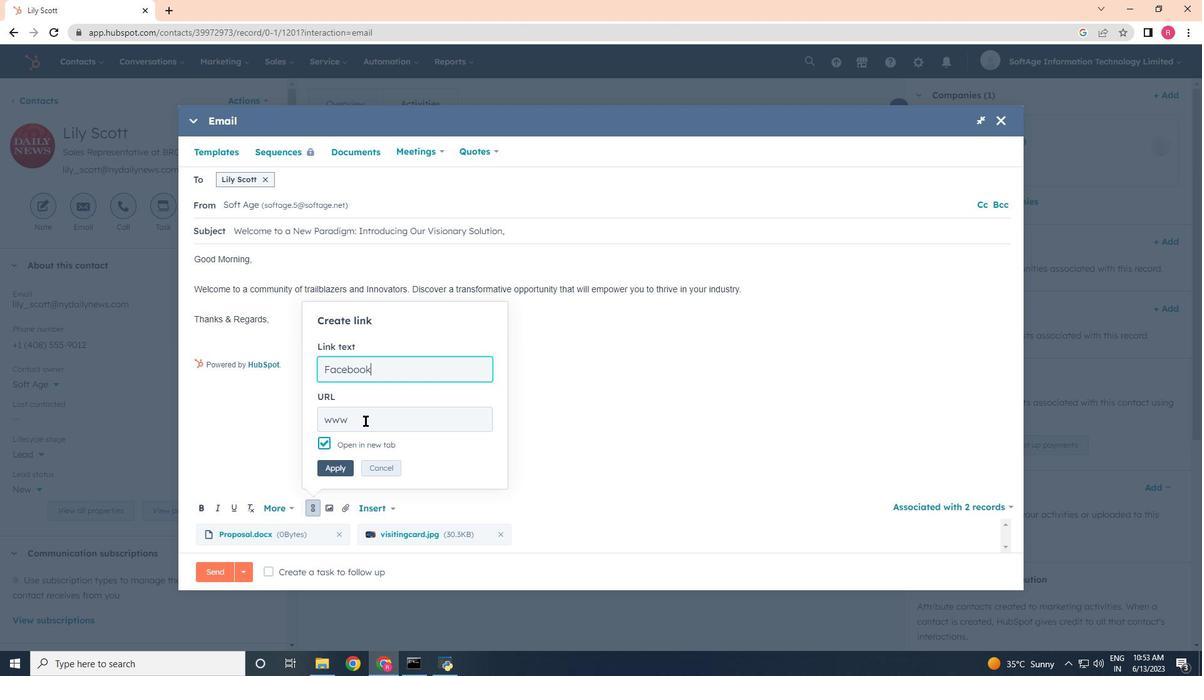 
Action: Mouse moved to (367, 425)
Screenshot: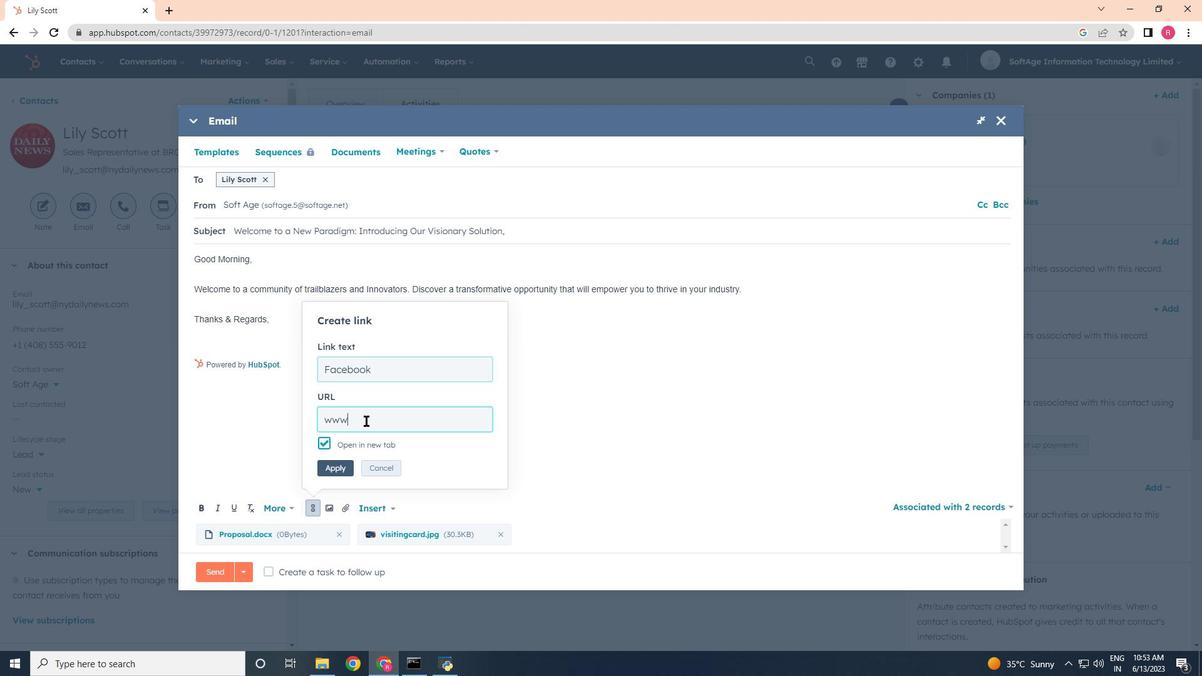
Action: Key pressed .facrbook.com
Screenshot: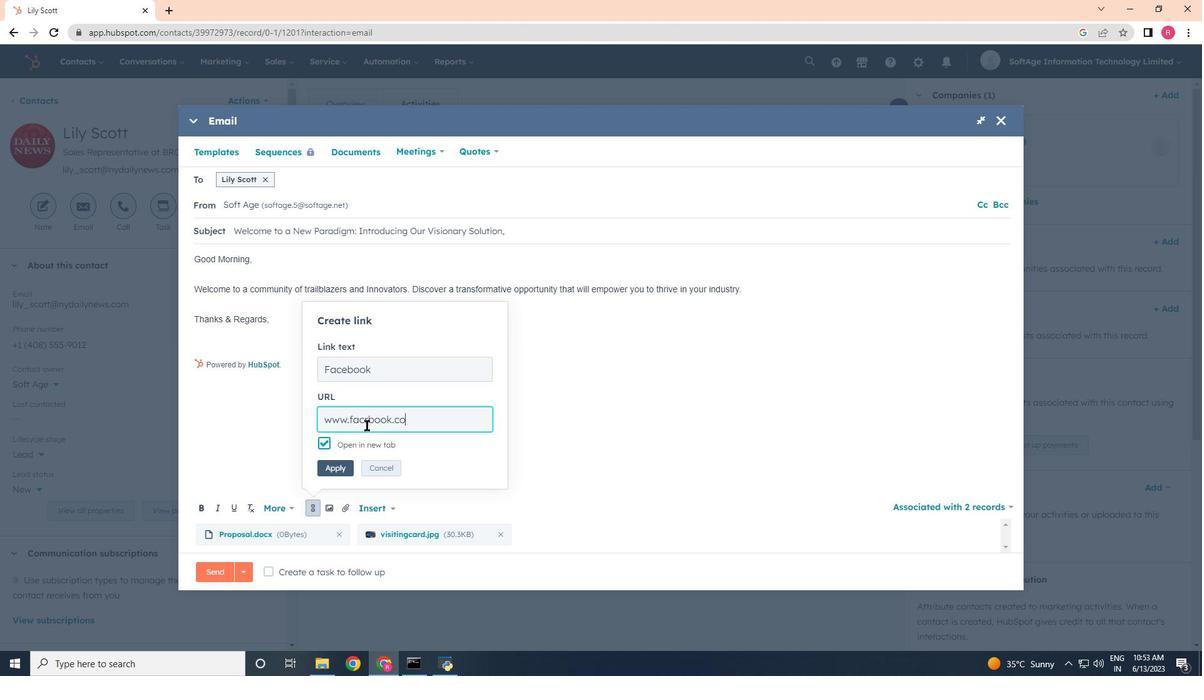 
Action: Mouse moved to (343, 463)
Screenshot: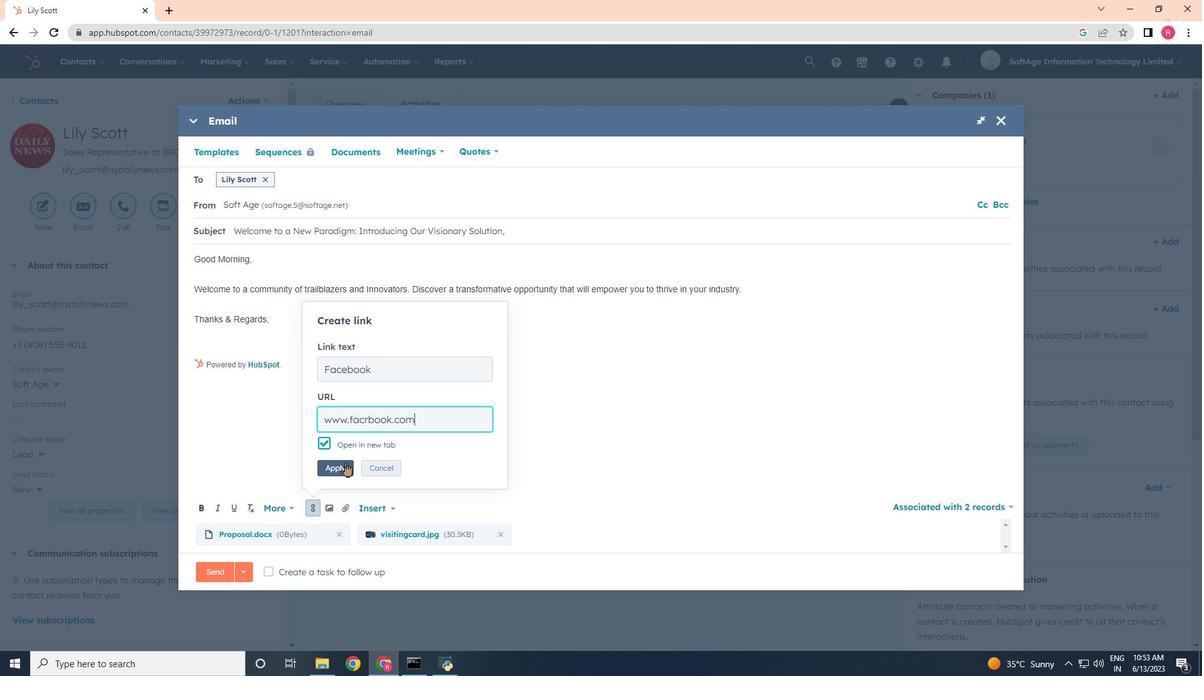 
Action: Mouse pressed left at (343, 463)
Screenshot: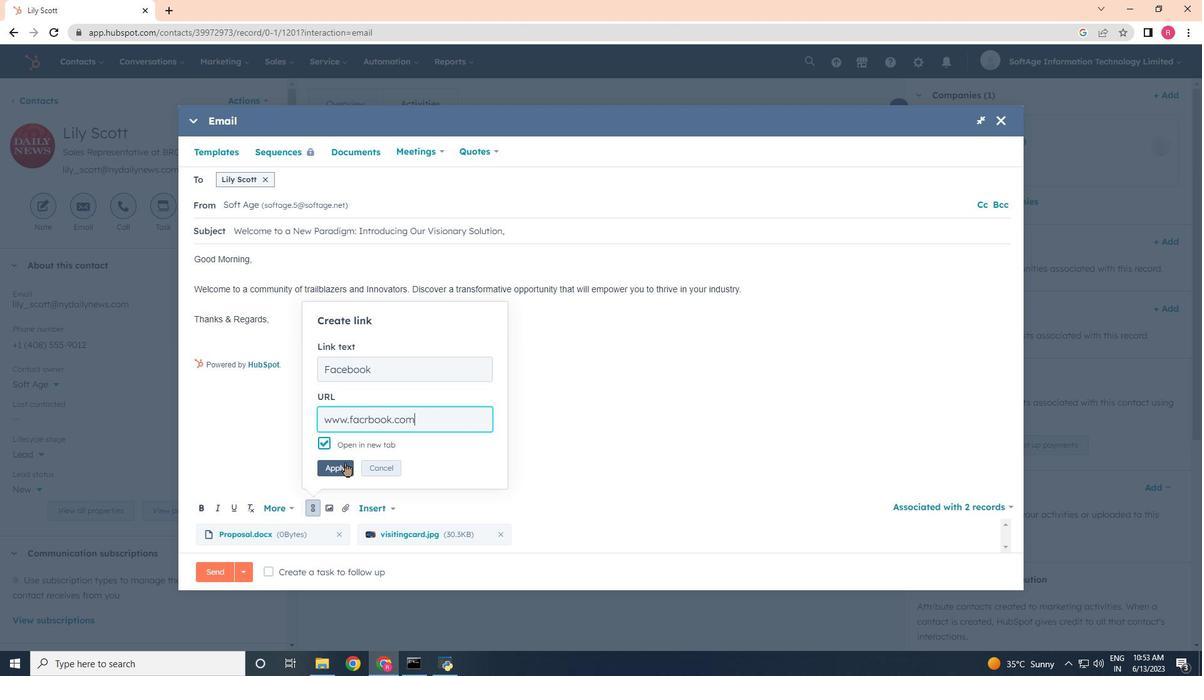 
Action: Mouse moved to (273, 574)
Screenshot: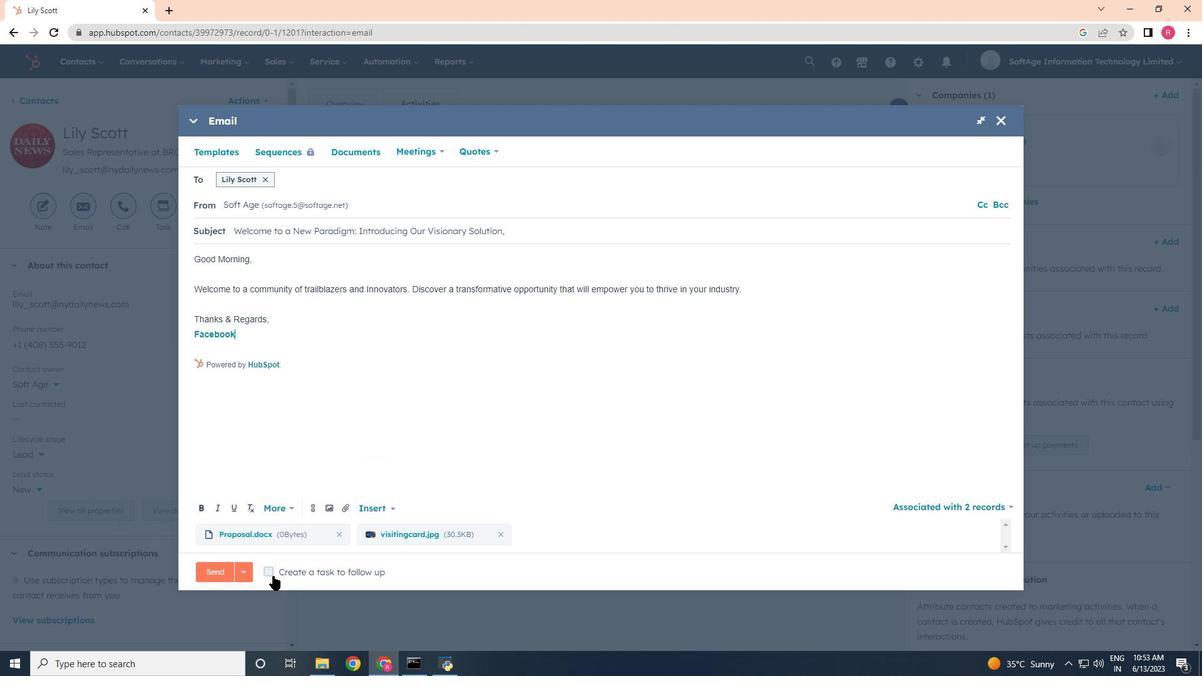 
Action: Mouse pressed left at (273, 574)
Screenshot: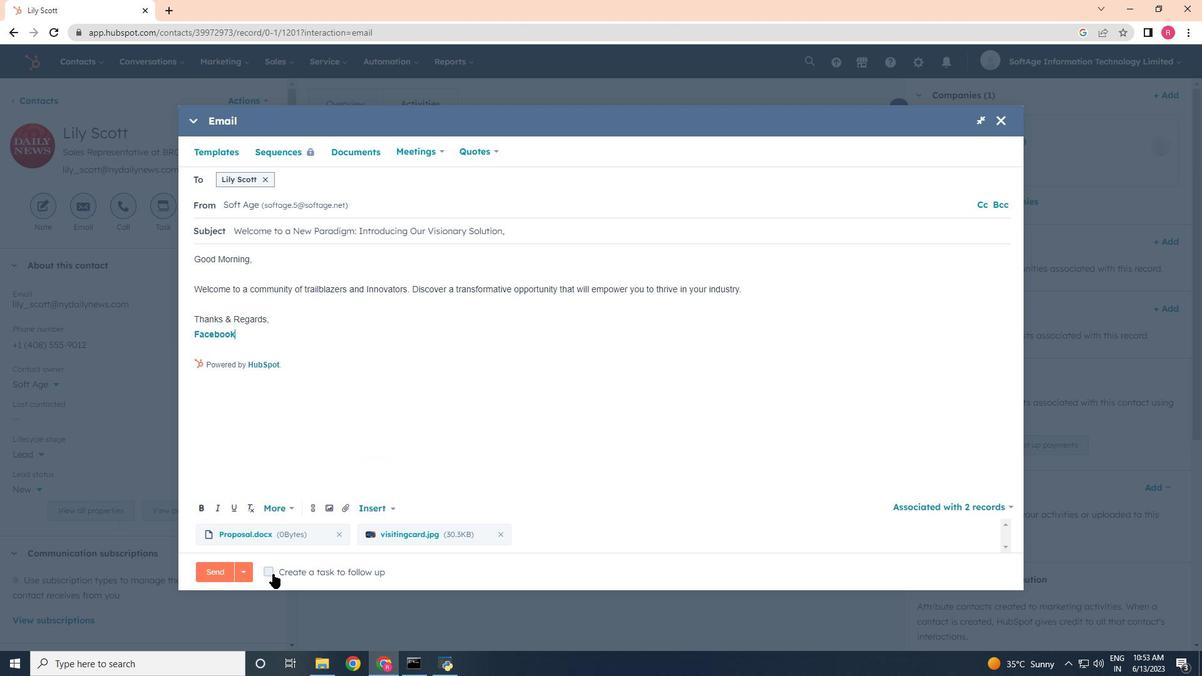 
Action: Mouse moved to (509, 573)
Screenshot: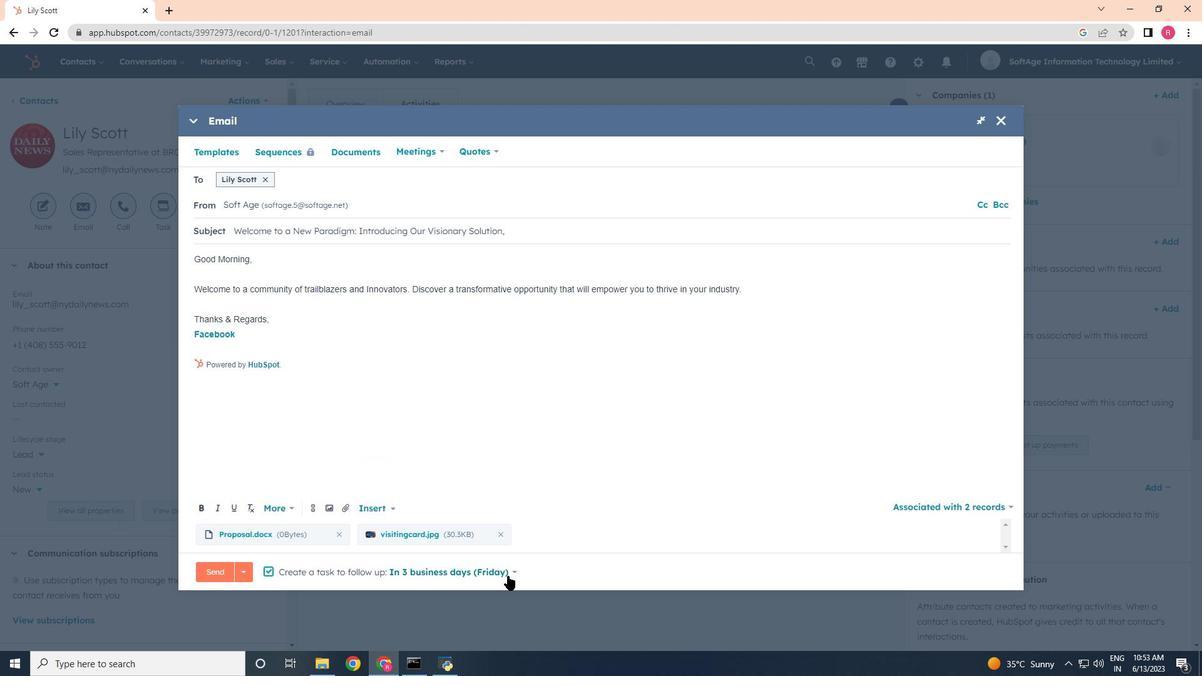 
Action: Mouse pressed left at (509, 573)
Screenshot: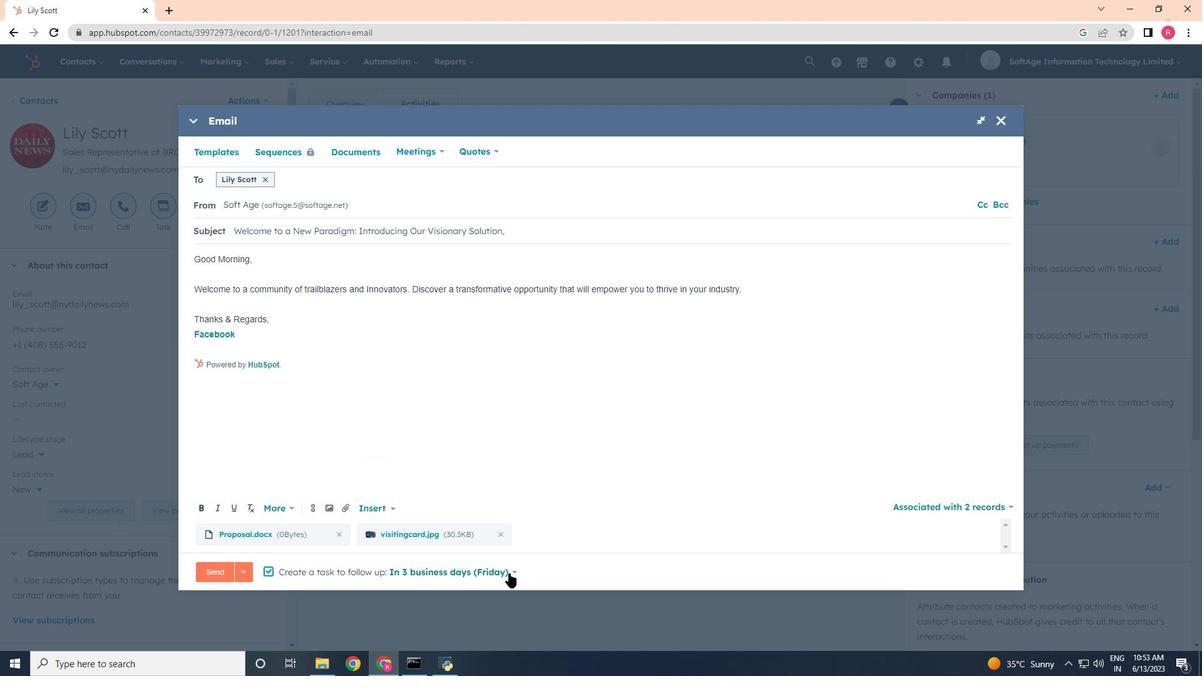 
Action: Mouse moved to (434, 452)
Screenshot: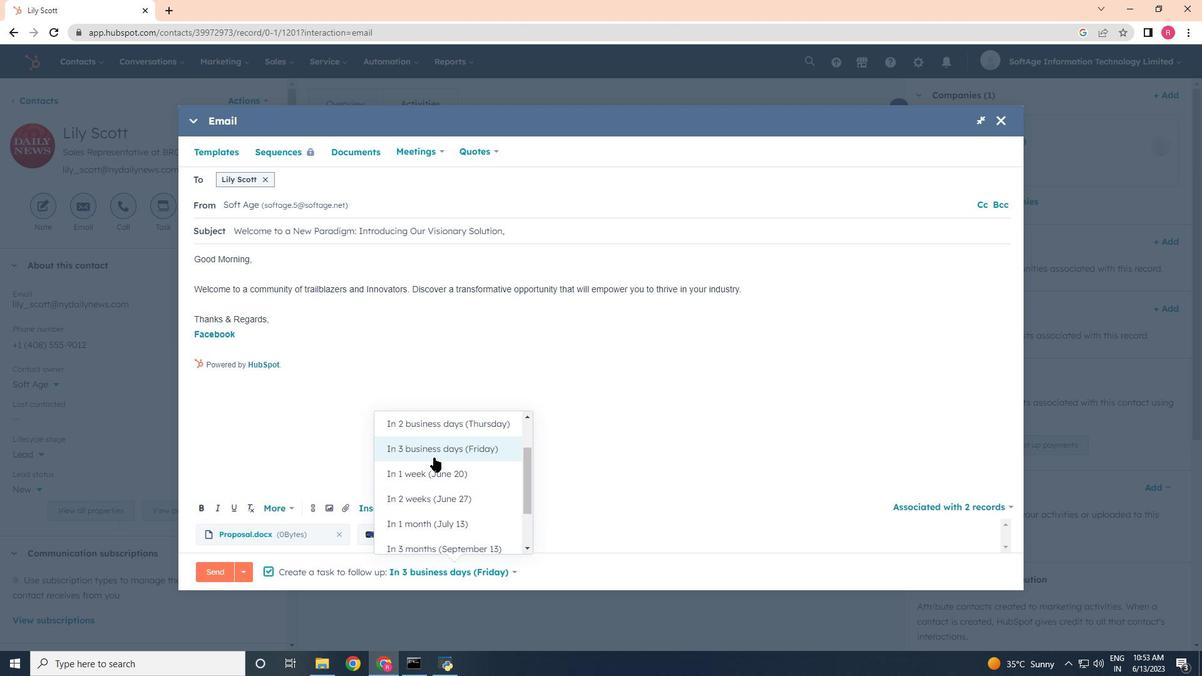 
Action: Mouse pressed left at (434, 452)
Screenshot: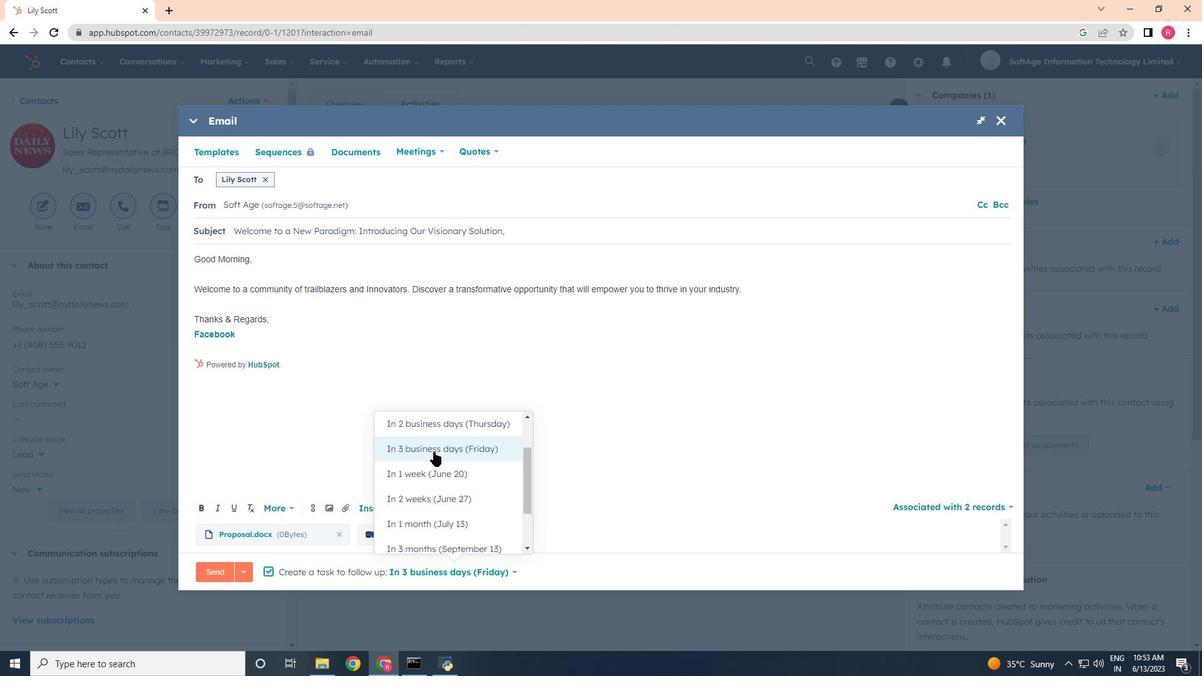 
Action: Mouse moved to (214, 572)
Screenshot: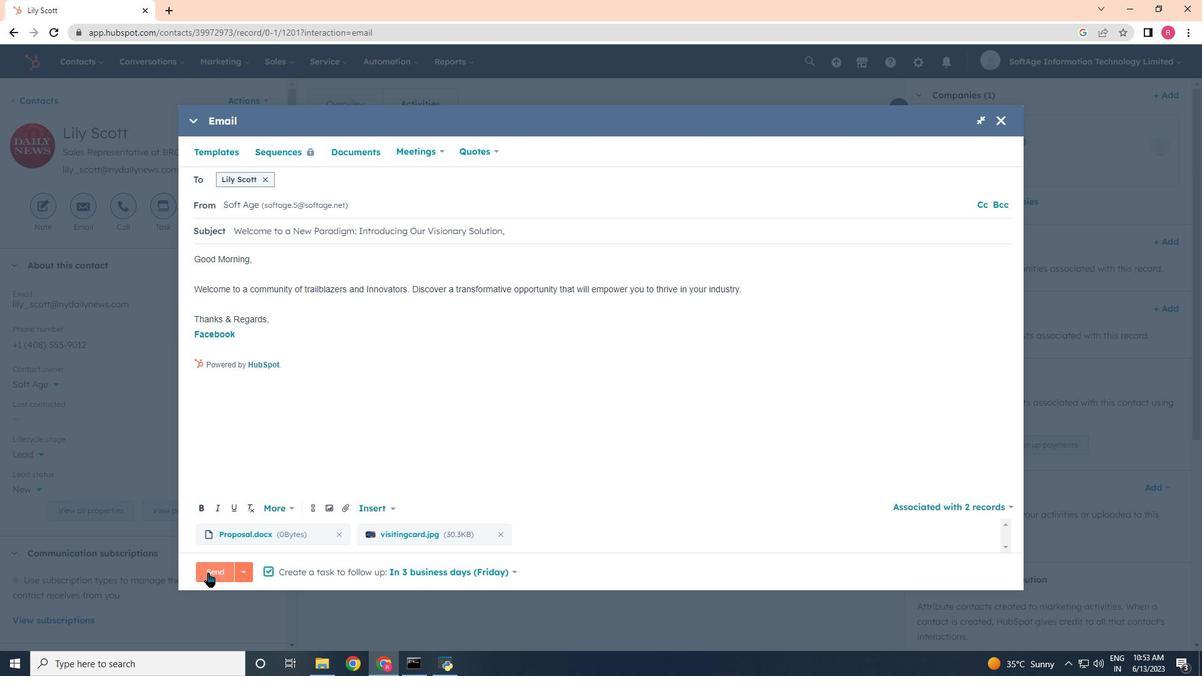 
Action: Mouse pressed left at (214, 572)
Screenshot: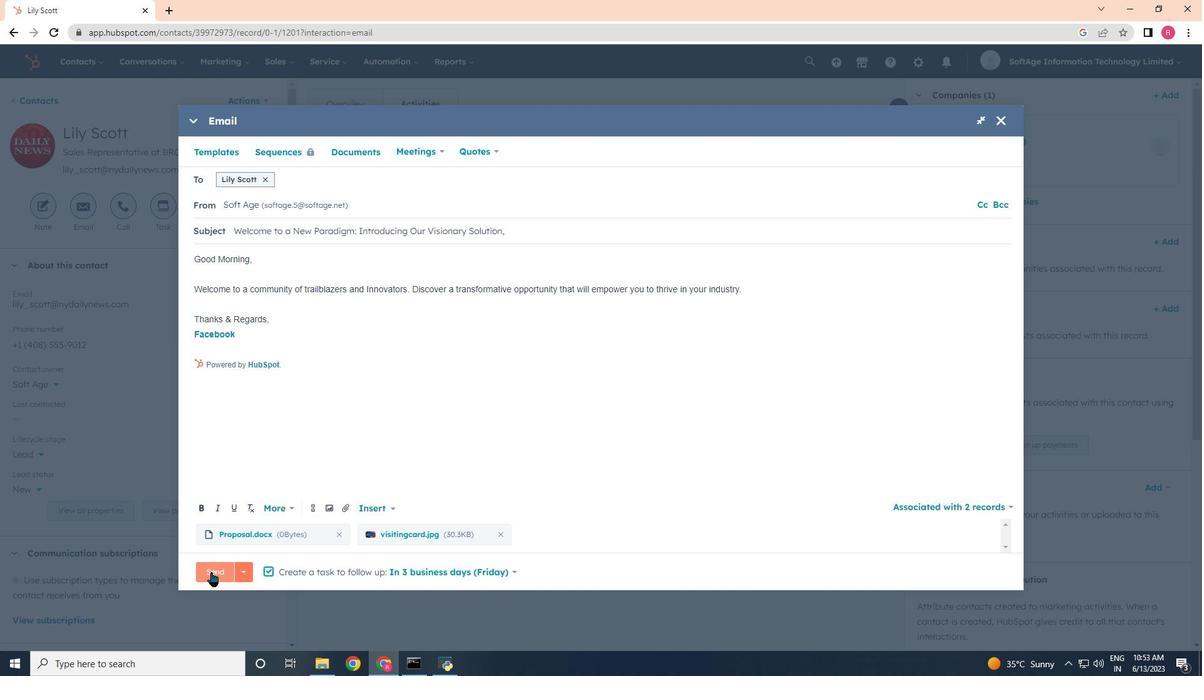 
